 Task: Open Card Content Creation Review in Board Newsletter Design Software to Workspace Corporate Legal Services and add a team member Softage.4@softage.net, a label Orange, a checklist Workplace Wellness, an attachment from your computer, a color Orange and finally, add a card description 'Research and develop new service quality assurance process' and a comment 'This task requires us to be proactive and take initiative, rather than waiting for others to act.'. Add a start date 'Jan 04, 1900' with a due date 'Jan 11, 1900'
Action: Mouse moved to (45, 472)
Screenshot: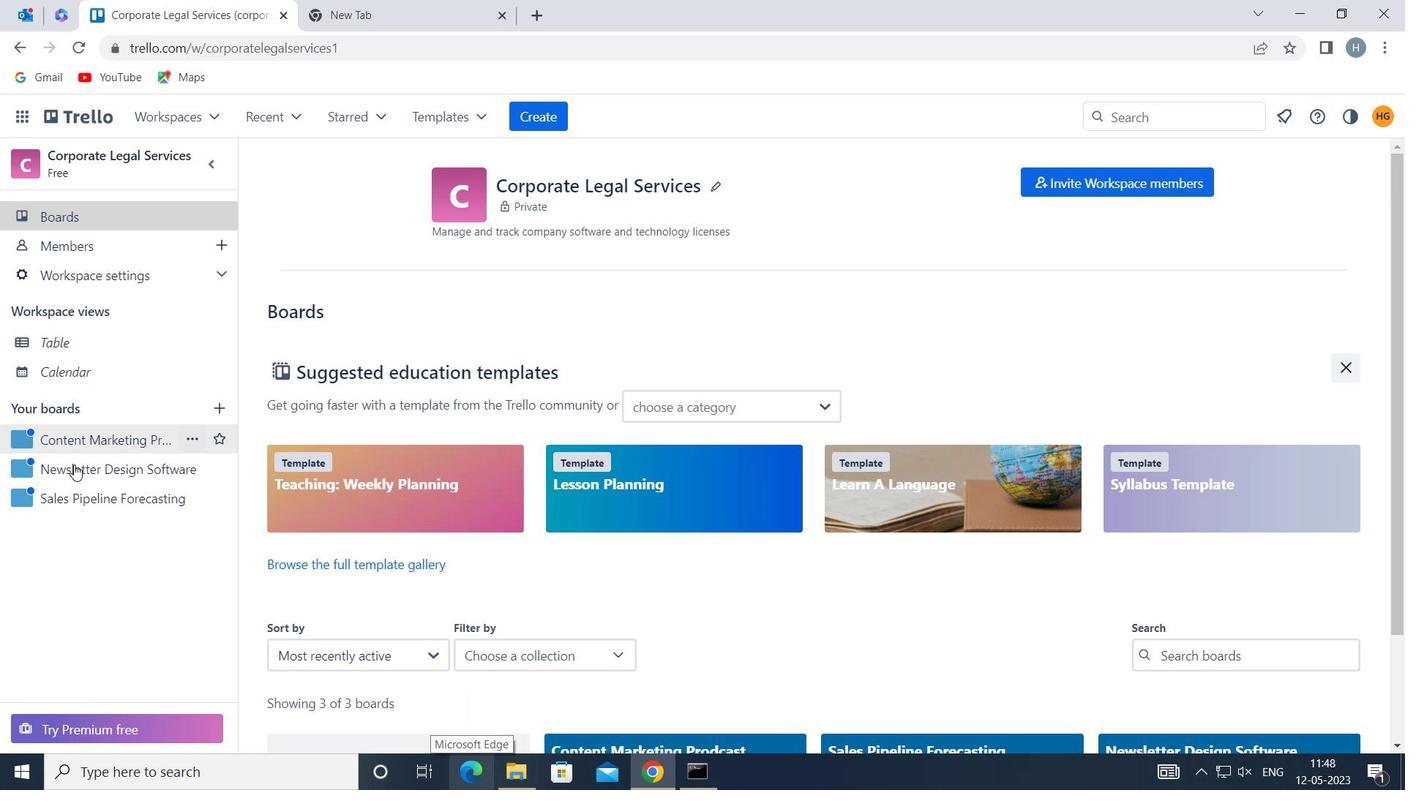 
Action: Mouse pressed left at (45, 472)
Screenshot: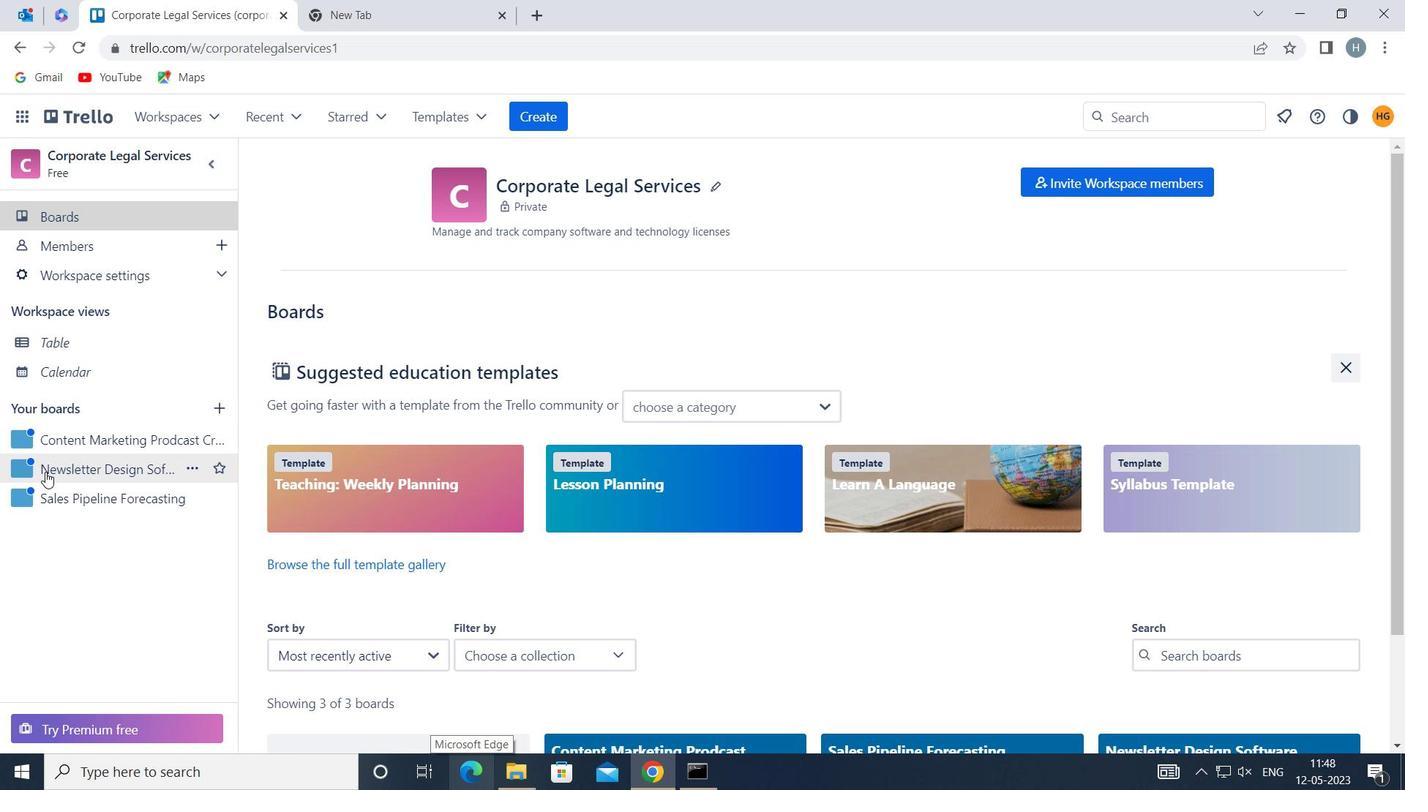 
Action: Mouse moved to (586, 259)
Screenshot: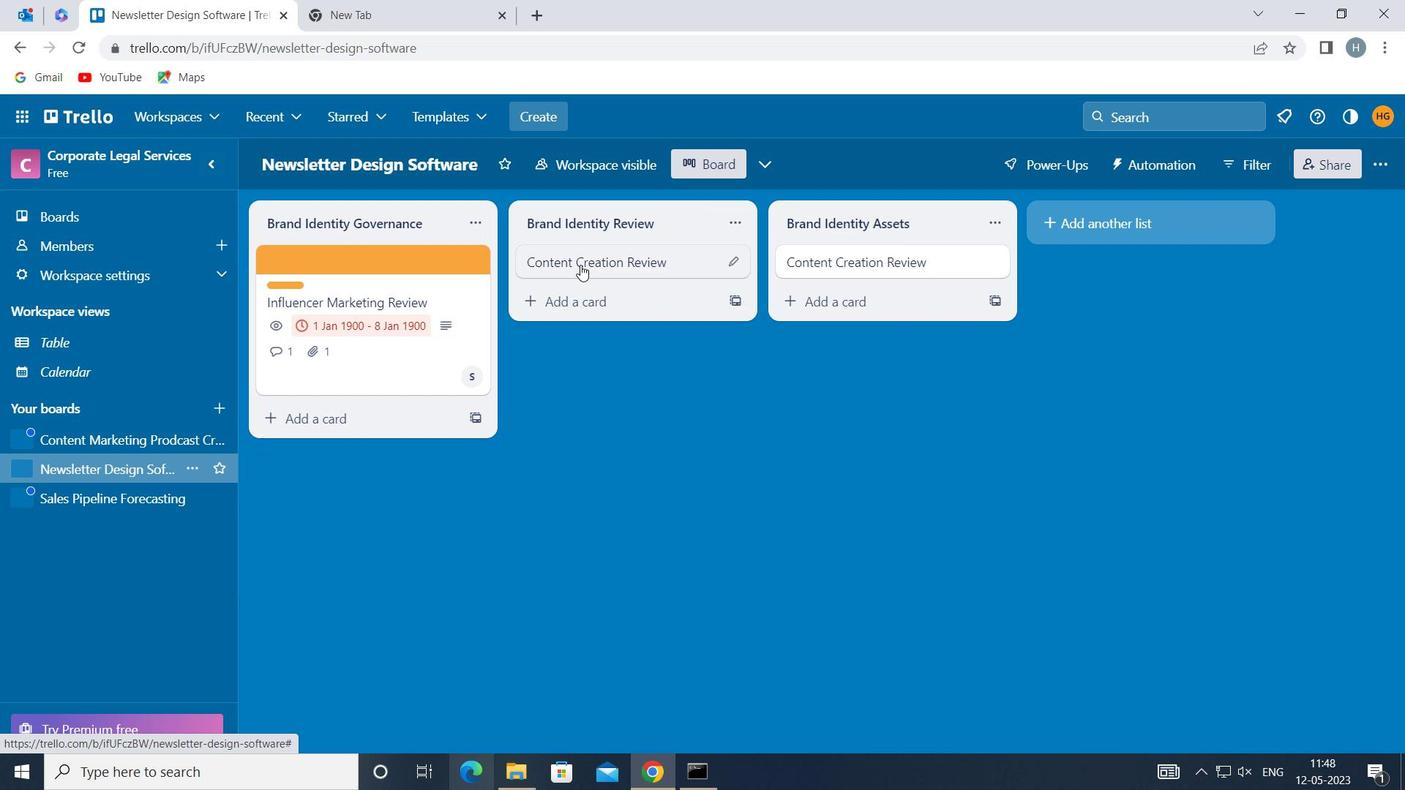 
Action: Mouse pressed left at (586, 259)
Screenshot: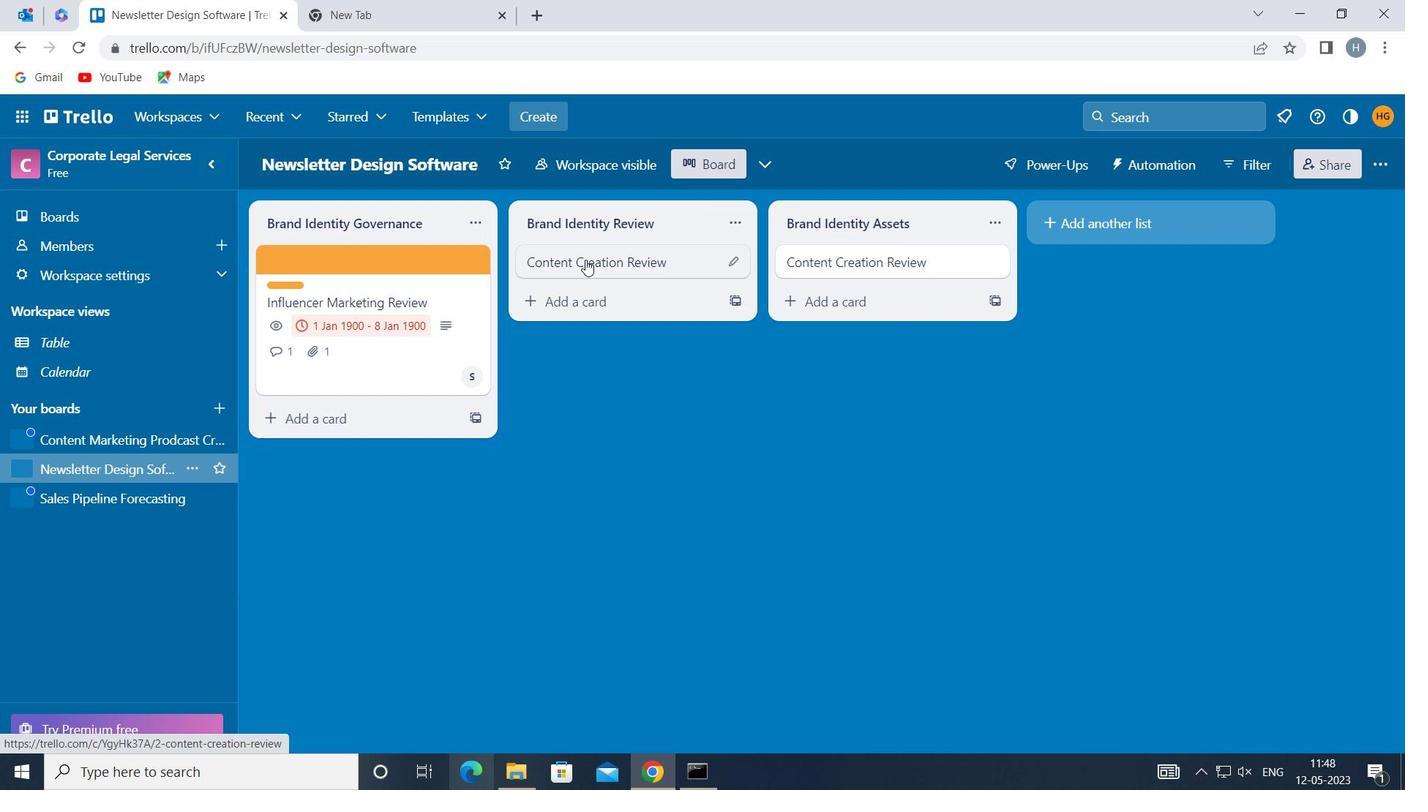 
Action: Mouse moved to (933, 326)
Screenshot: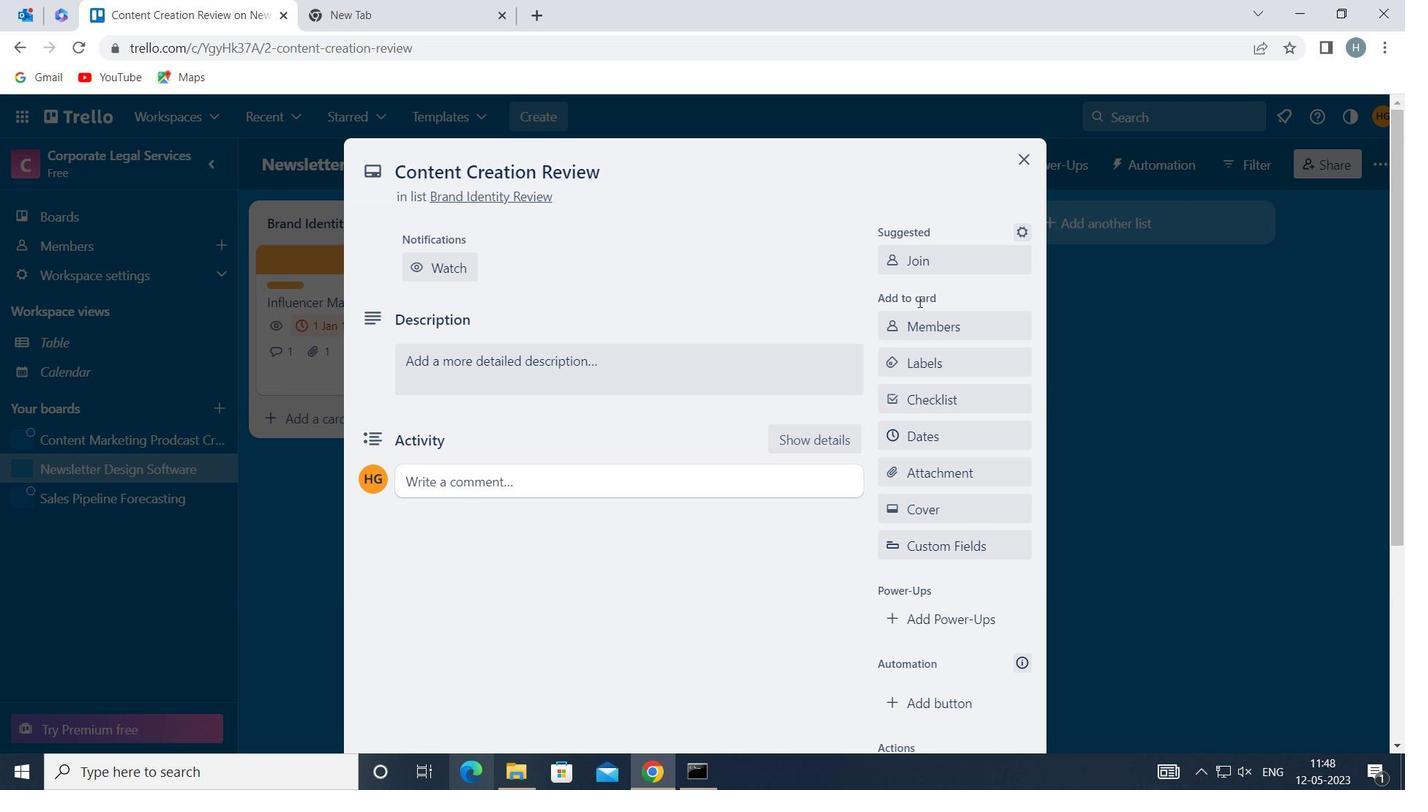 
Action: Mouse pressed left at (933, 326)
Screenshot: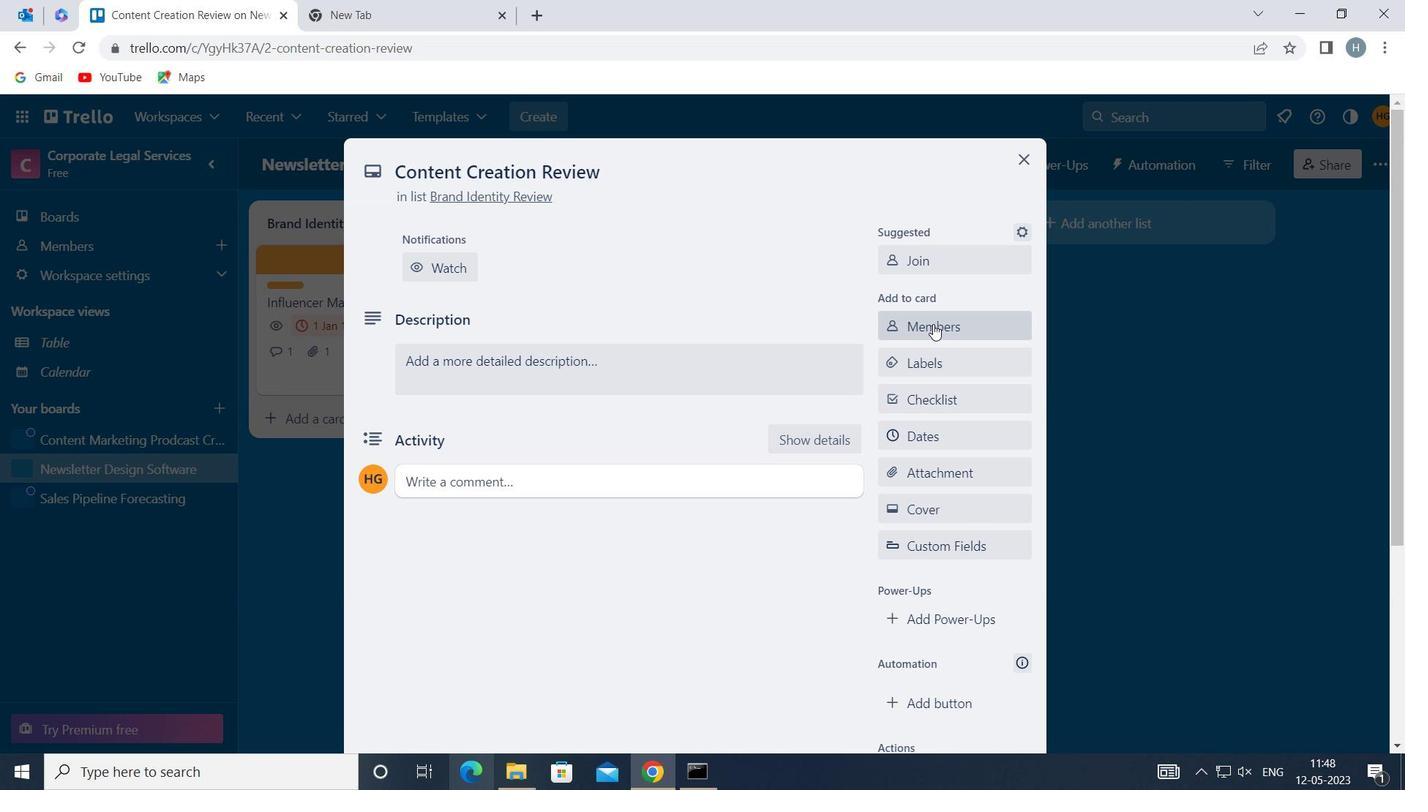 
Action: Key pressed softage
Screenshot: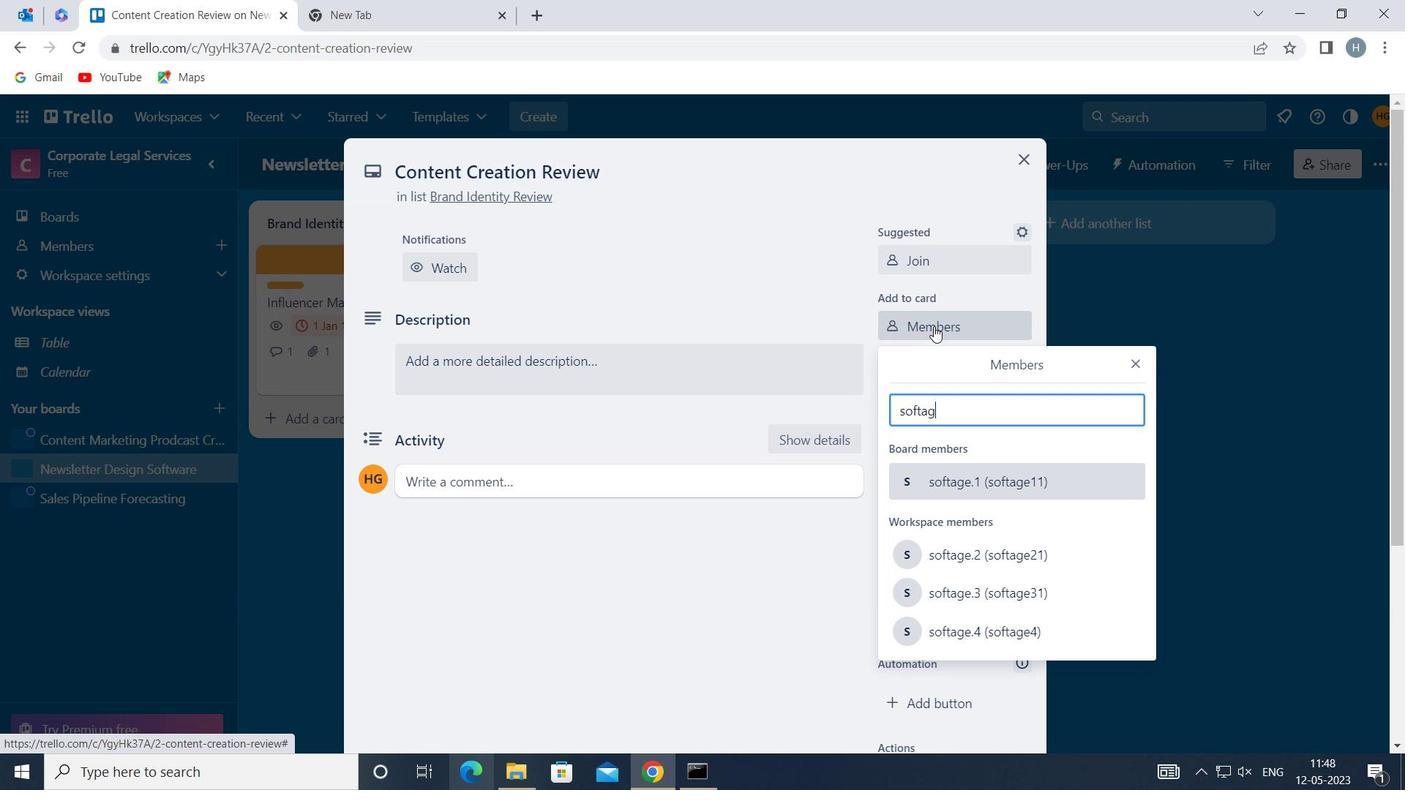 
Action: Mouse moved to (988, 633)
Screenshot: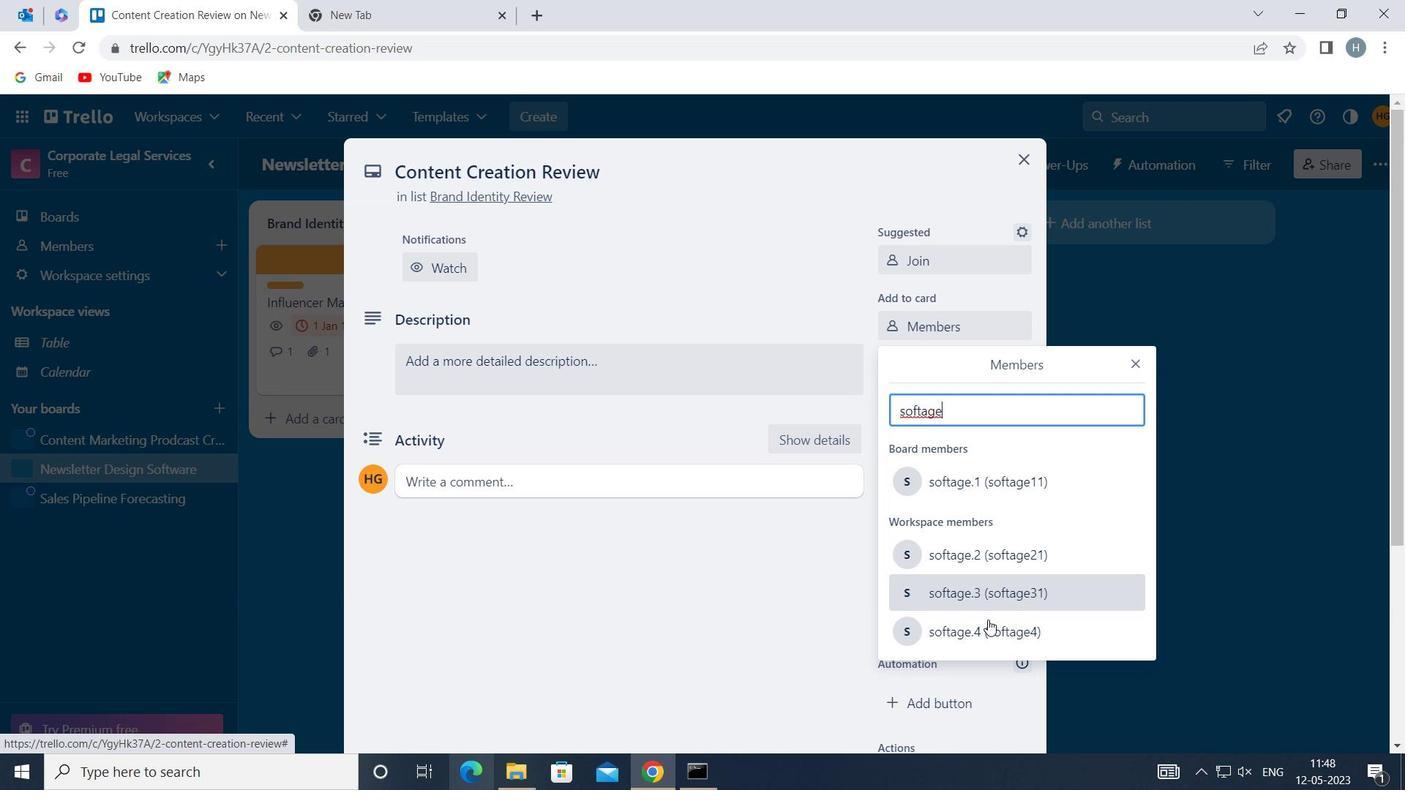 
Action: Mouse pressed left at (988, 633)
Screenshot: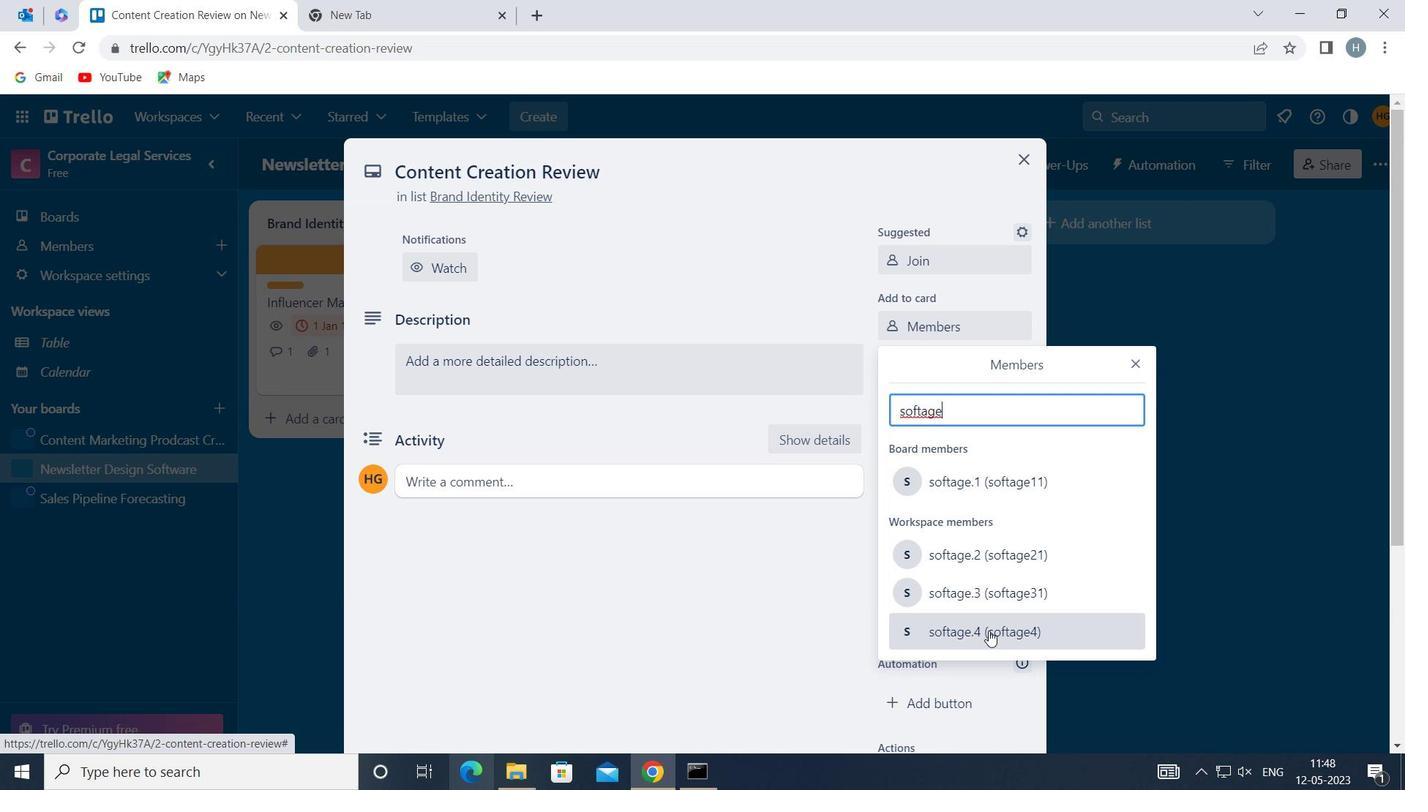 
Action: Mouse moved to (1135, 362)
Screenshot: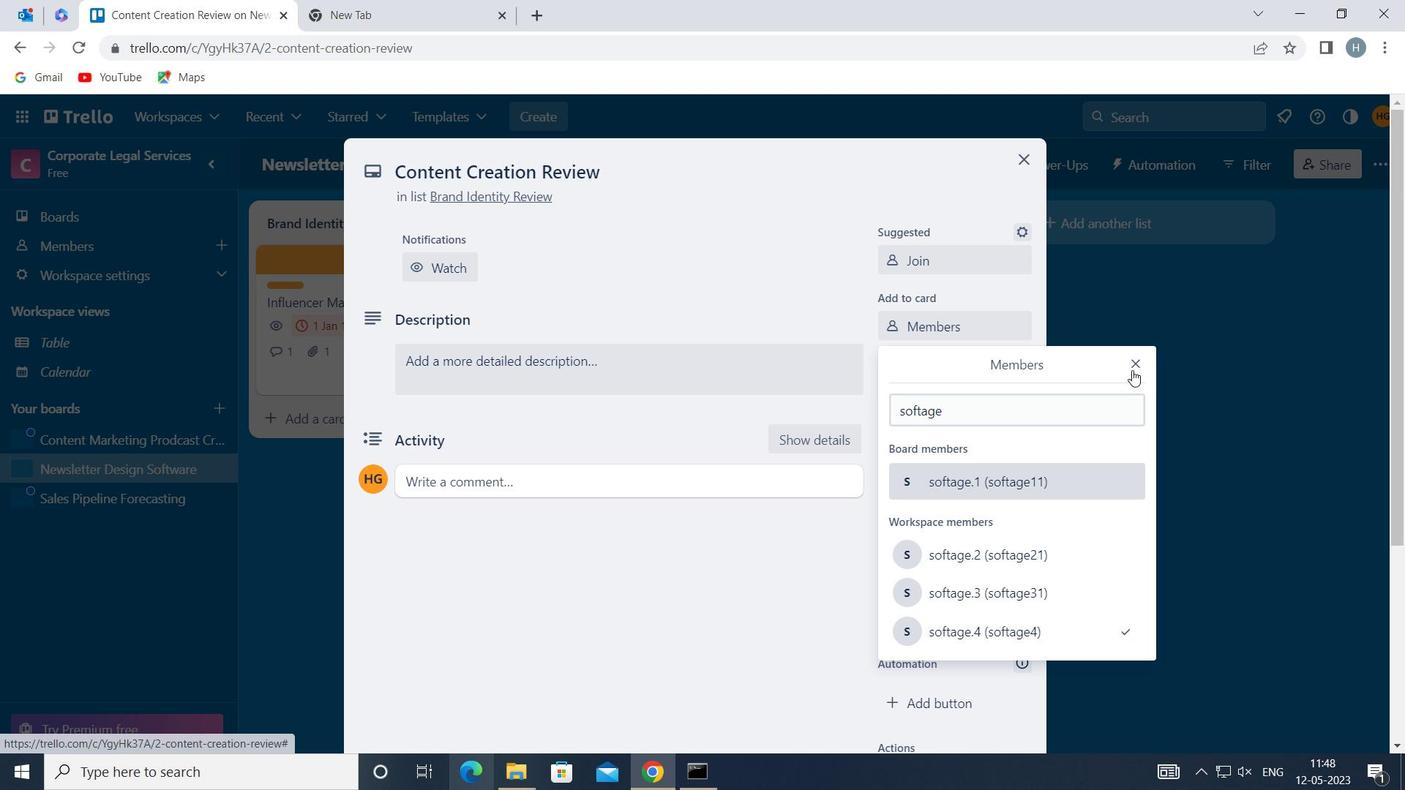 
Action: Mouse pressed left at (1135, 362)
Screenshot: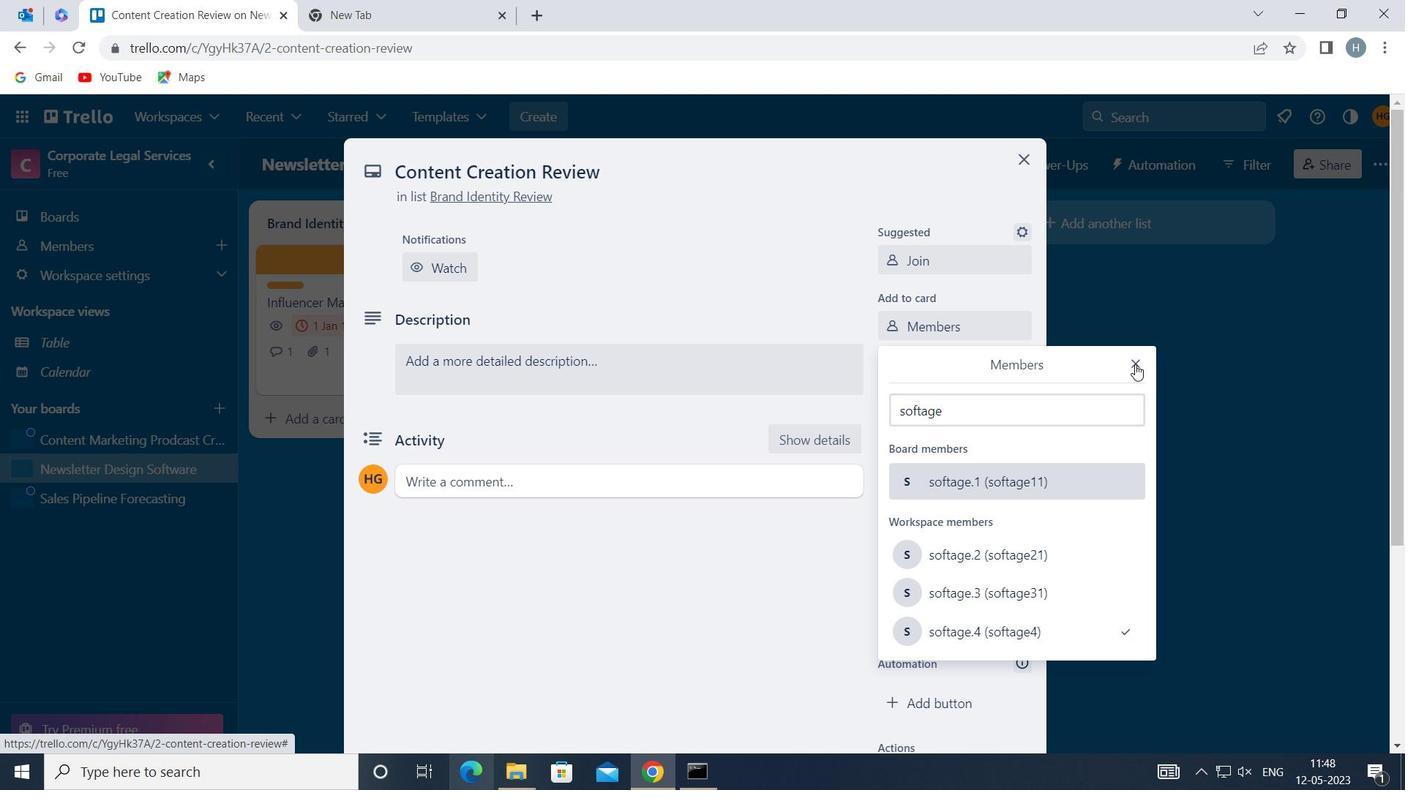 
Action: Mouse moved to (967, 358)
Screenshot: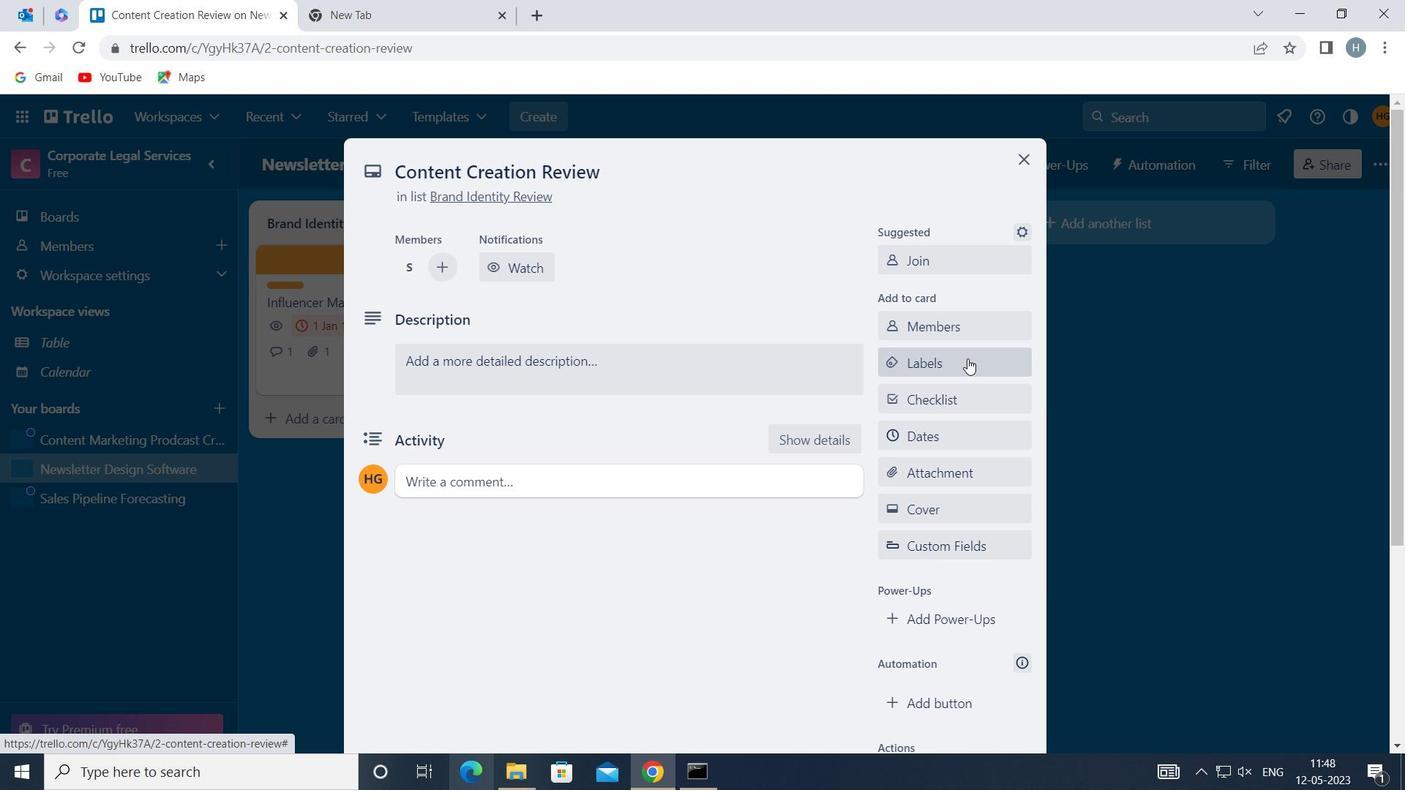 
Action: Mouse pressed left at (967, 358)
Screenshot: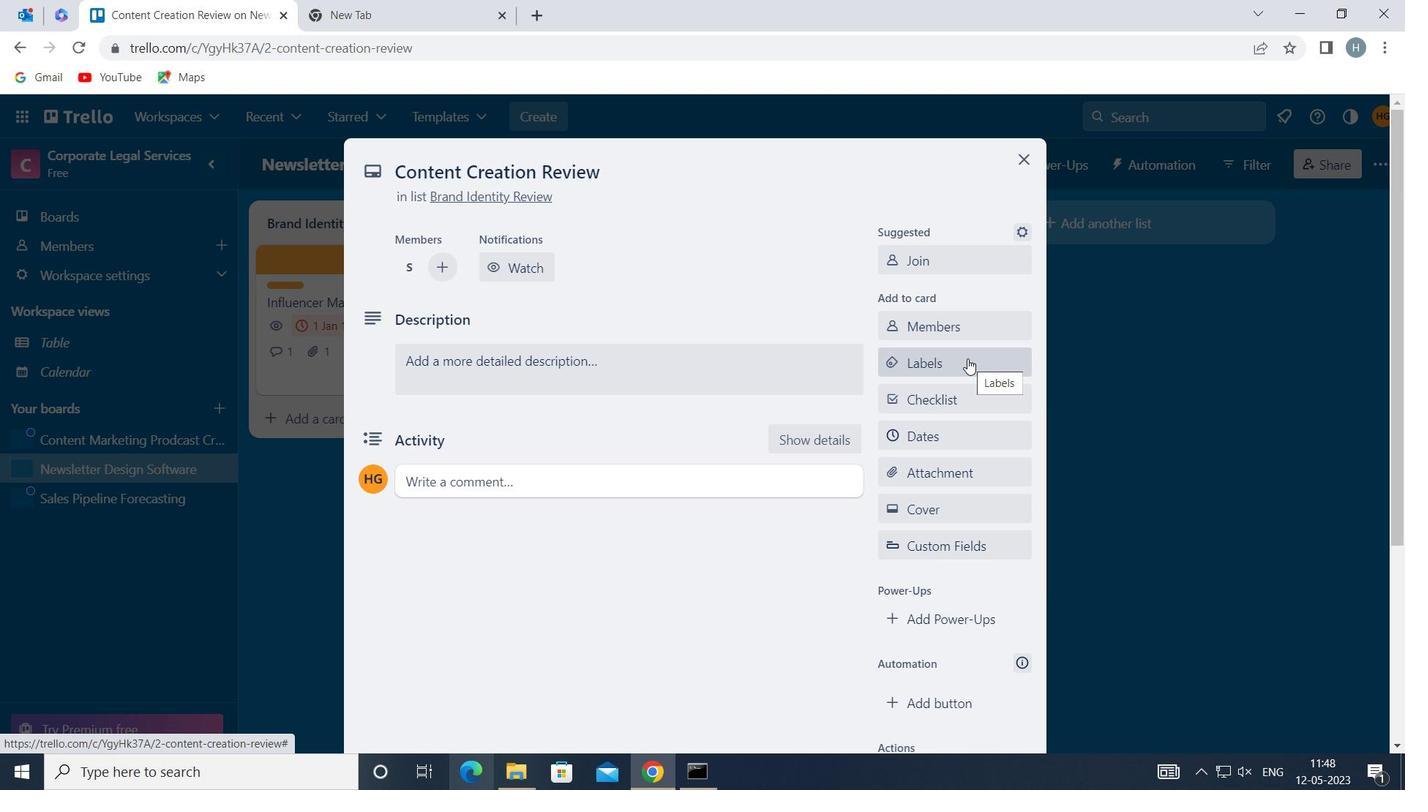 
Action: Mouse moved to (977, 334)
Screenshot: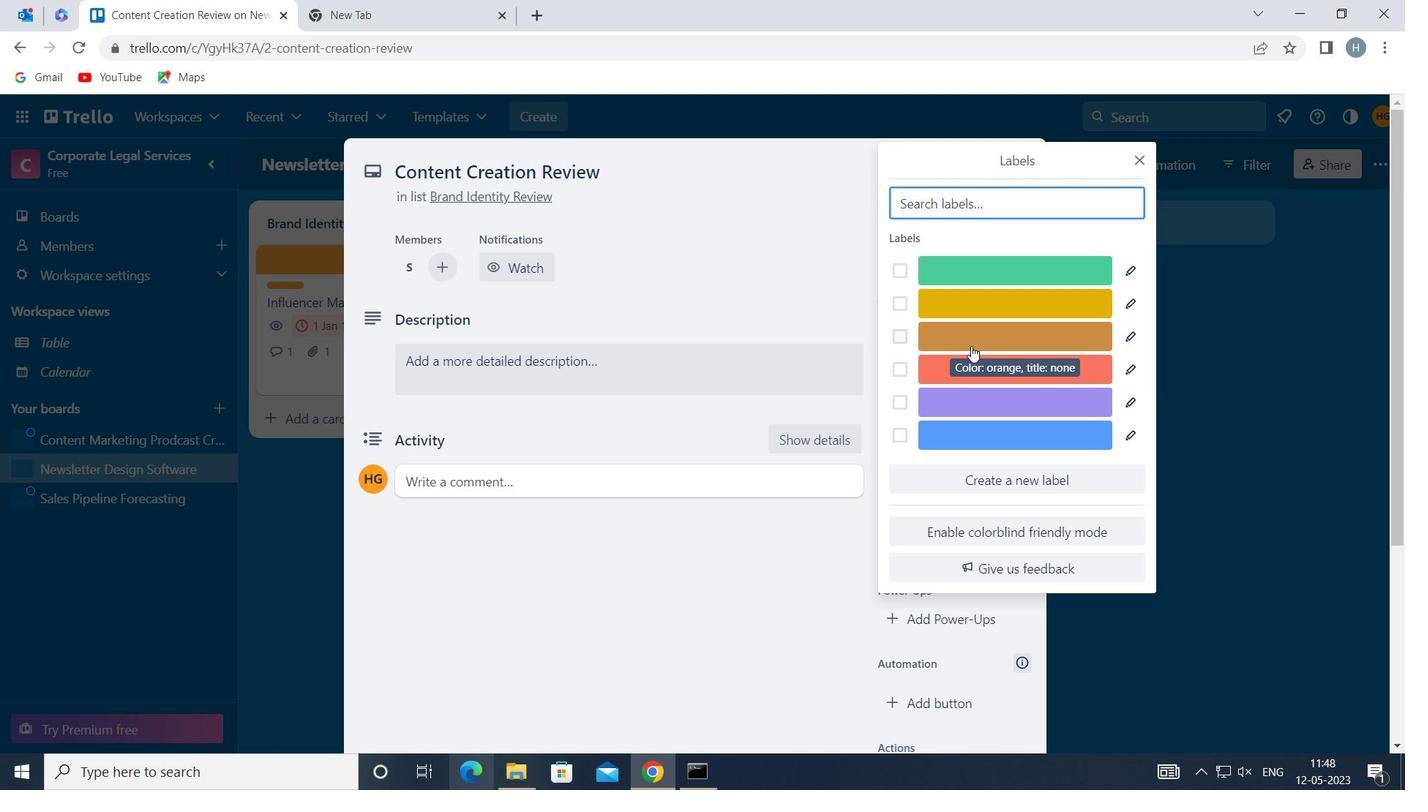 
Action: Mouse pressed left at (977, 334)
Screenshot: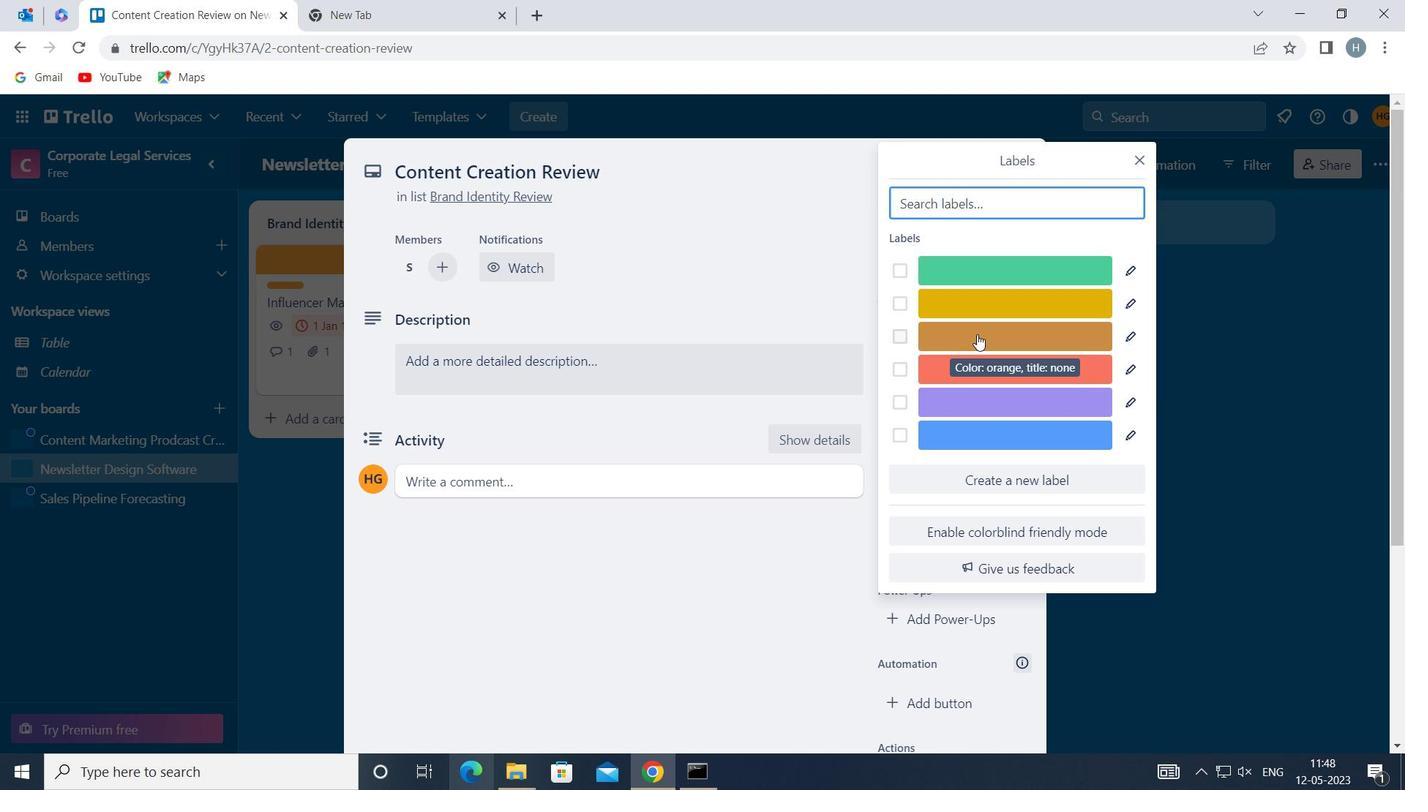 
Action: Mouse moved to (1138, 157)
Screenshot: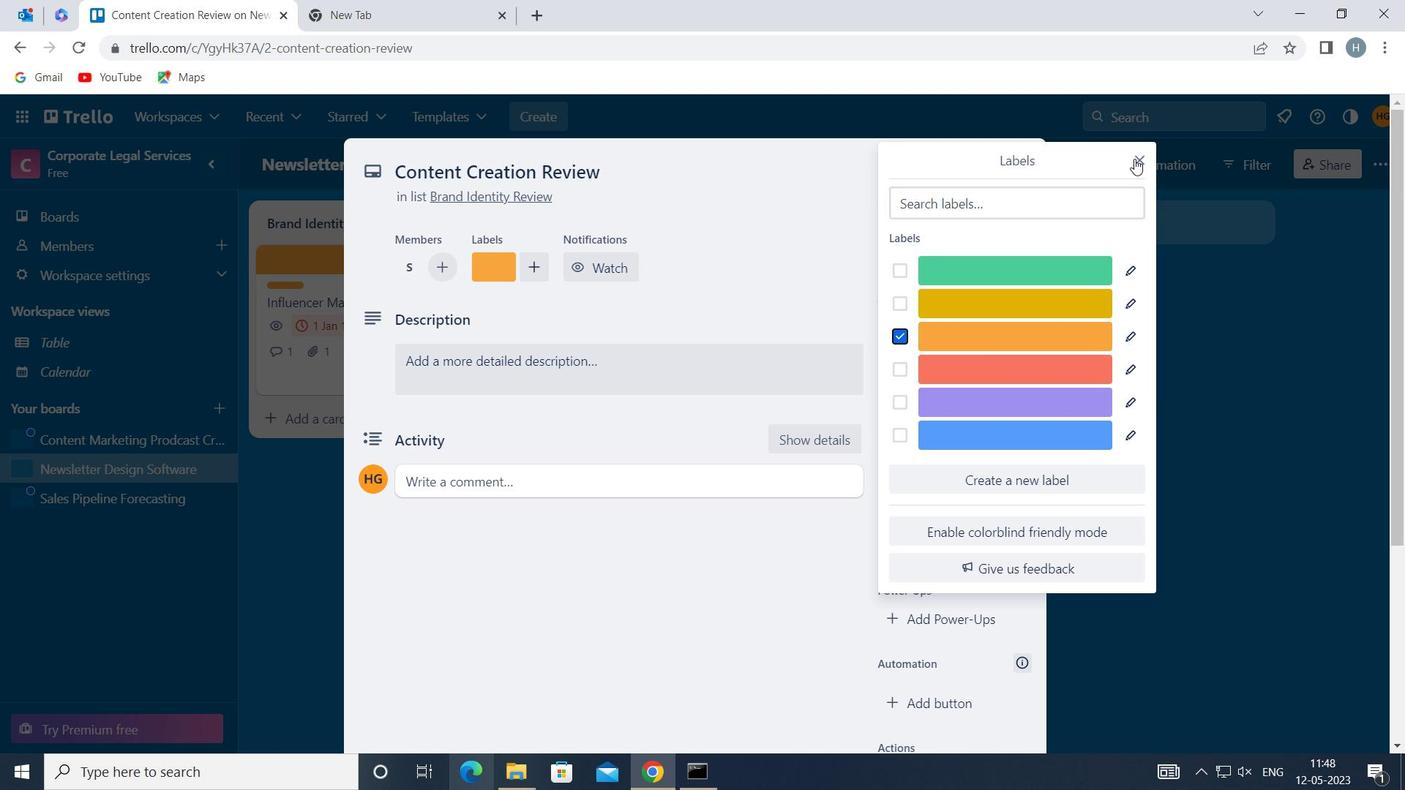 
Action: Mouse pressed left at (1138, 157)
Screenshot: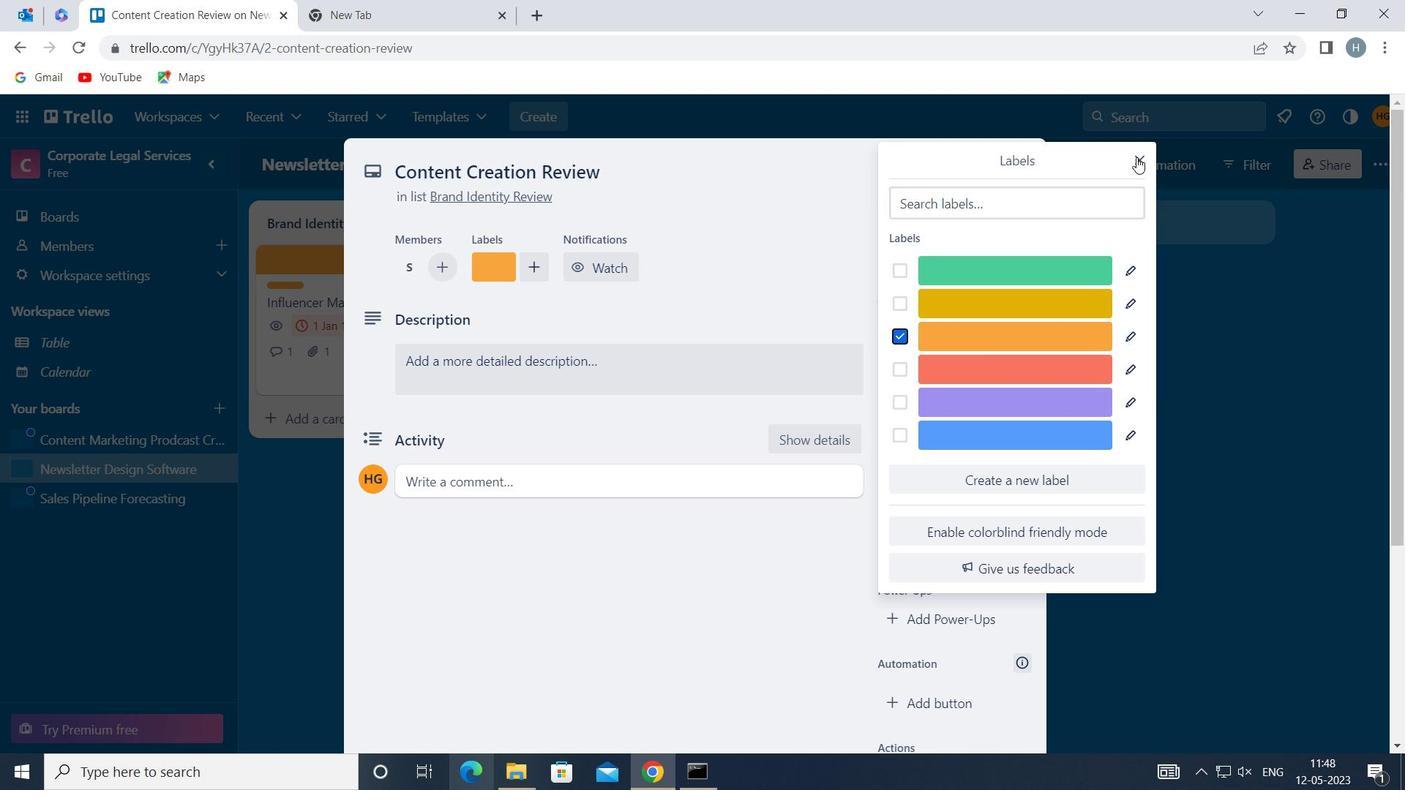 
Action: Mouse moved to (945, 392)
Screenshot: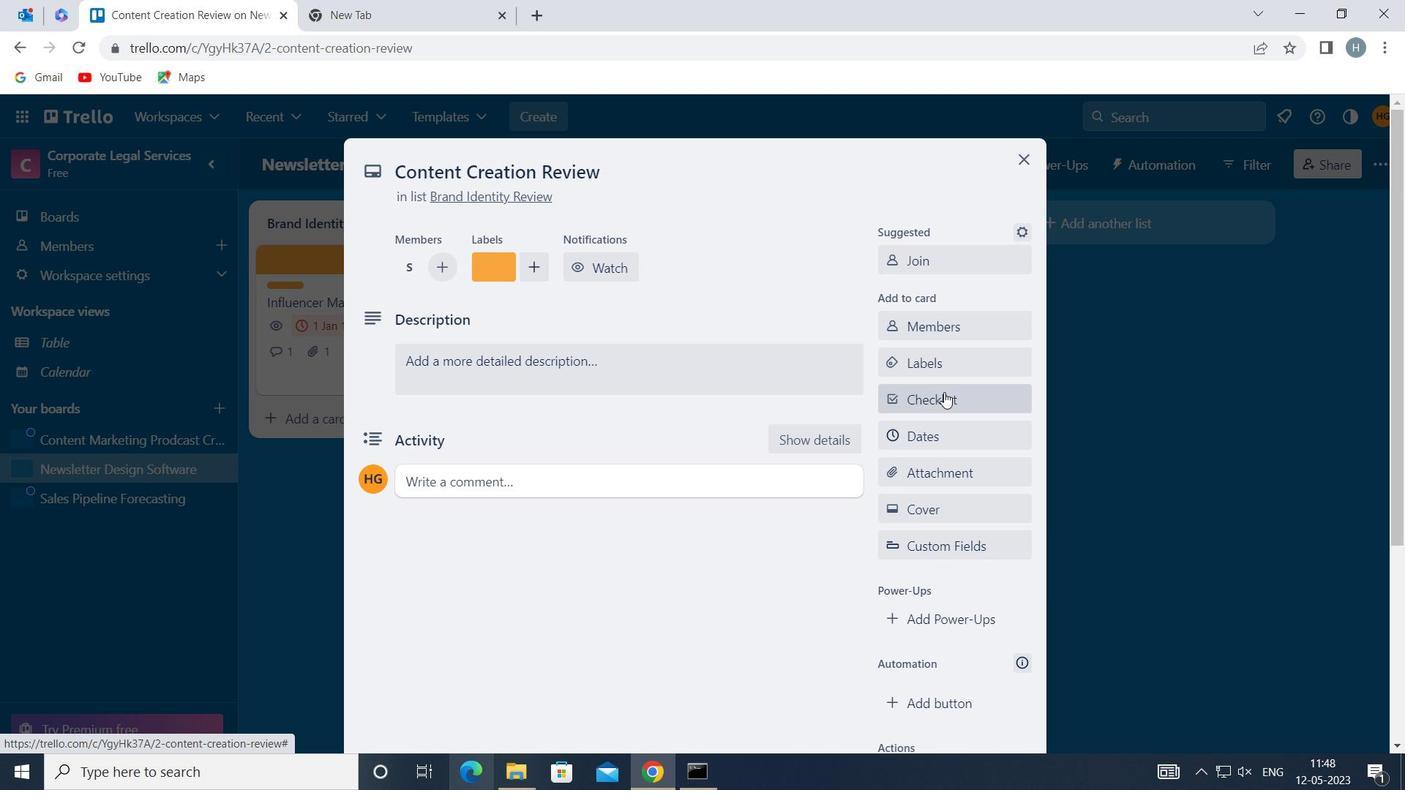 
Action: Mouse pressed left at (945, 392)
Screenshot: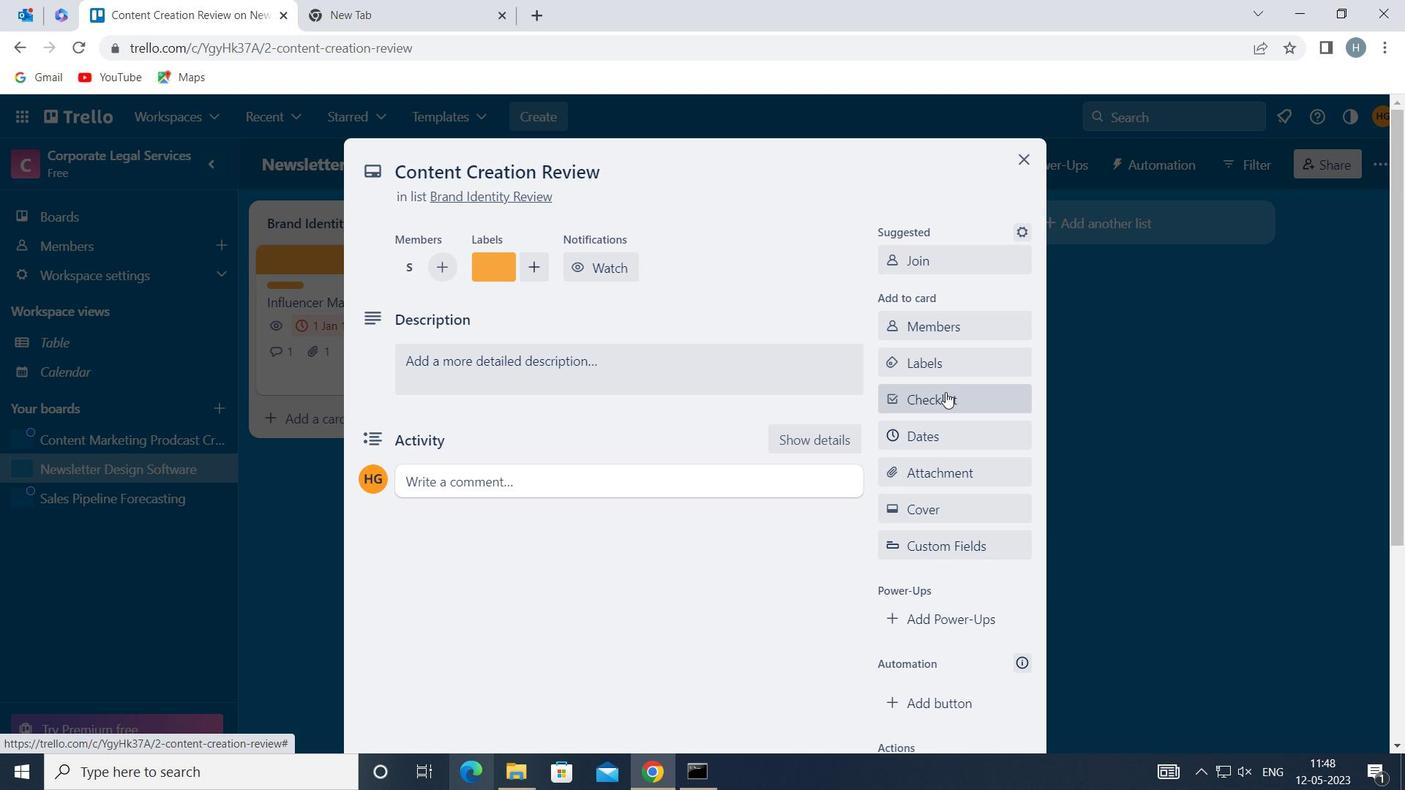 
Action: Mouse moved to (947, 392)
Screenshot: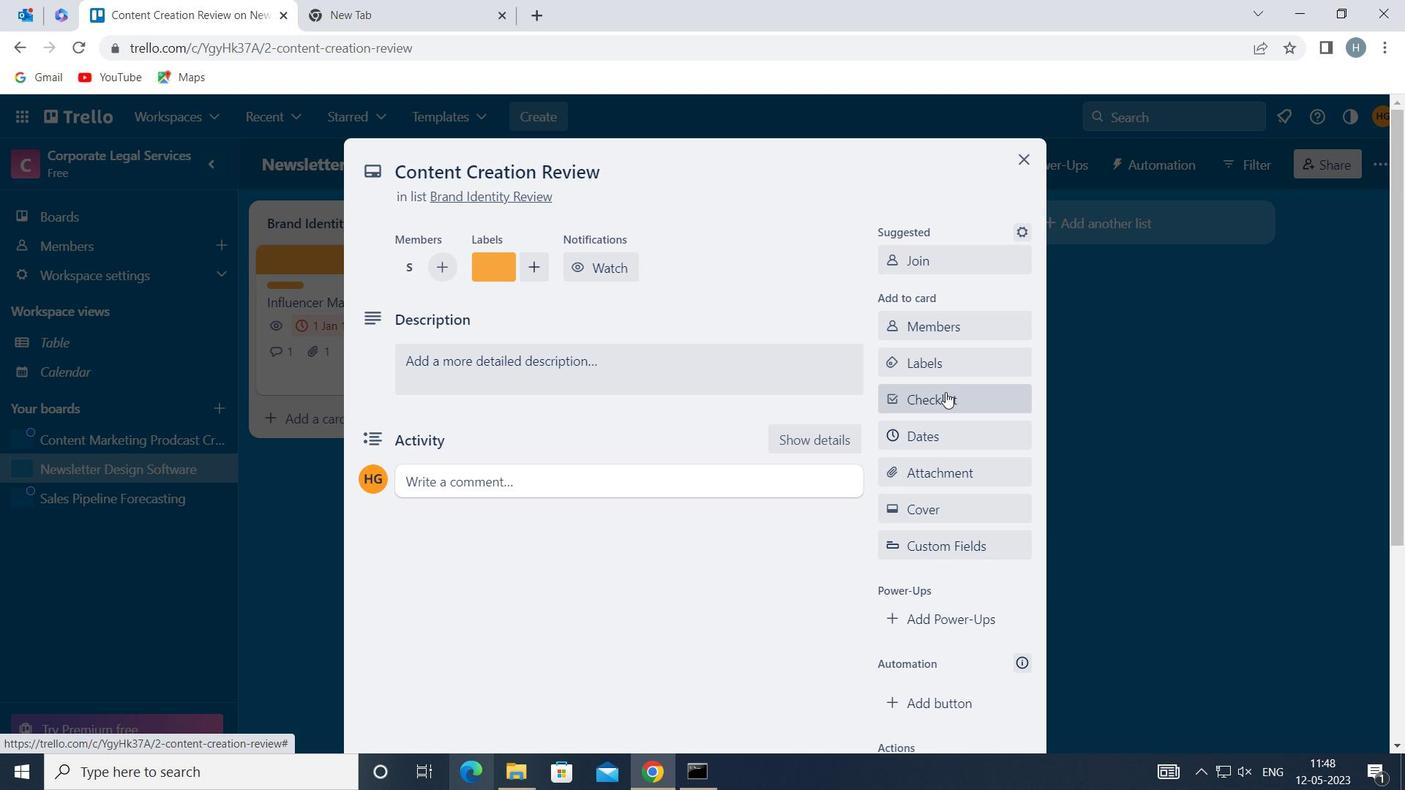 
Action: Key pressed <Key.shift>WORKPLACE<Key.space><Key.shift>WELLNESS
Screenshot: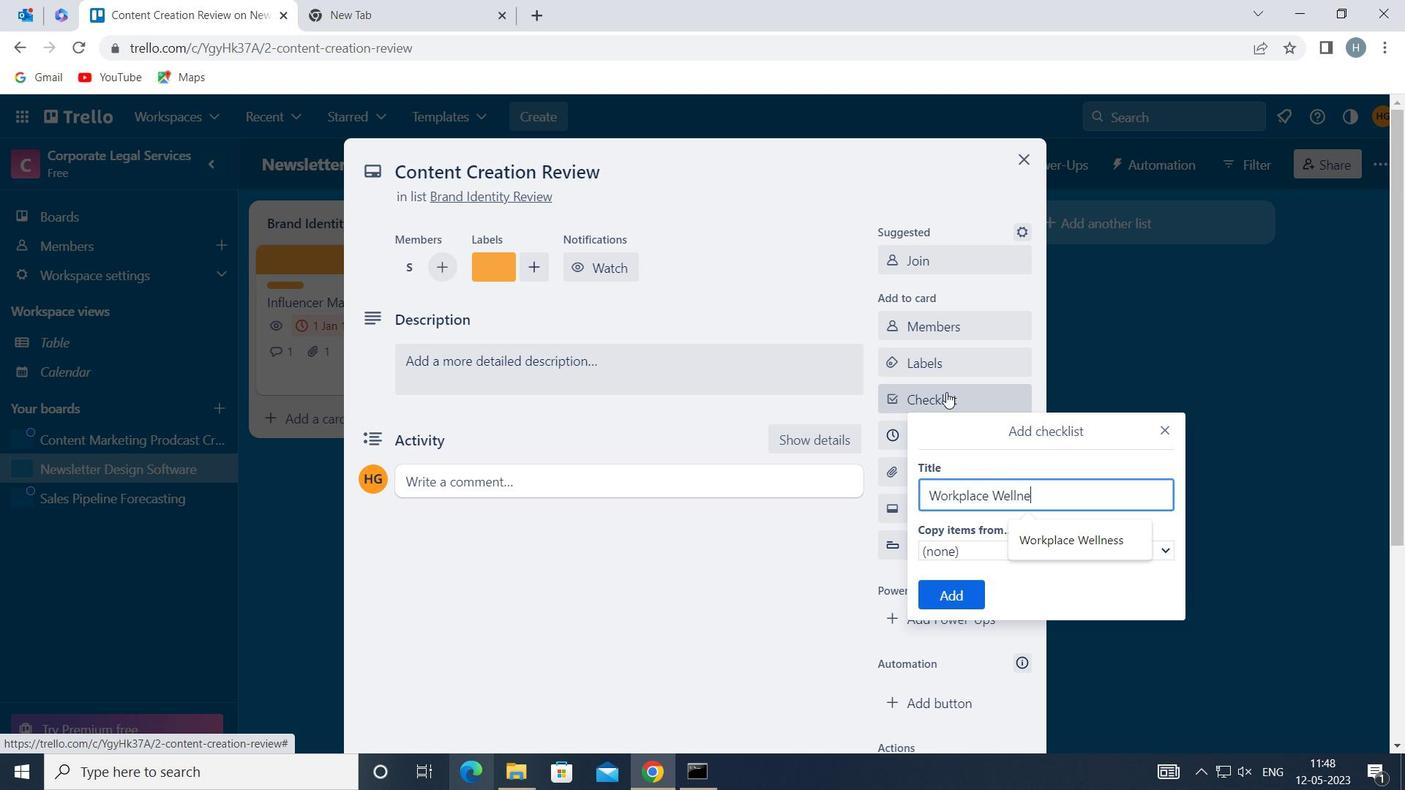
Action: Mouse moved to (952, 589)
Screenshot: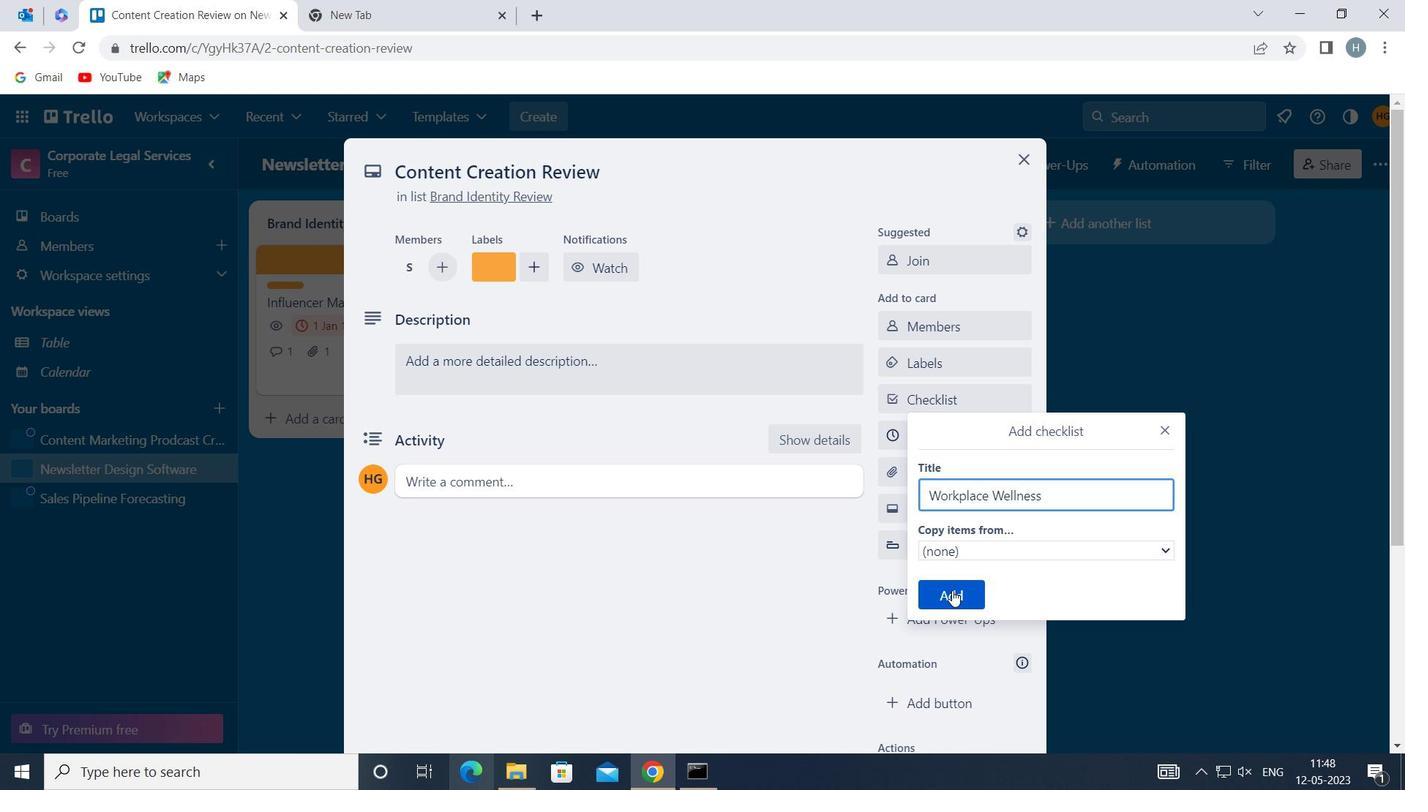 
Action: Mouse pressed left at (952, 589)
Screenshot: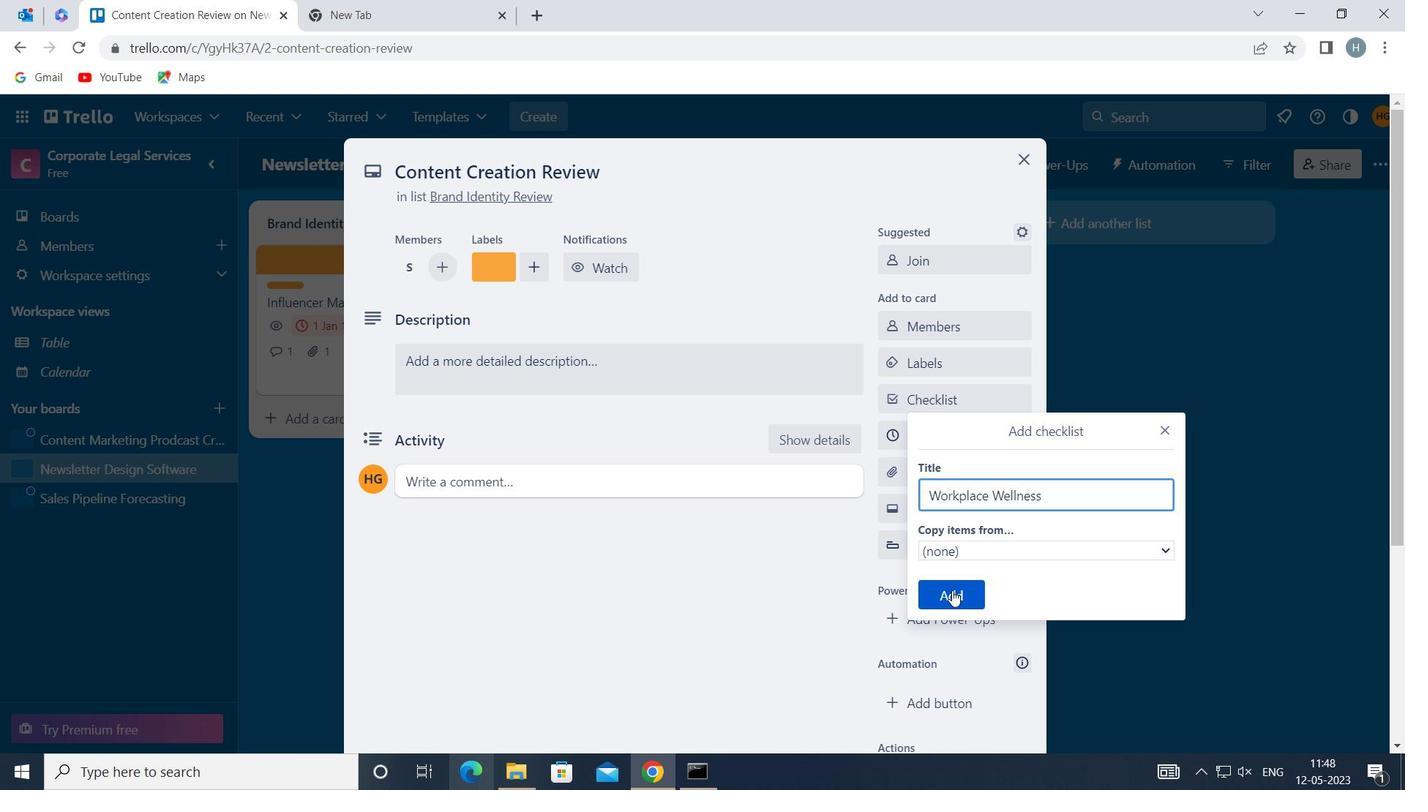 
Action: Mouse moved to (964, 477)
Screenshot: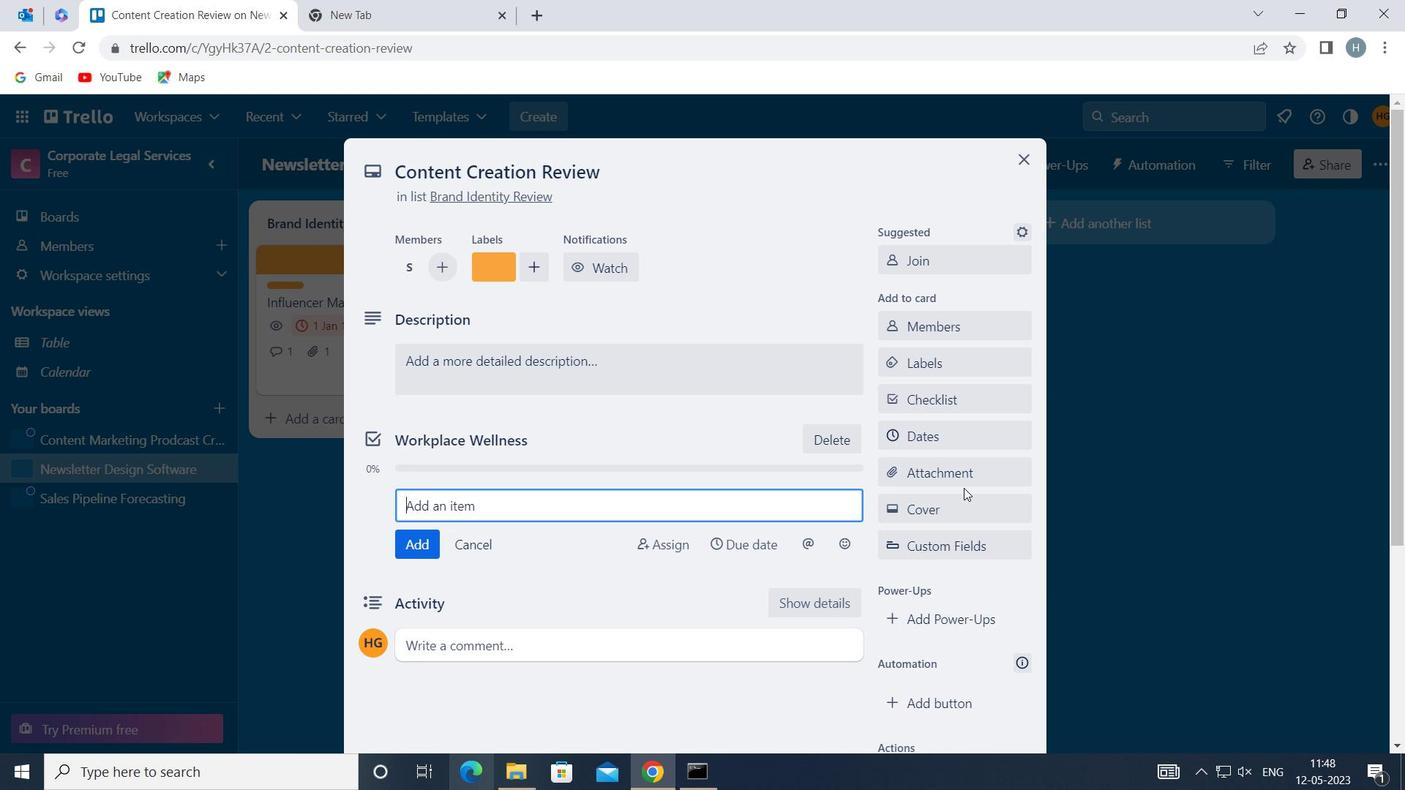 
Action: Mouse pressed left at (964, 477)
Screenshot: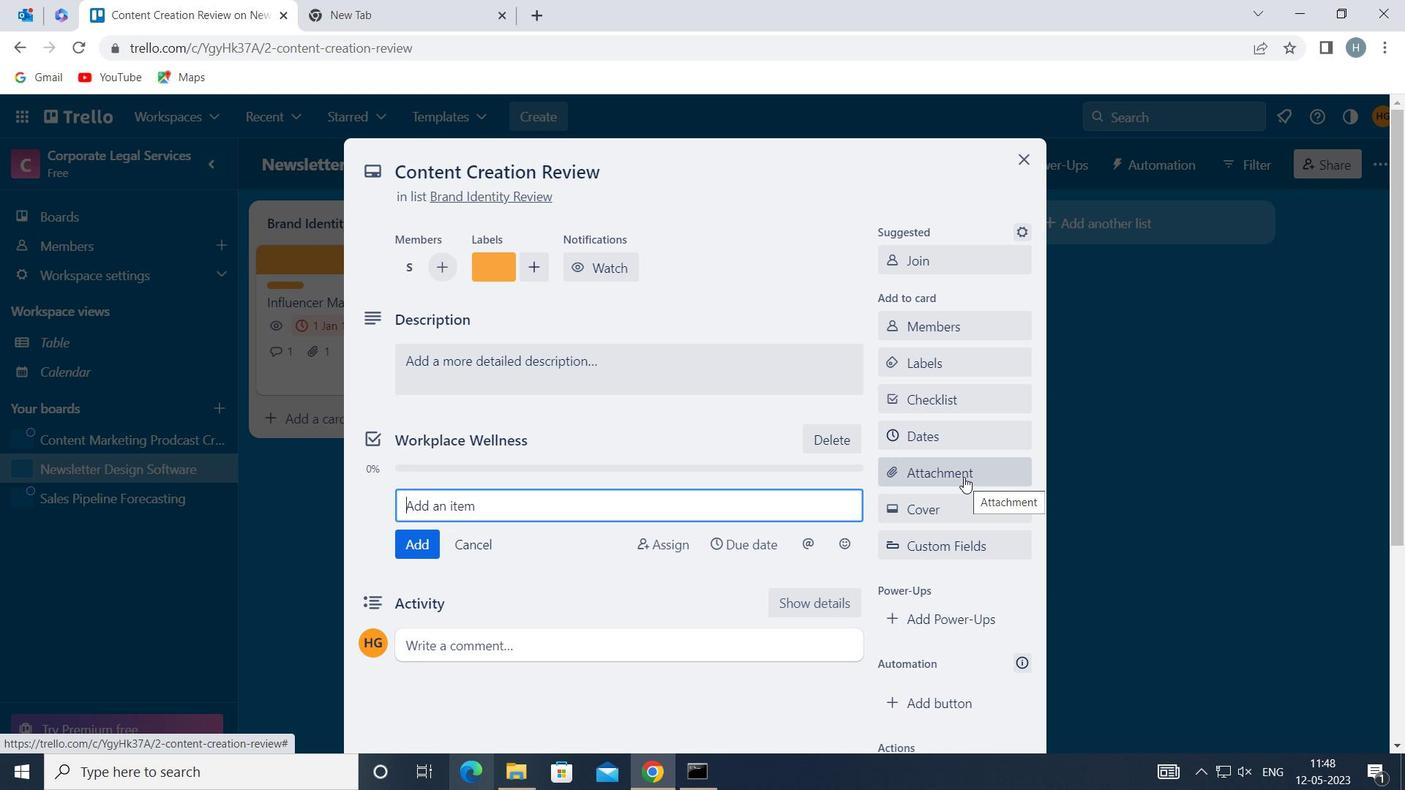 
Action: Mouse moved to (991, 193)
Screenshot: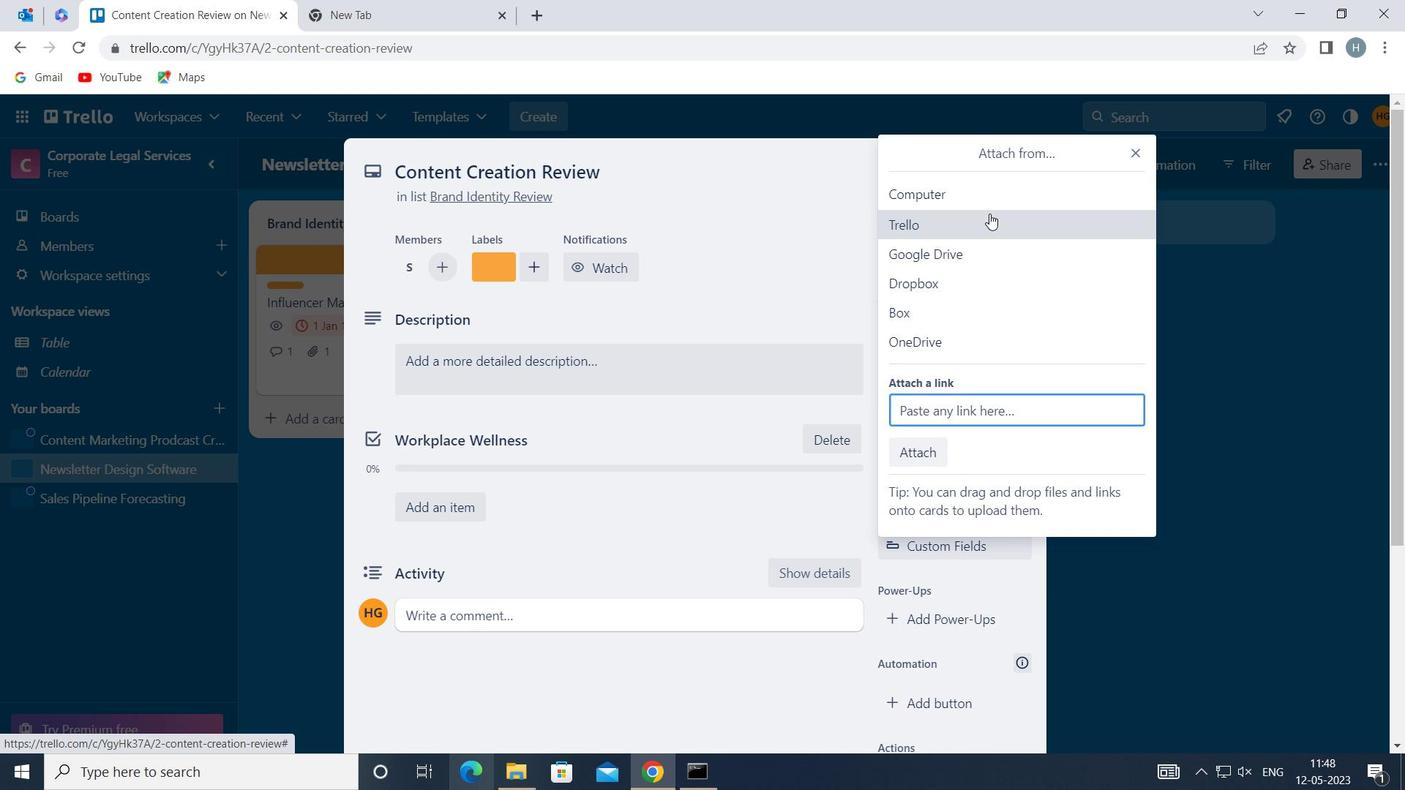 
Action: Mouse pressed left at (991, 193)
Screenshot: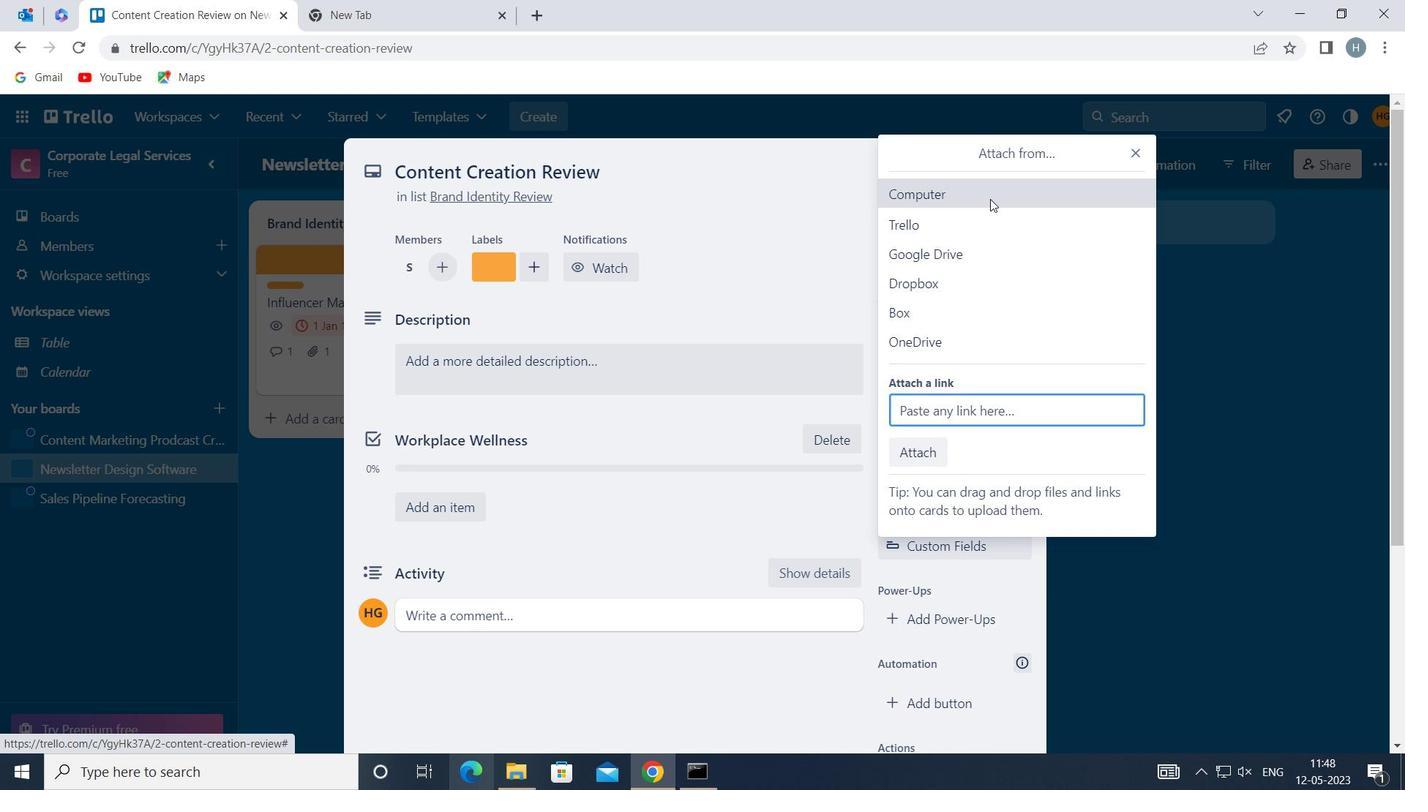 
Action: Mouse moved to (576, 146)
Screenshot: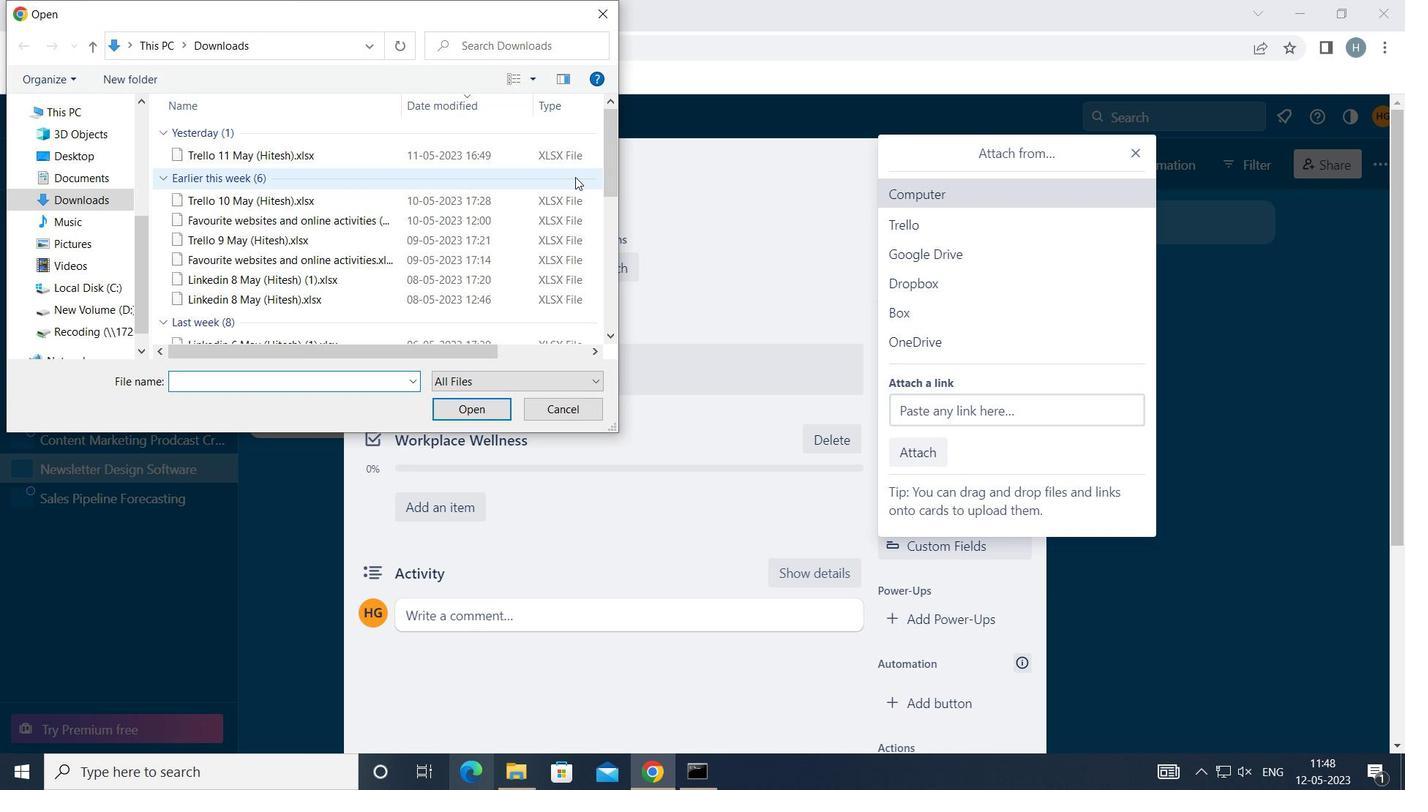 
Action: Mouse pressed left at (576, 146)
Screenshot: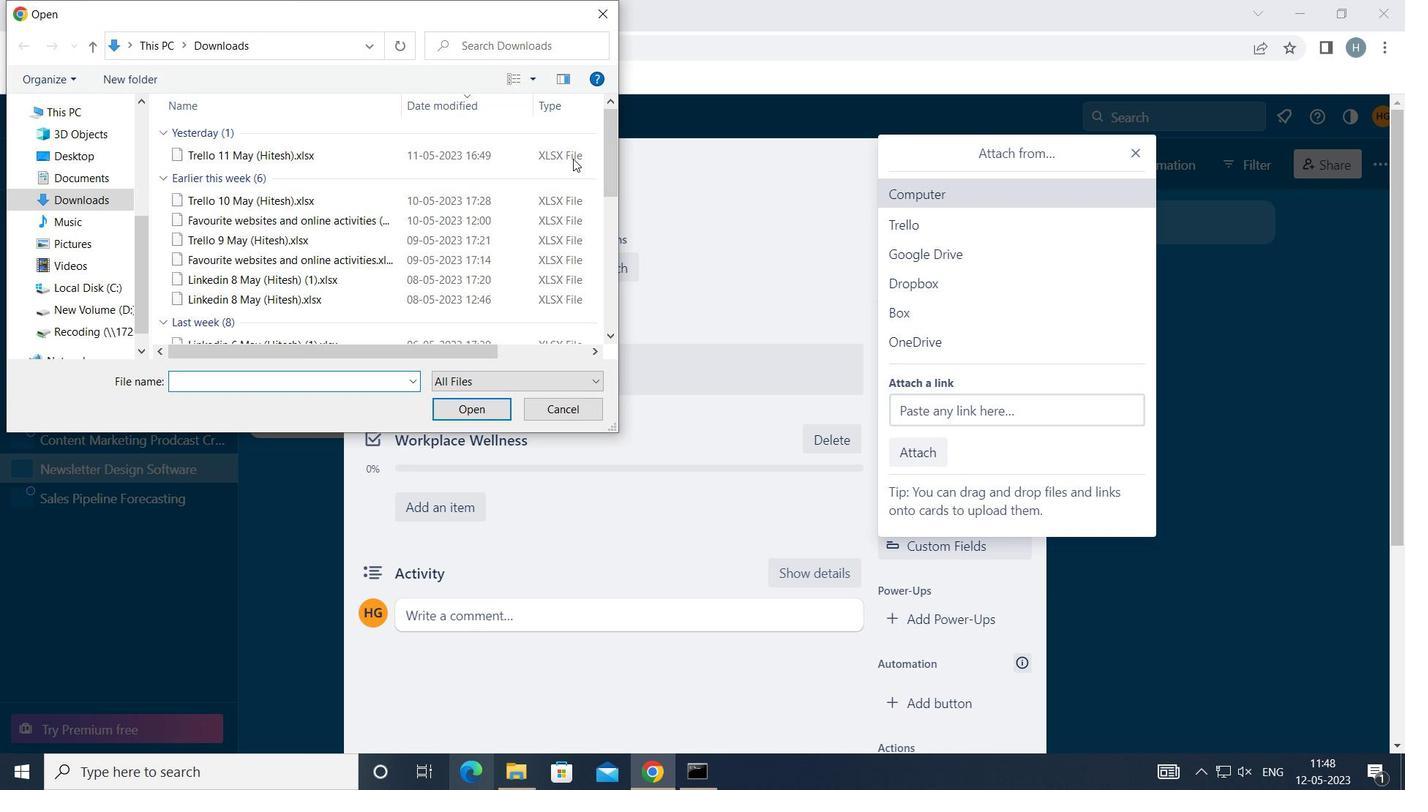 
Action: Mouse moved to (490, 404)
Screenshot: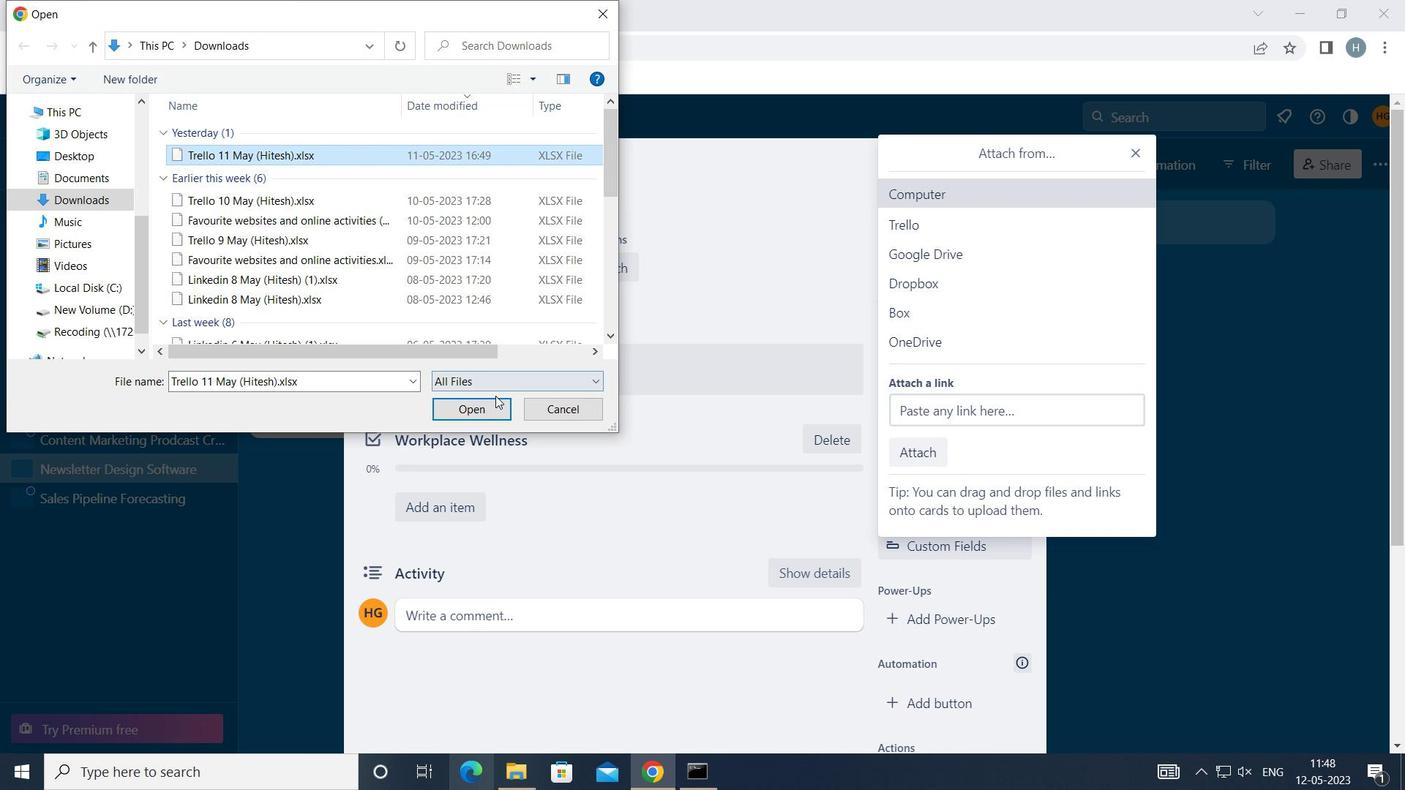 
Action: Mouse pressed left at (490, 404)
Screenshot: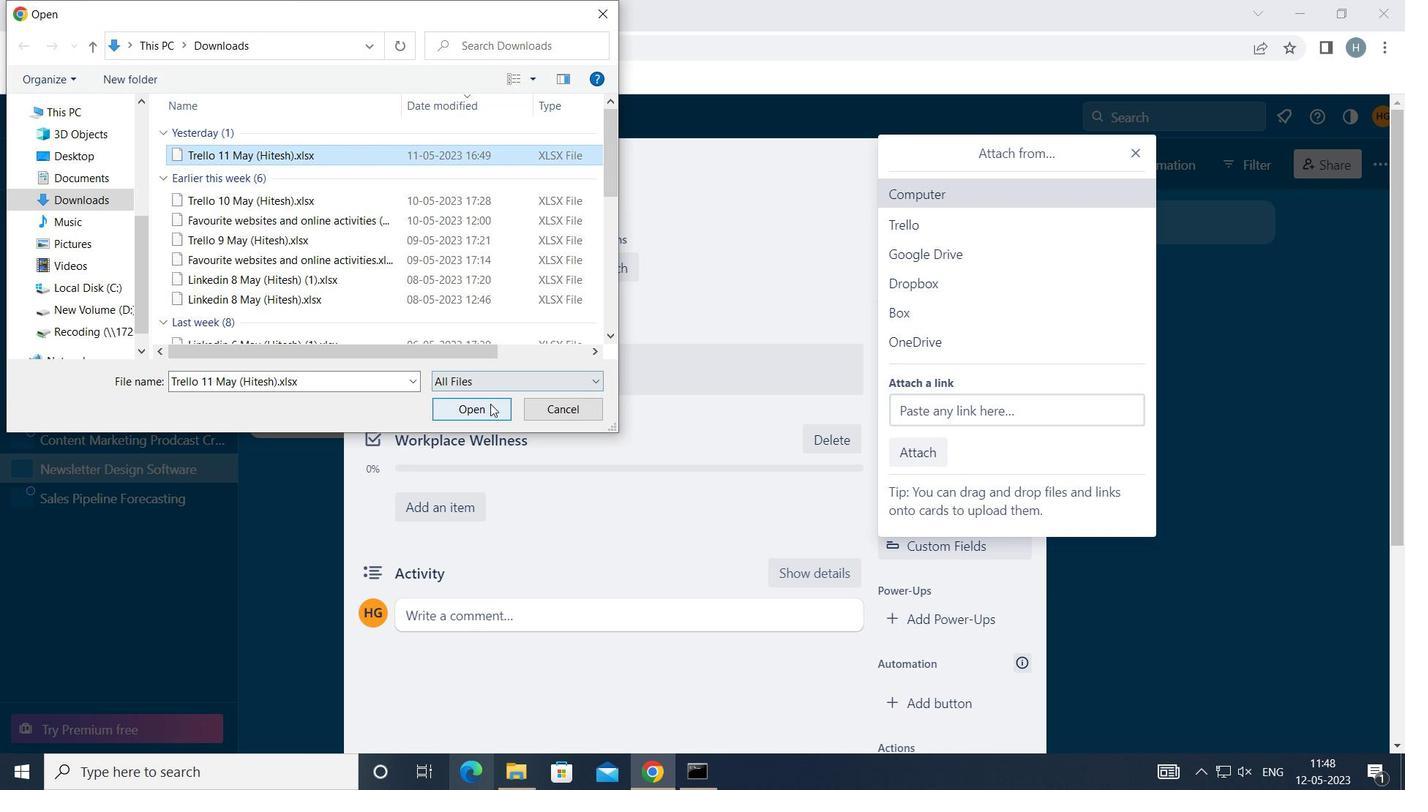
Action: Mouse moved to (963, 504)
Screenshot: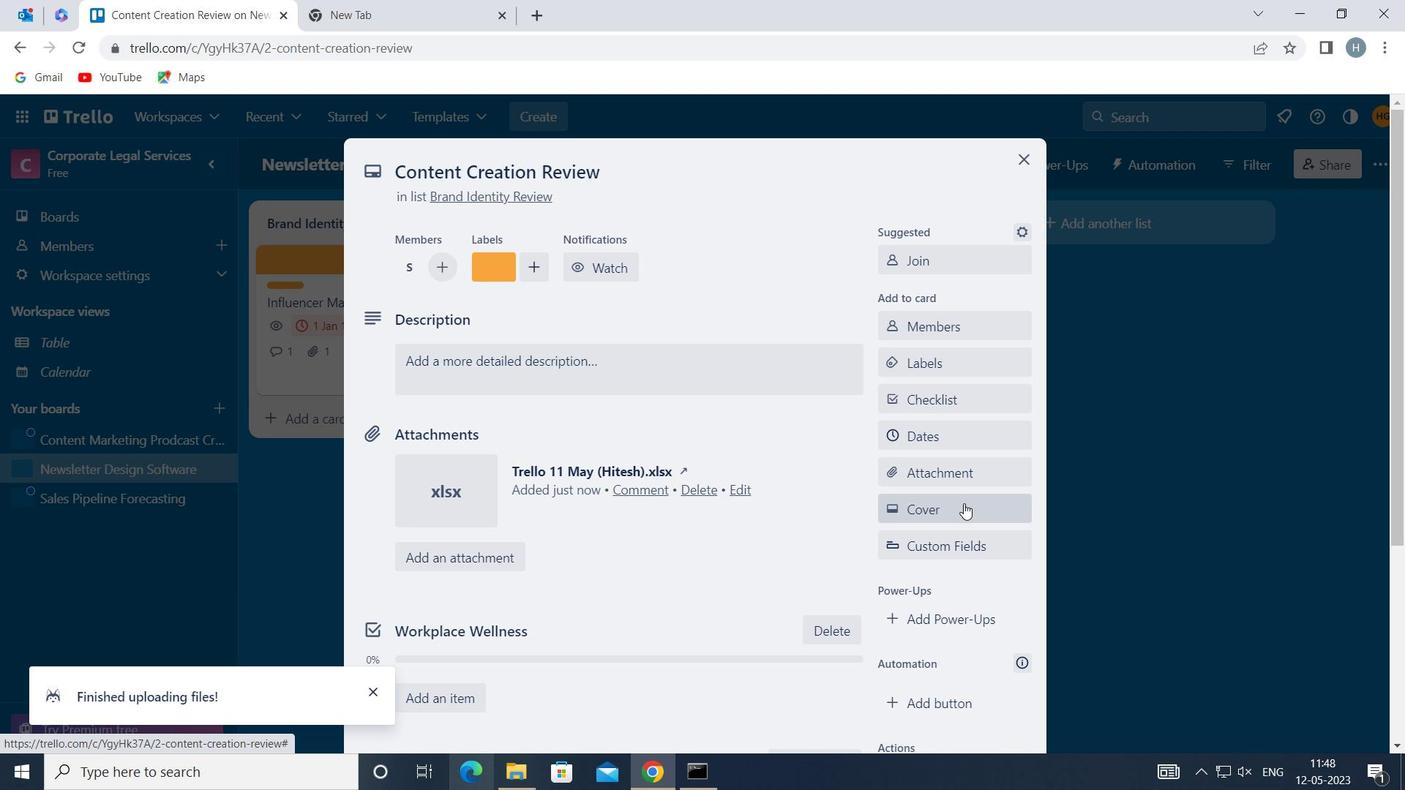 
Action: Mouse pressed left at (963, 504)
Screenshot: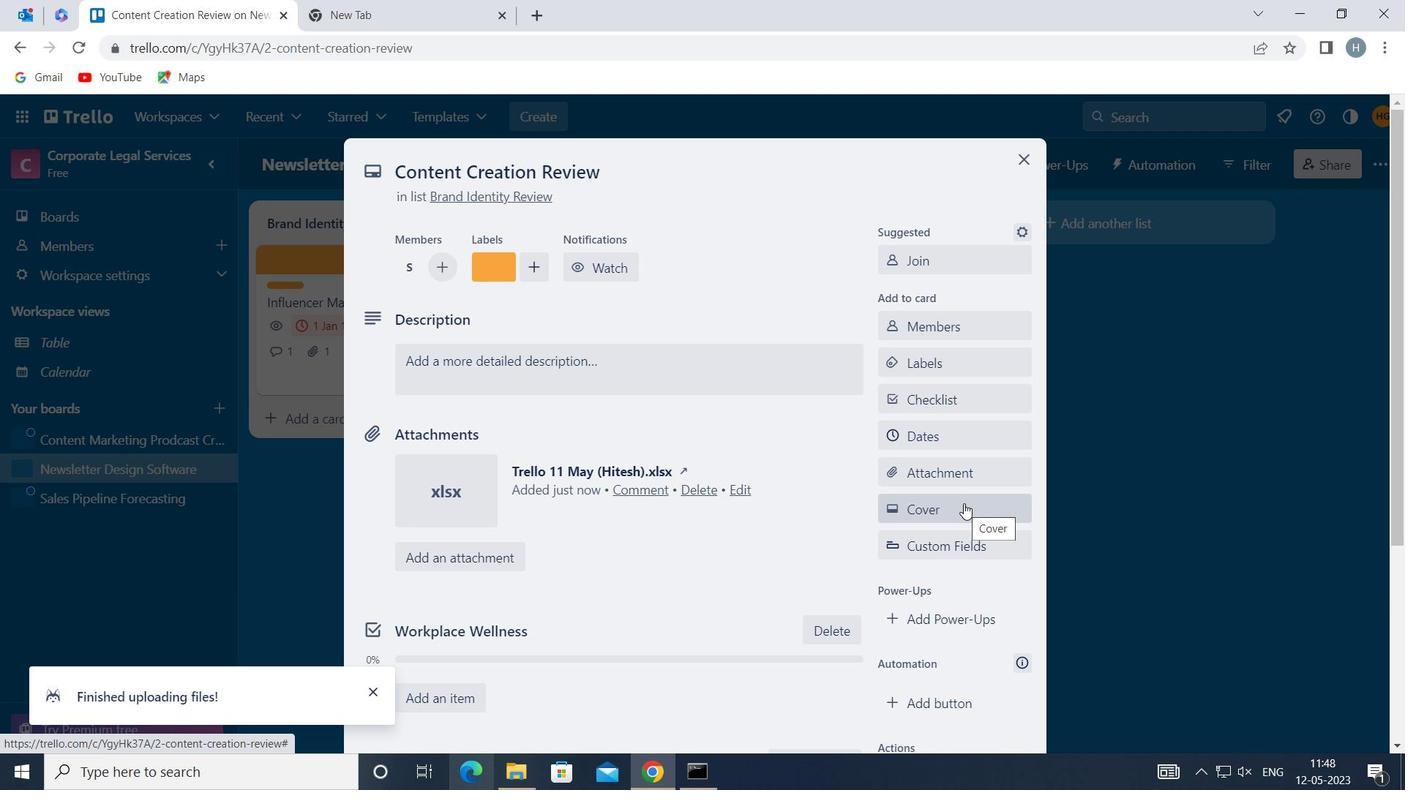 
Action: Mouse moved to (1015, 390)
Screenshot: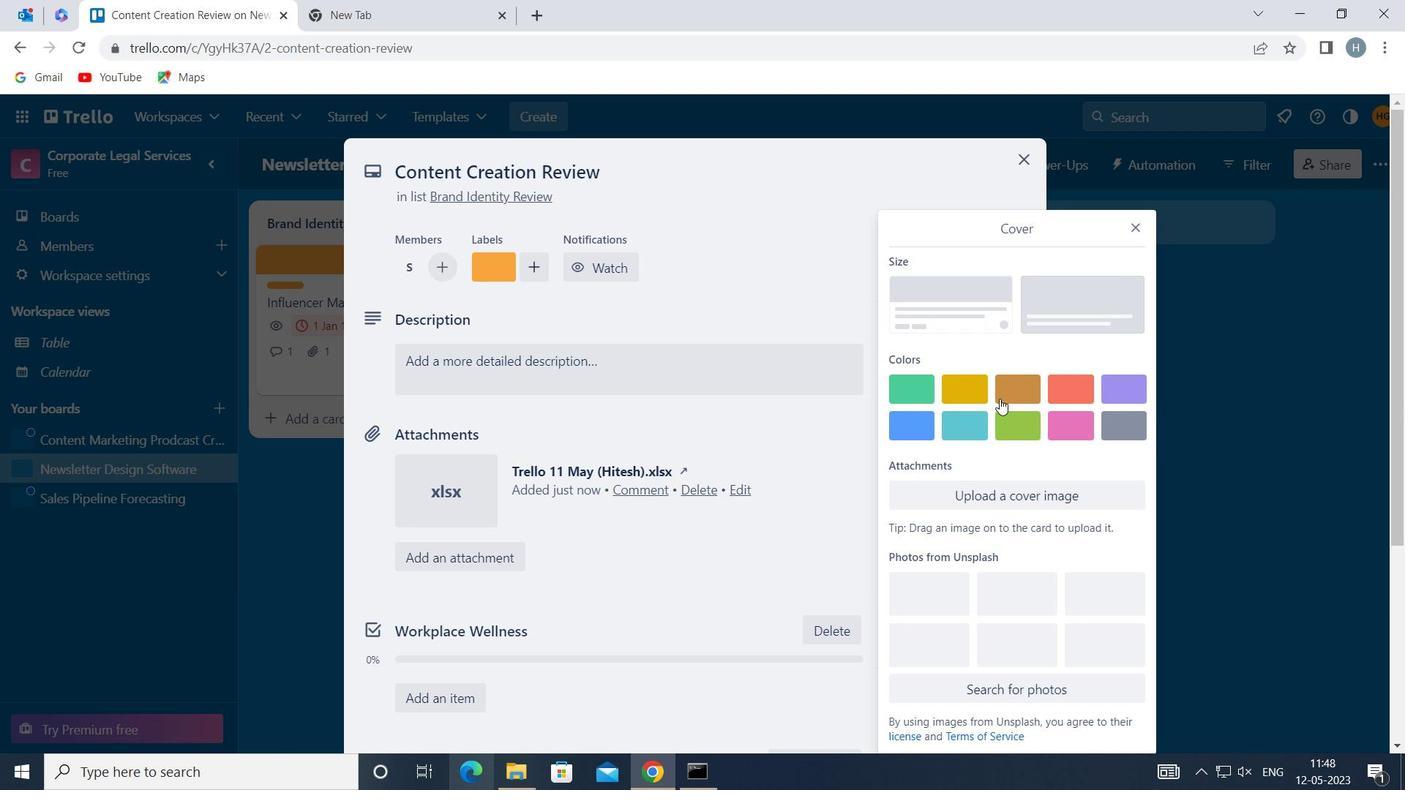 
Action: Mouse pressed left at (1015, 390)
Screenshot: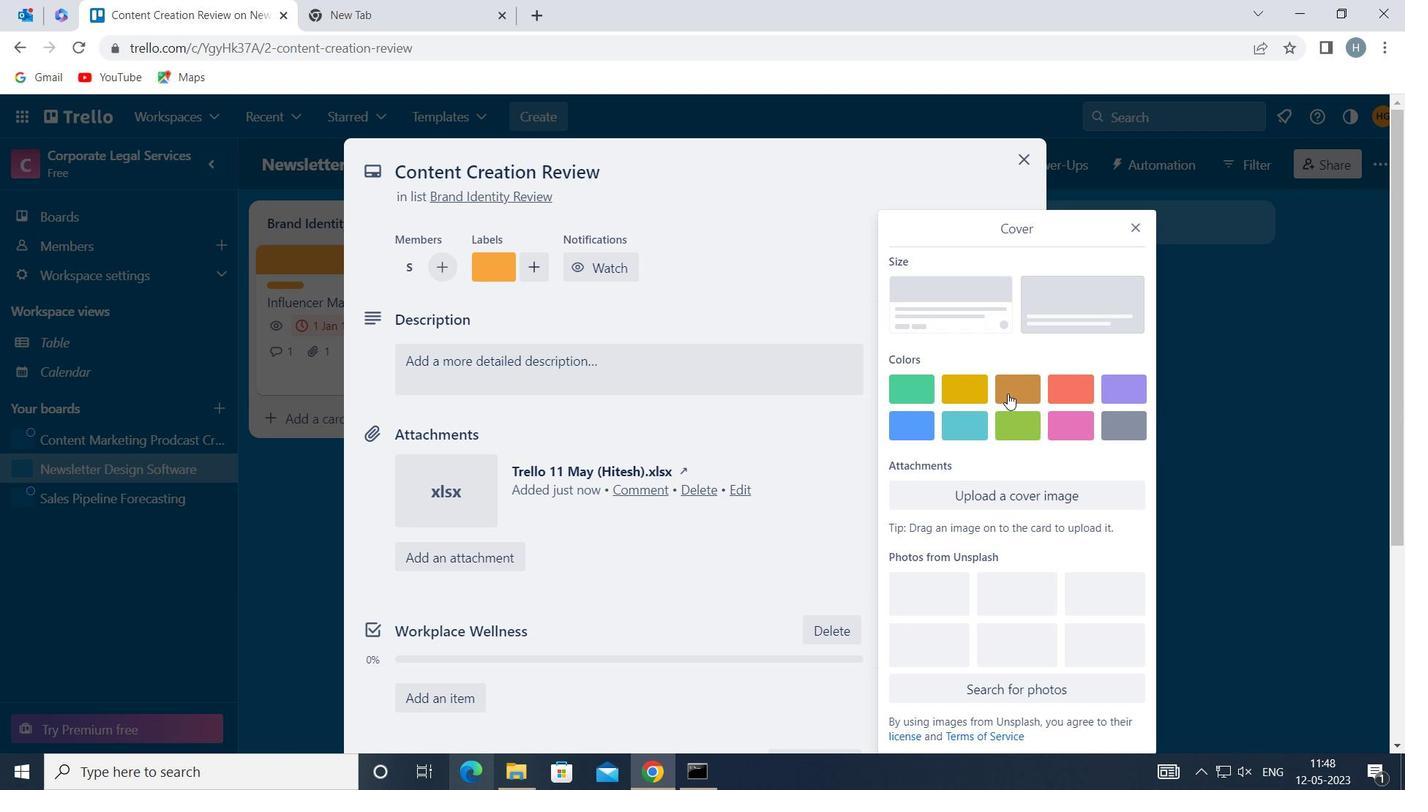 
Action: Mouse moved to (1136, 192)
Screenshot: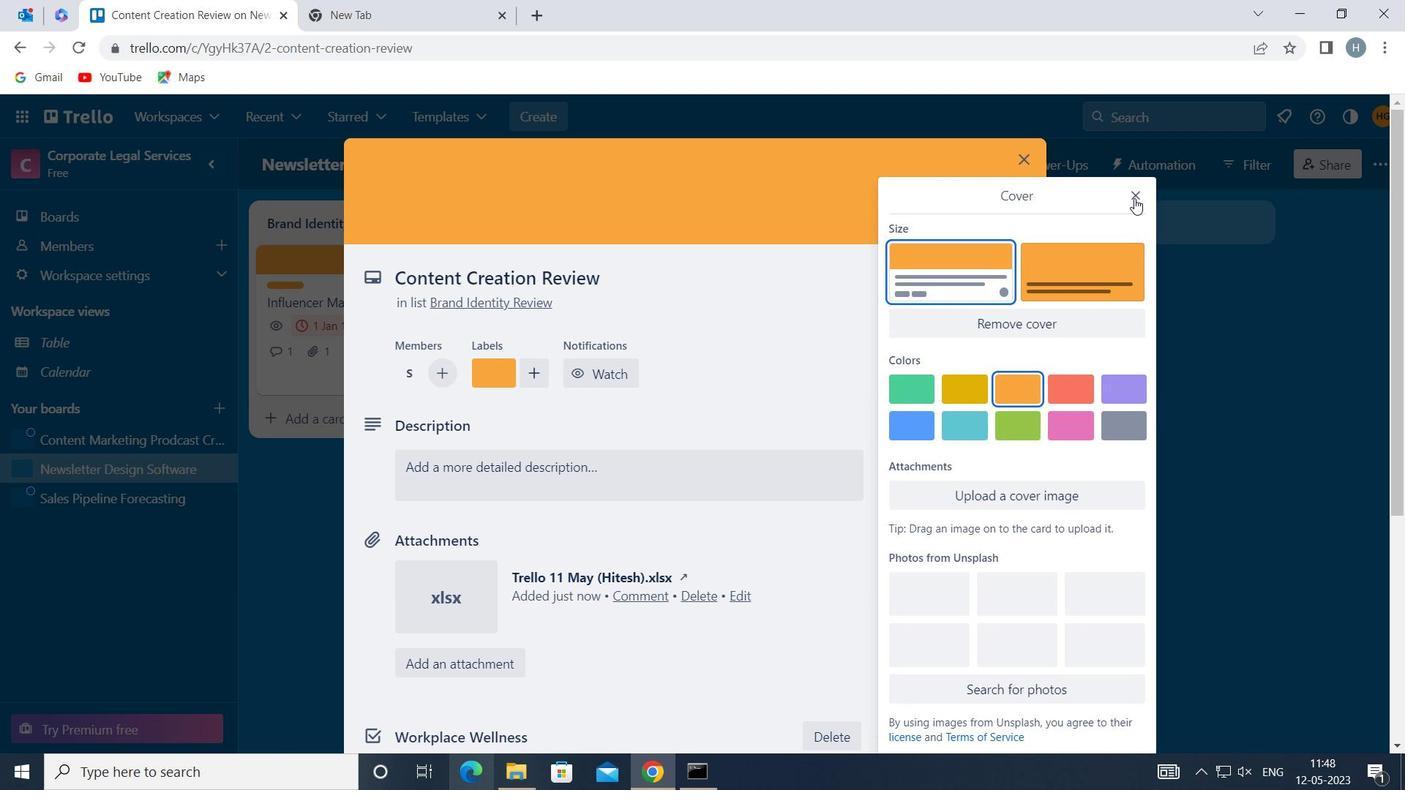 
Action: Mouse pressed left at (1136, 192)
Screenshot: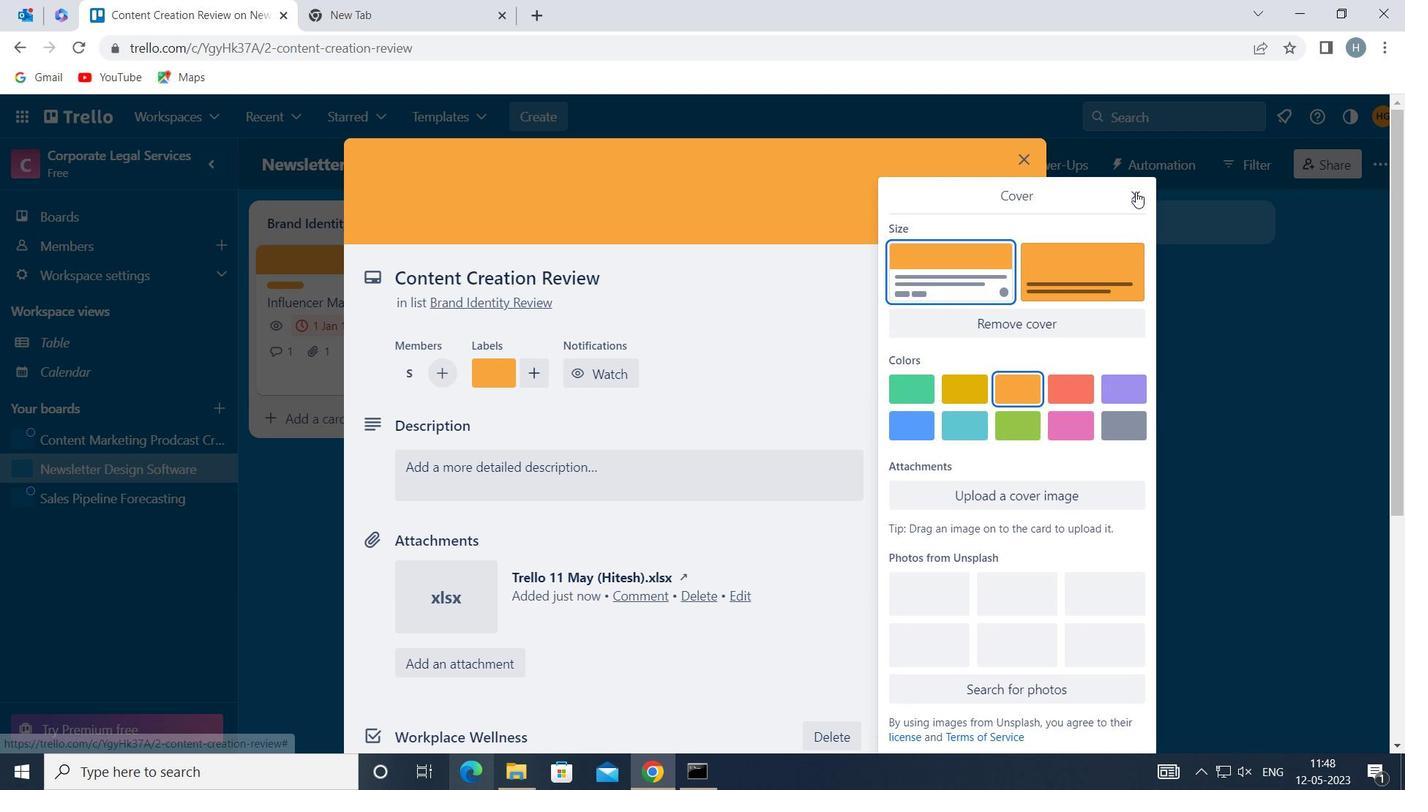 
Action: Mouse moved to (652, 462)
Screenshot: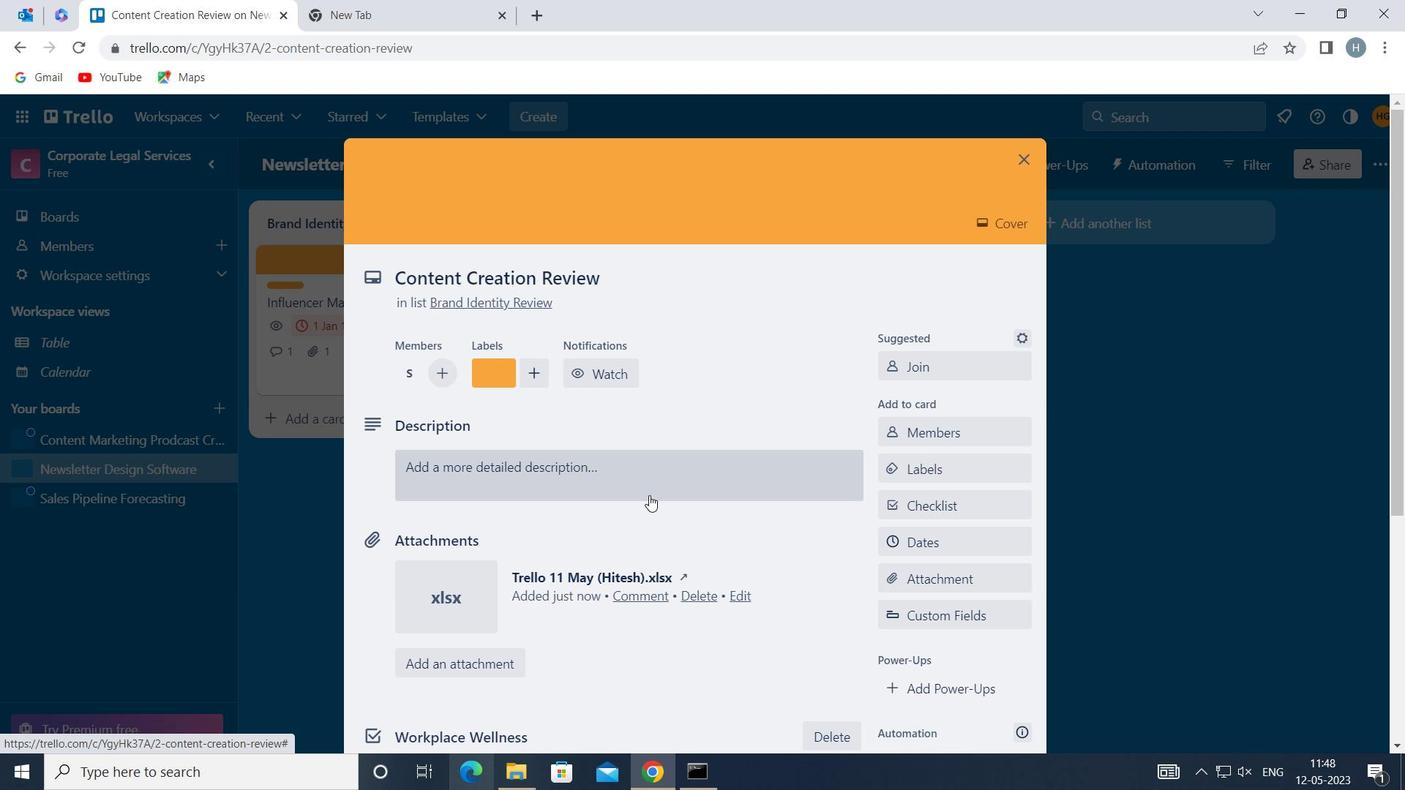 
Action: Mouse pressed left at (652, 462)
Screenshot: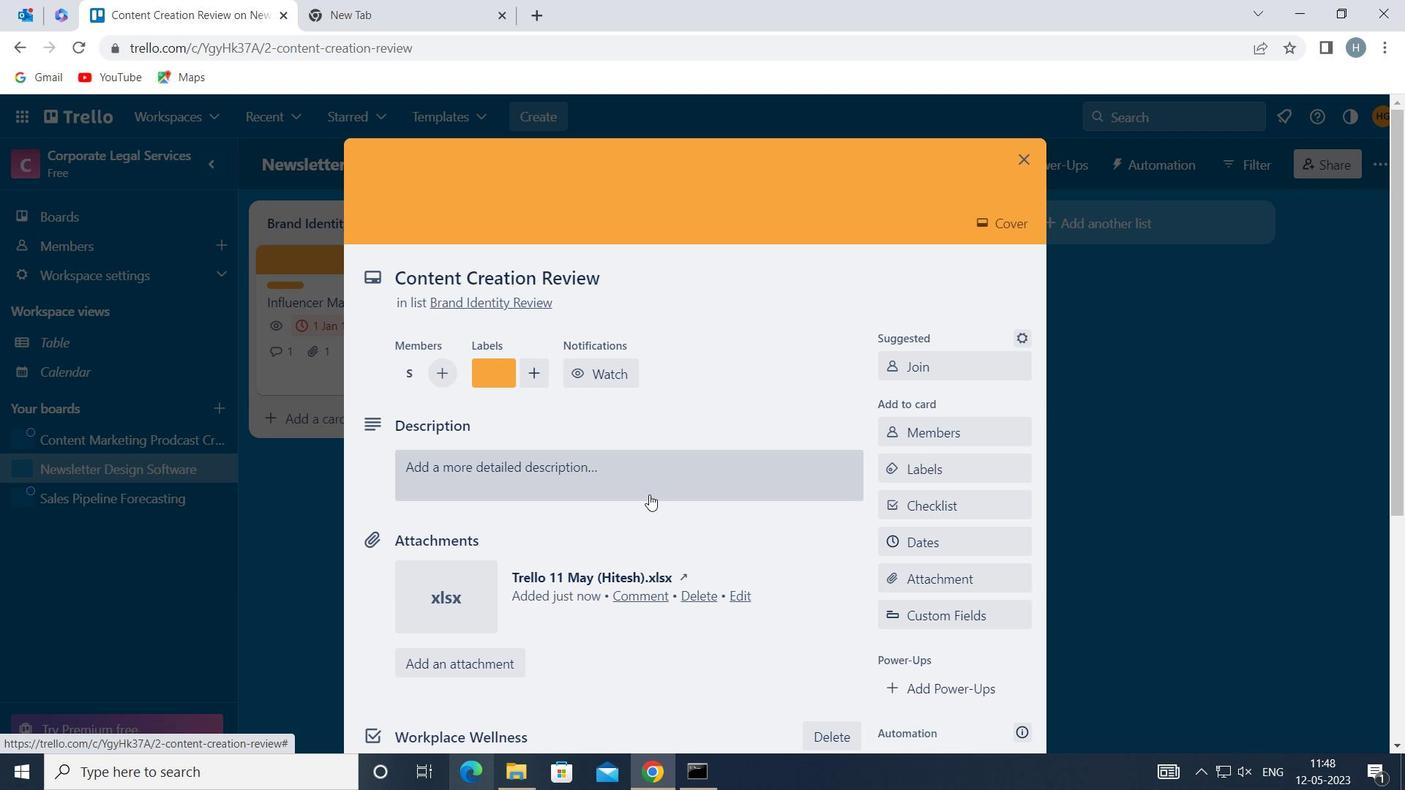 
Action: Mouse moved to (615, 522)
Screenshot: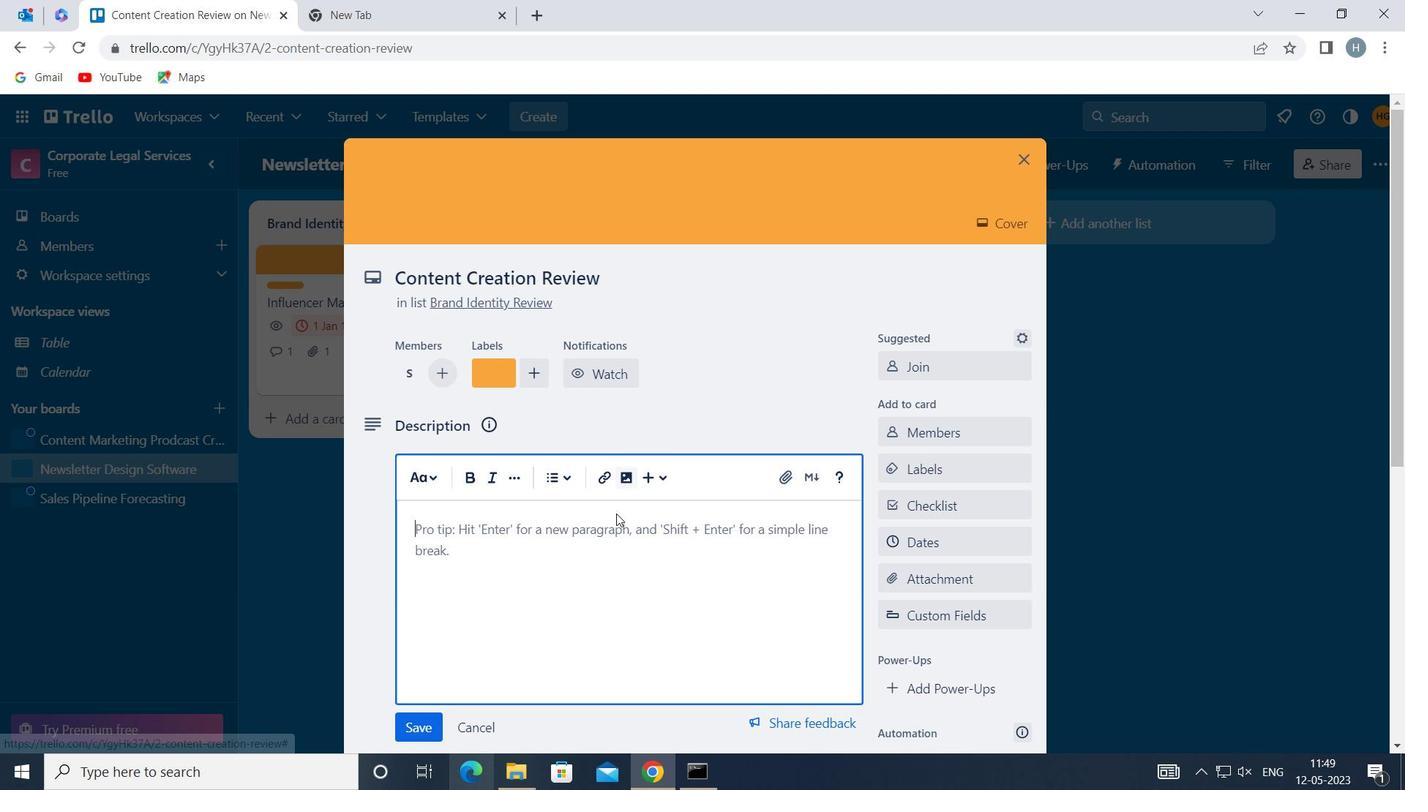 
Action: Mouse pressed left at (615, 522)
Screenshot: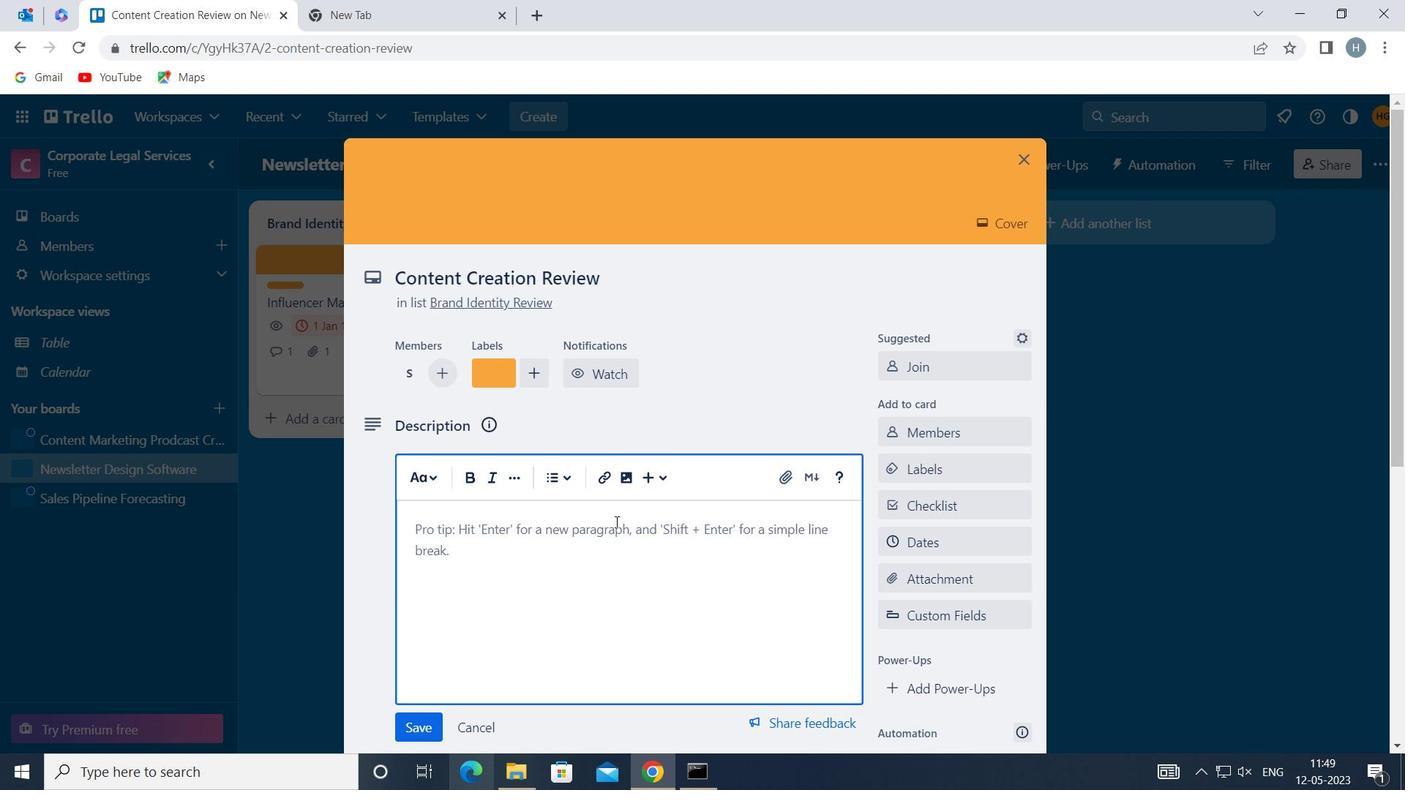 
Action: Key pressed <Key.shift>RESEARCH<Key.space>AND<Key.space>DEVELOP<Key.space>NEW<Key.space>SERVICE<Key.space>QUALITY<Key.space>ASSURANCE<Key.space>PROCESS
Screenshot: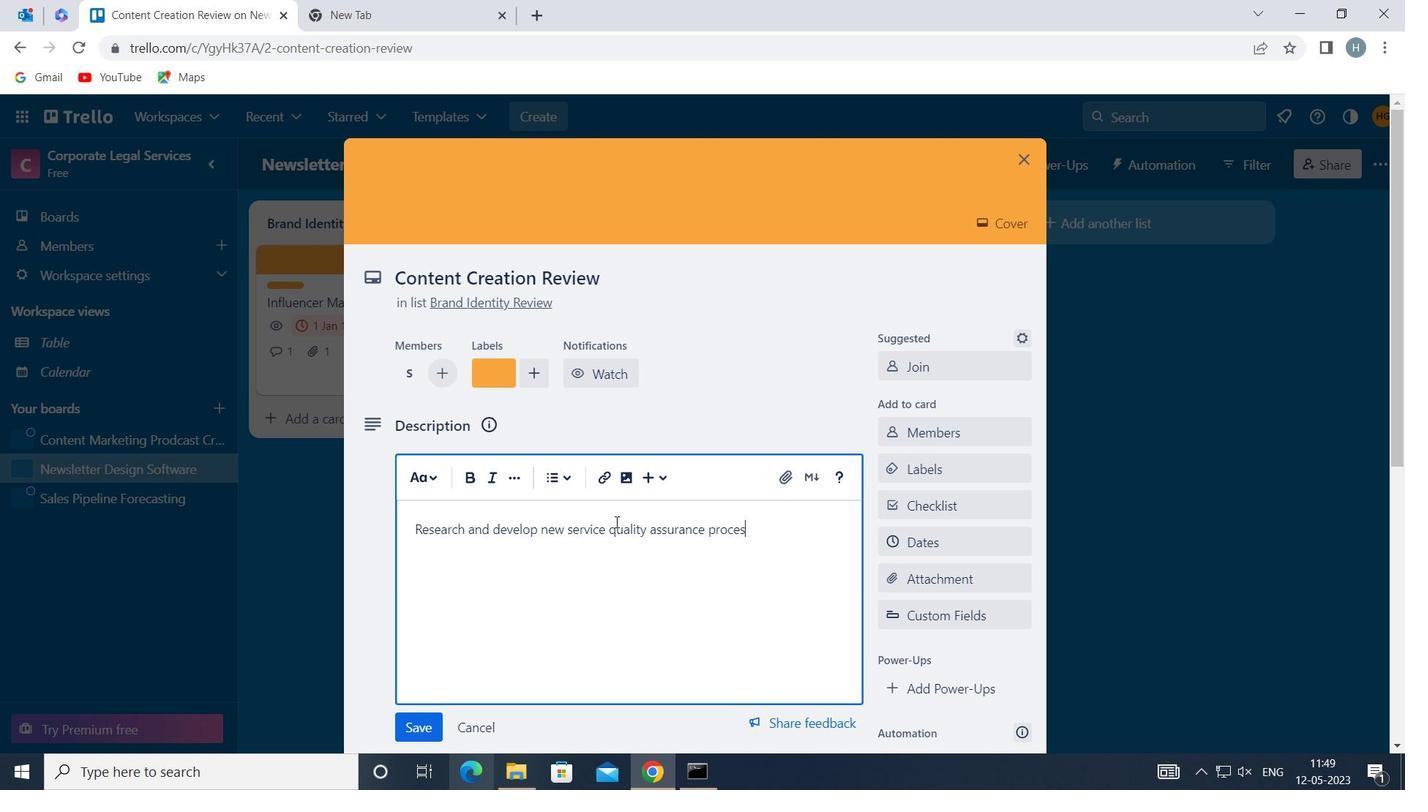 
Action: Mouse moved to (410, 723)
Screenshot: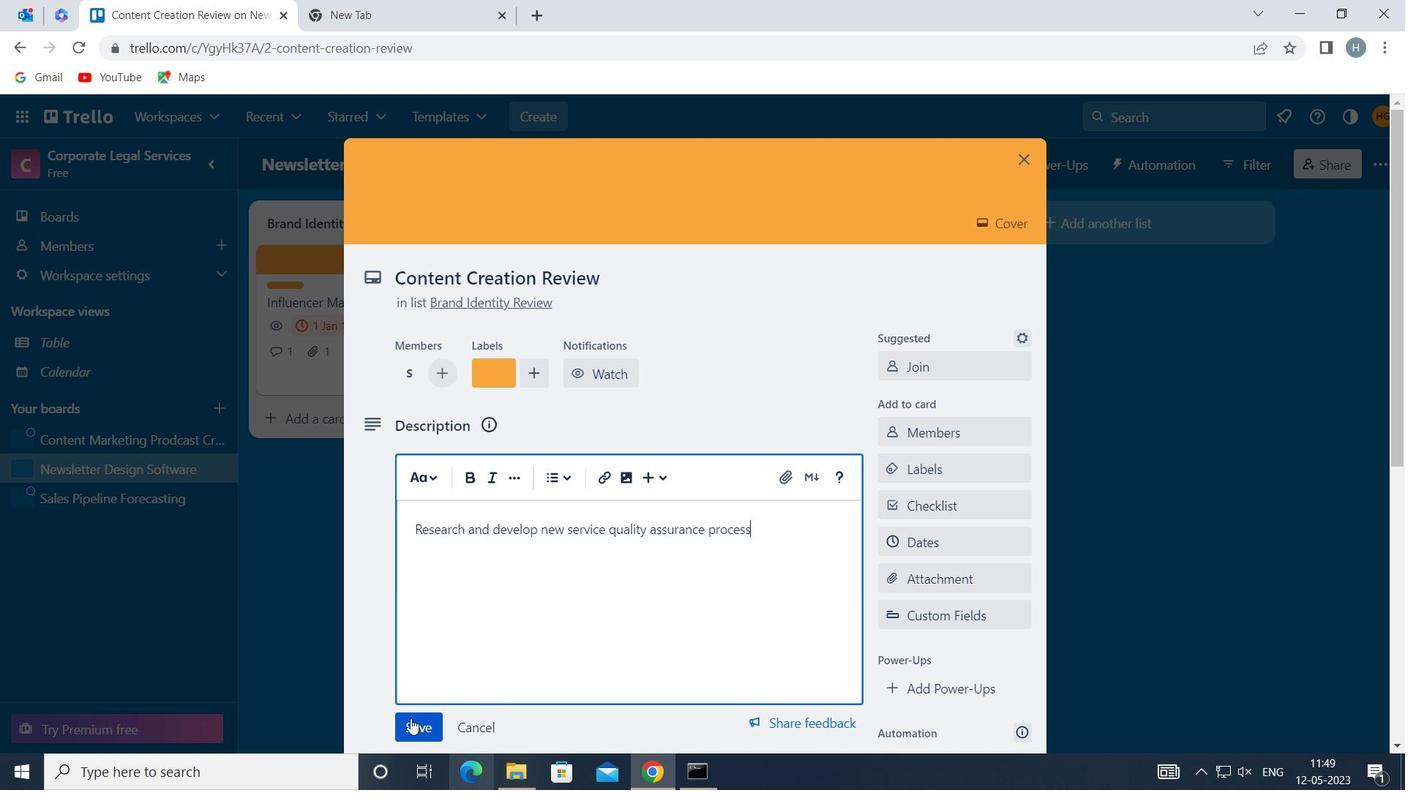 
Action: Mouse pressed left at (410, 723)
Screenshot: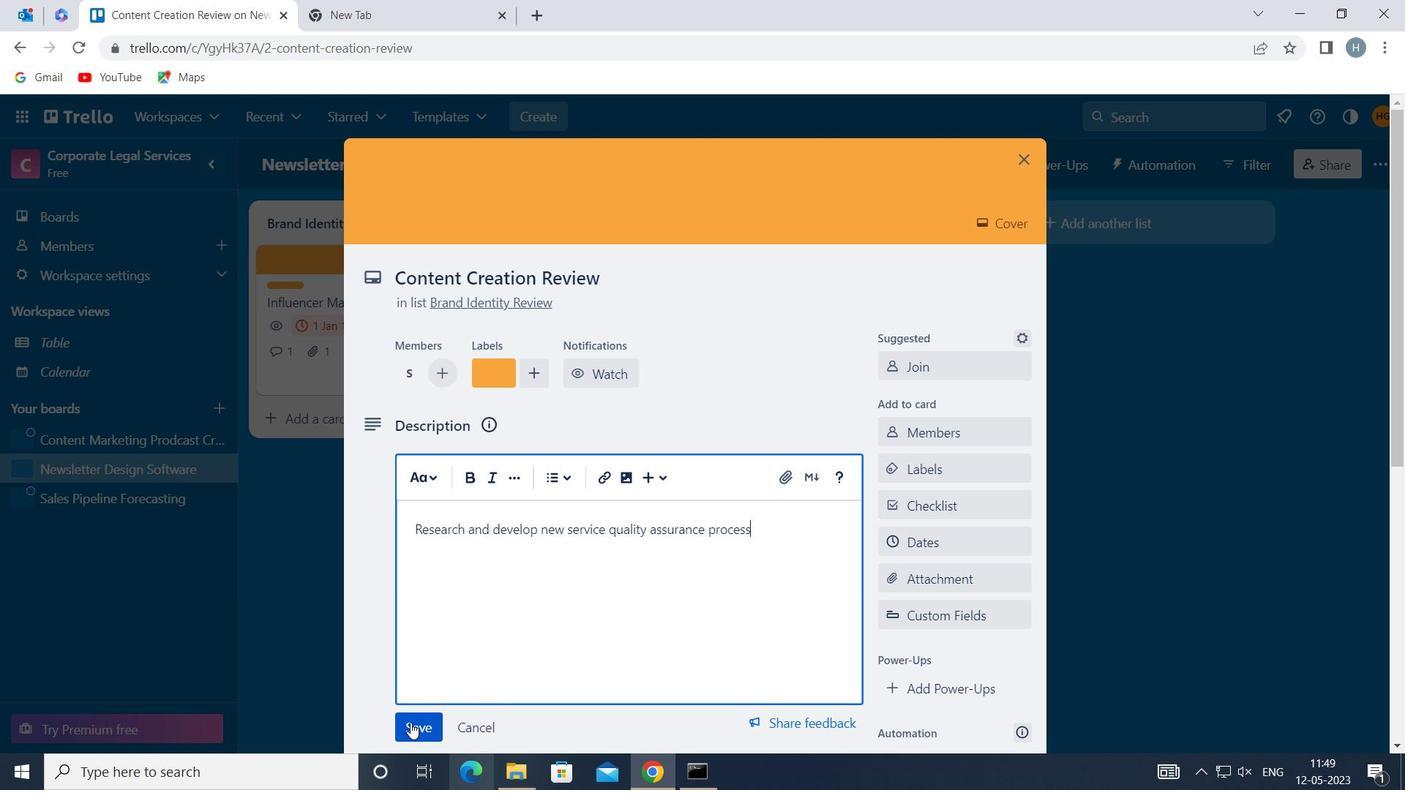
Action: Mouse moved to (532, 504)
Screenshot: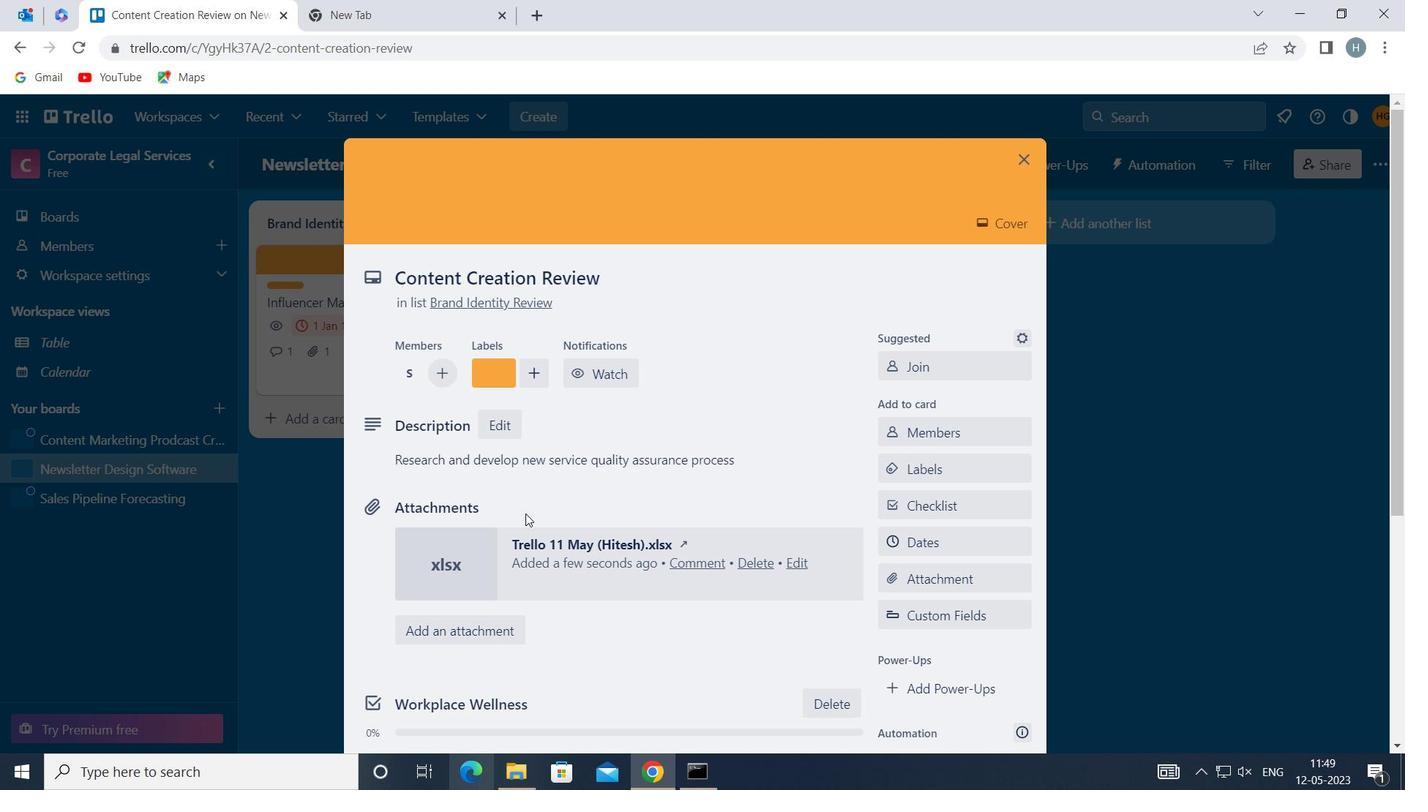
Action: Mouse scrolled (532, 503) with delta (0, 0)
Screenshot: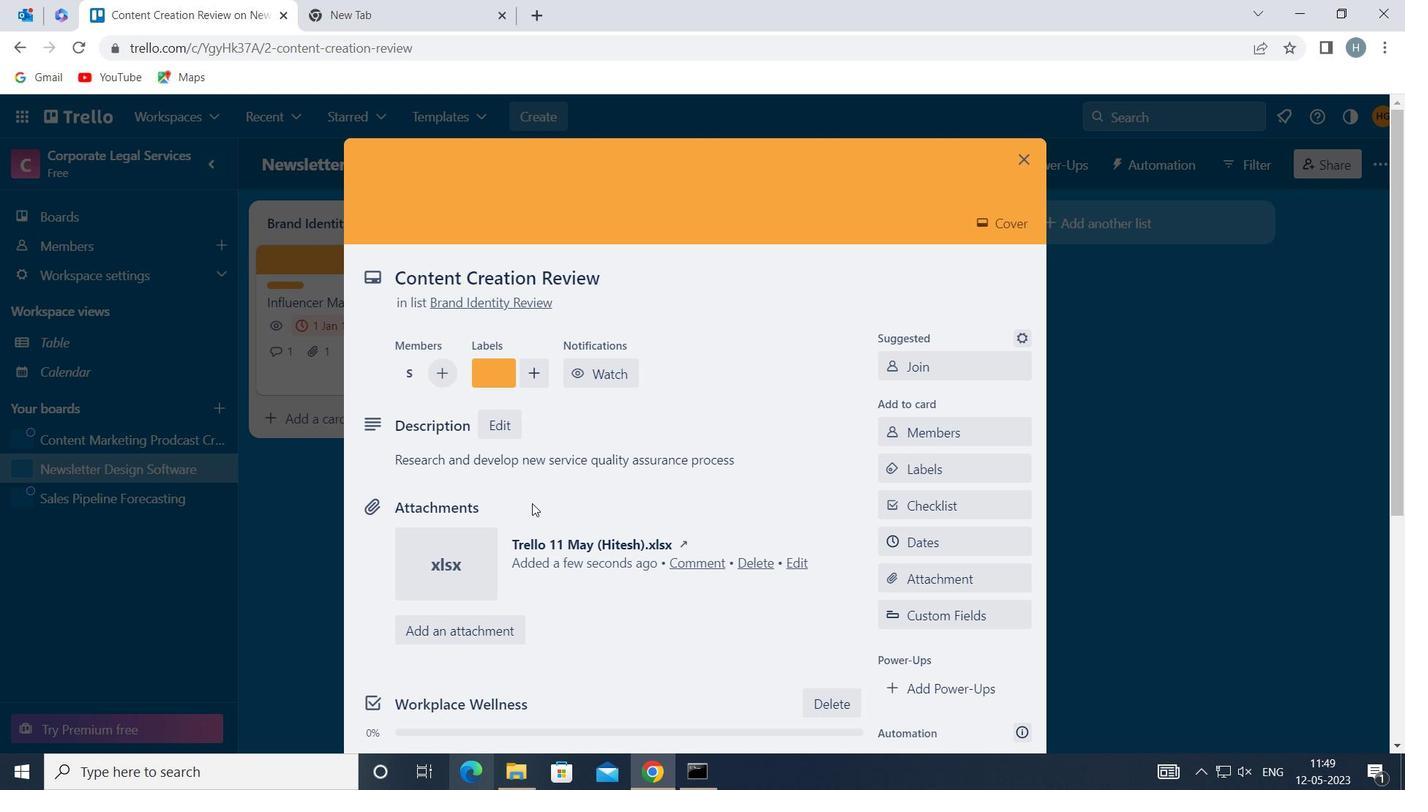 
Action: Mouse scrolled (532, 503) with delta (0, 0)
Screenshot: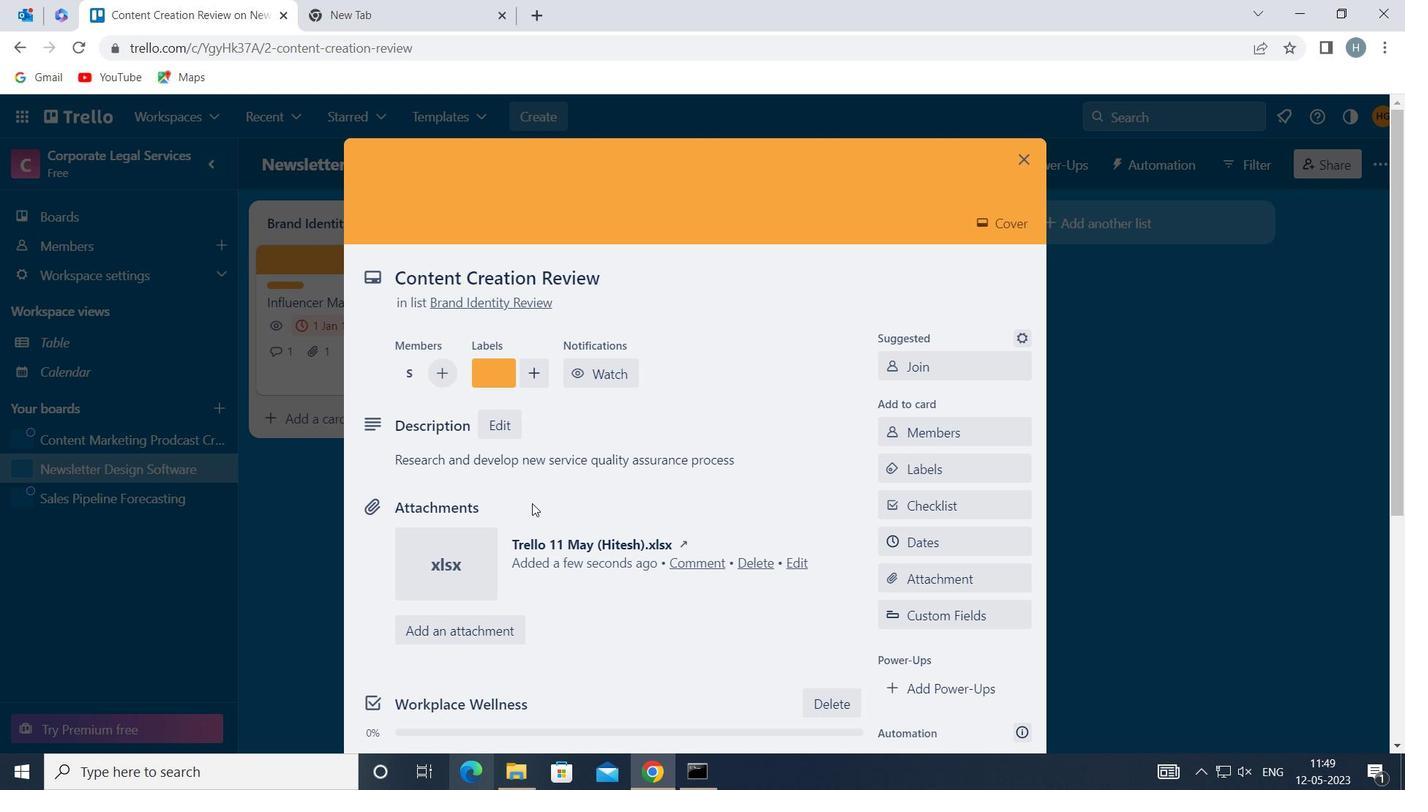 
Action: Mouse scrolled (532, 503) with delta (0, 0)
Screenshot: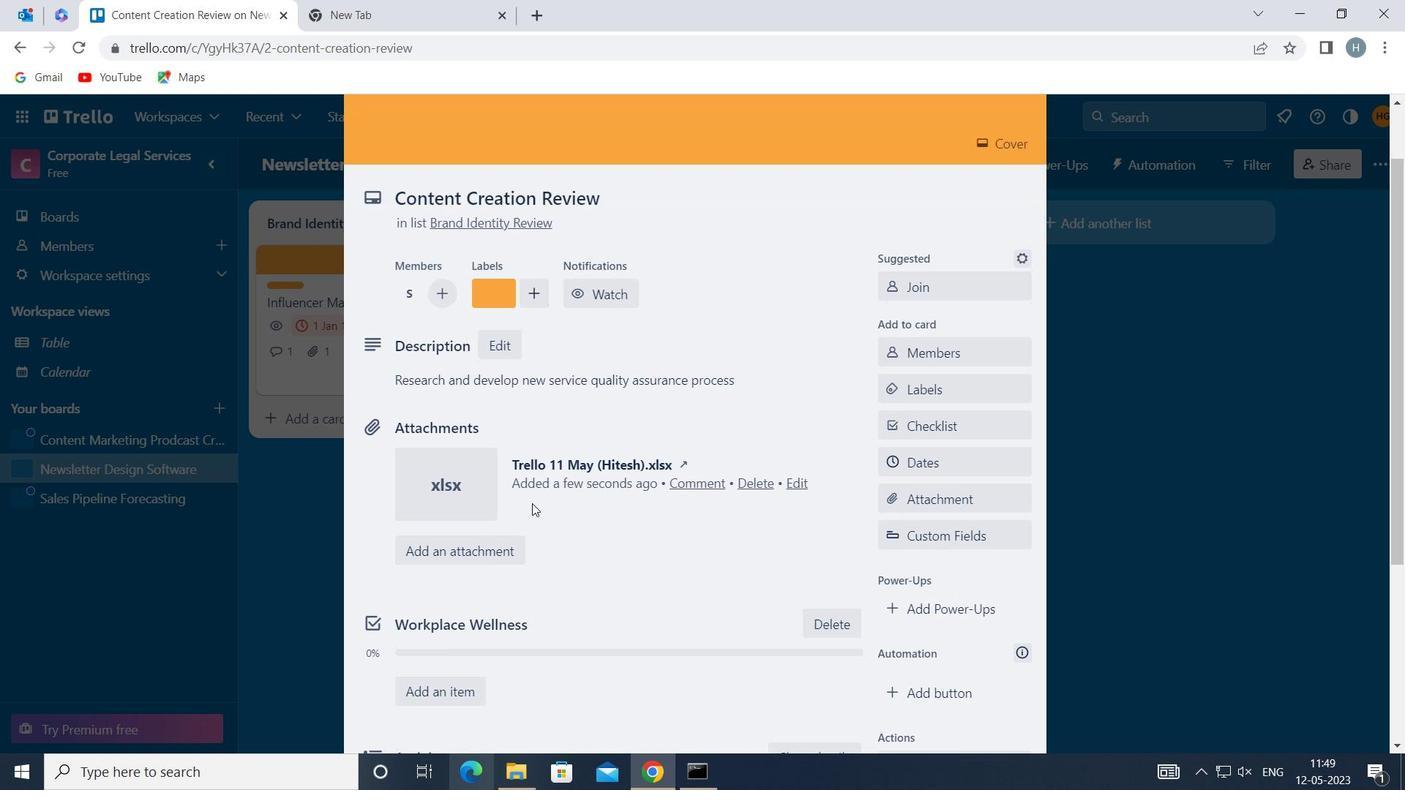 
Action: Mouse scrolled (532, 503) with delta (0, 0)
Screenshot: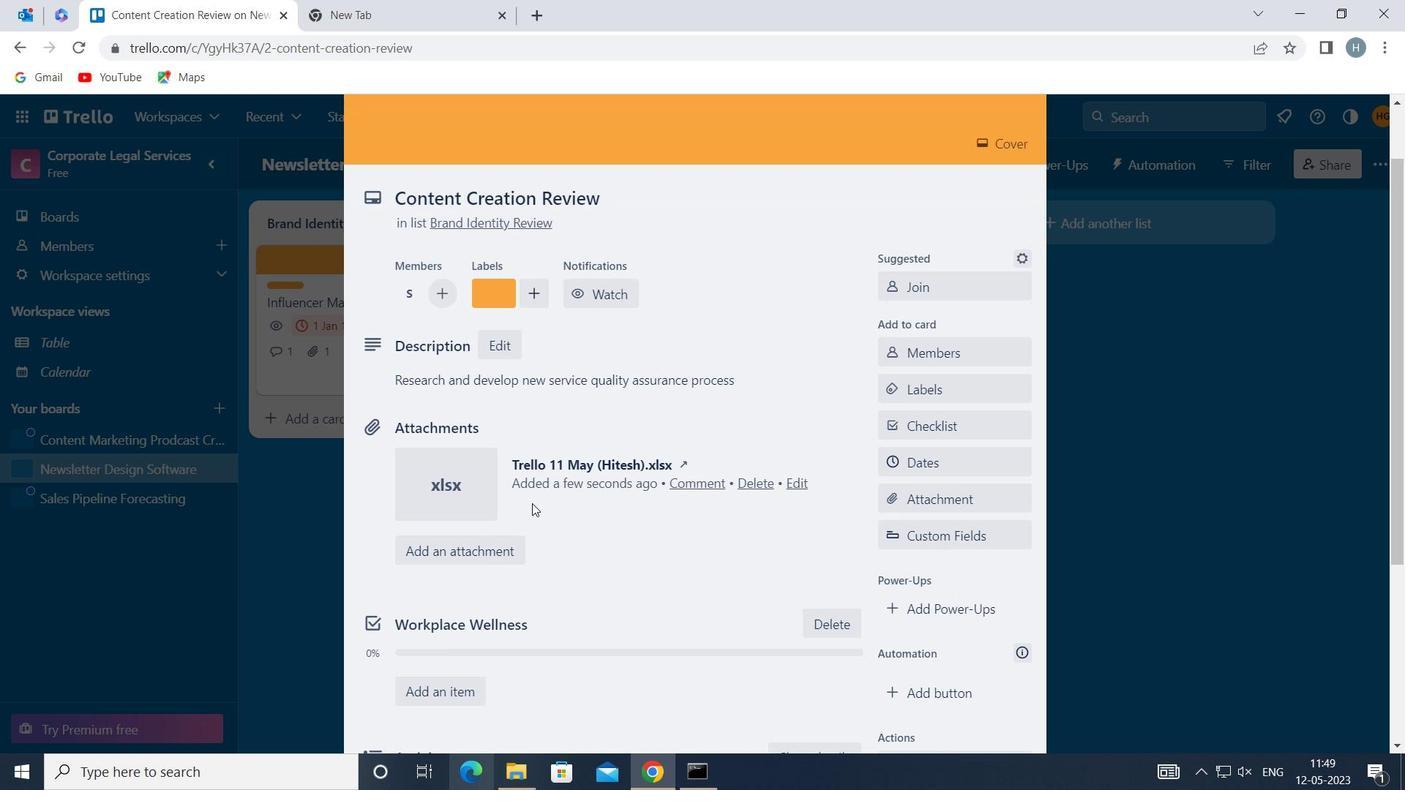 
Action: Mouse scrolled (532, 503) with delta (0, 0)
Screenshot: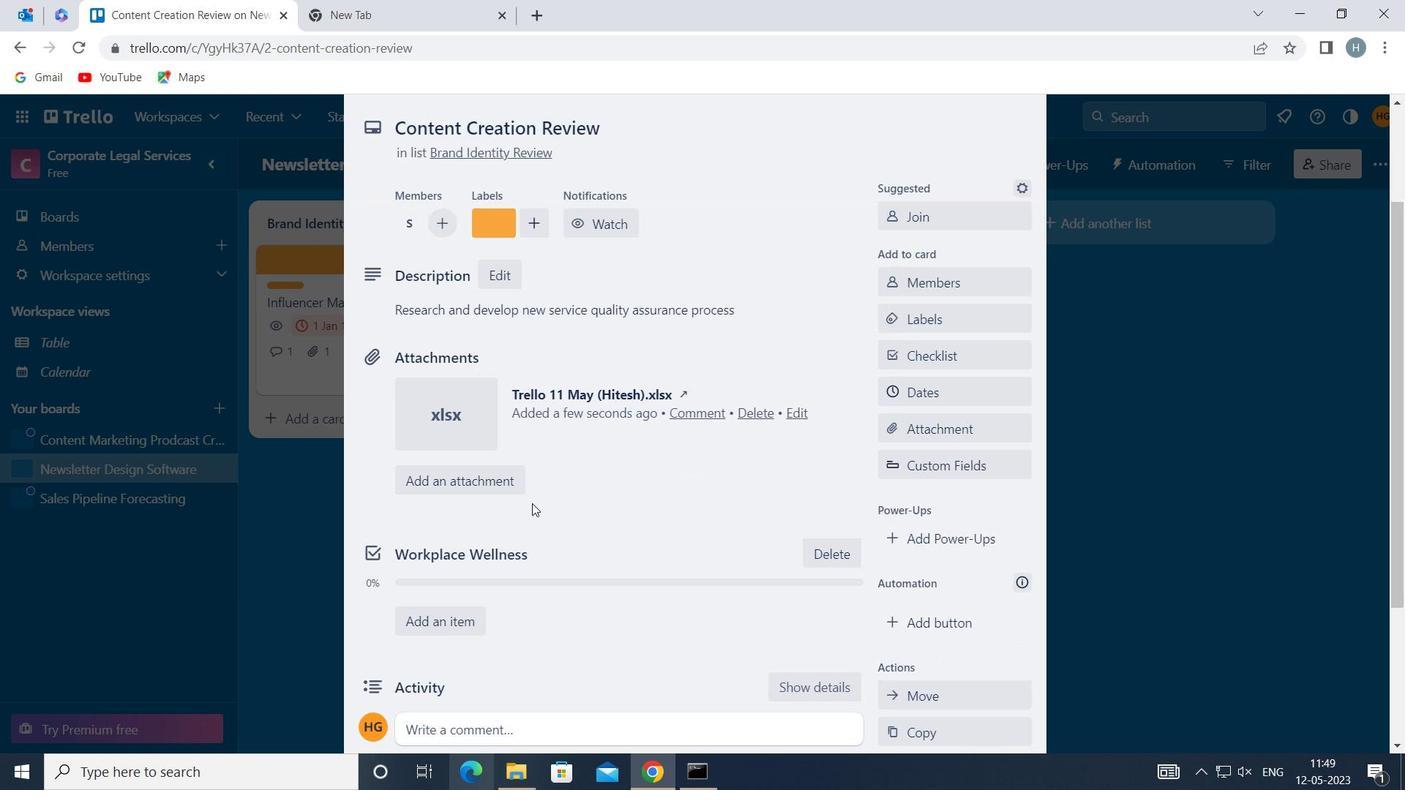 
Action: Mouse moved to (546, 519)
Screenshot: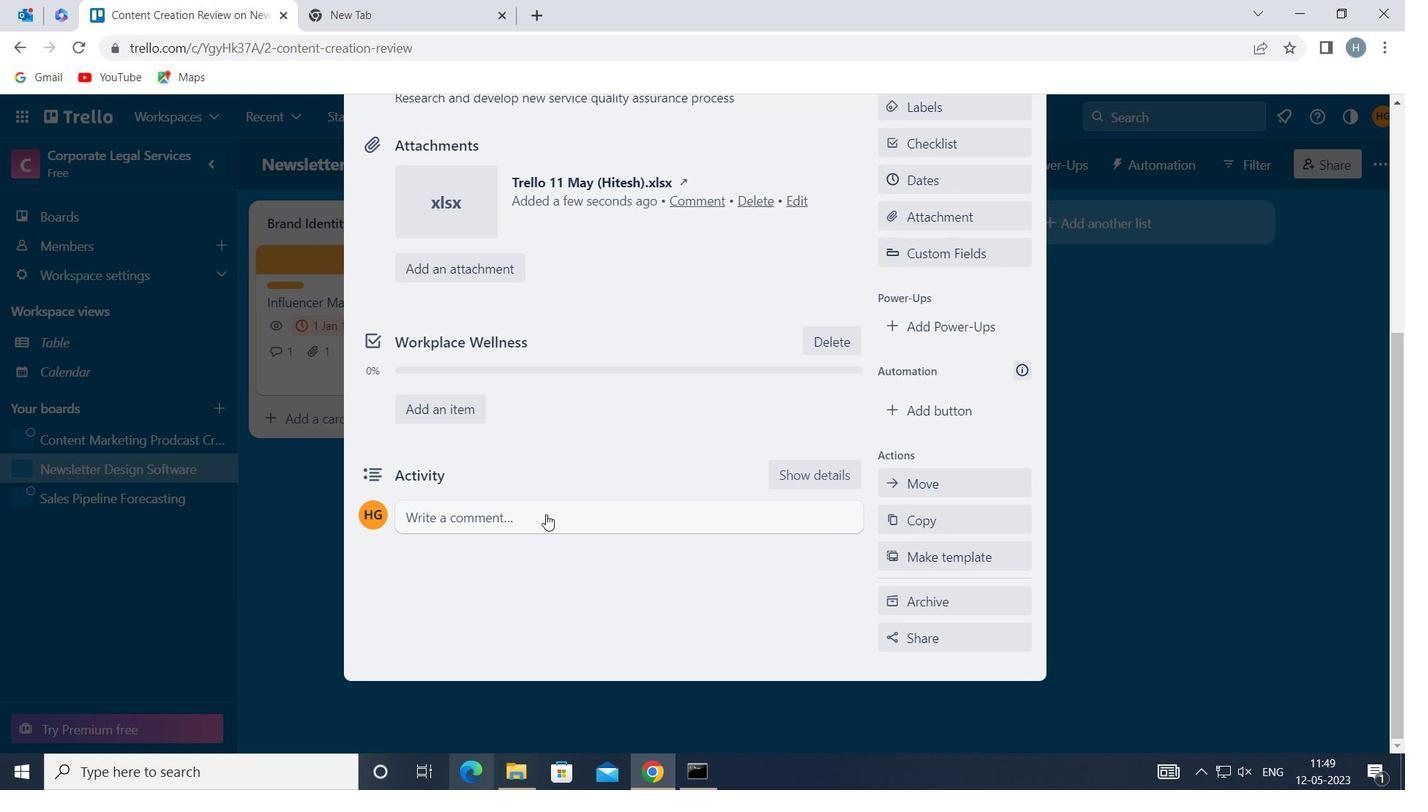 
Action: Mouse pressed left at (546, 519)
Screenshot: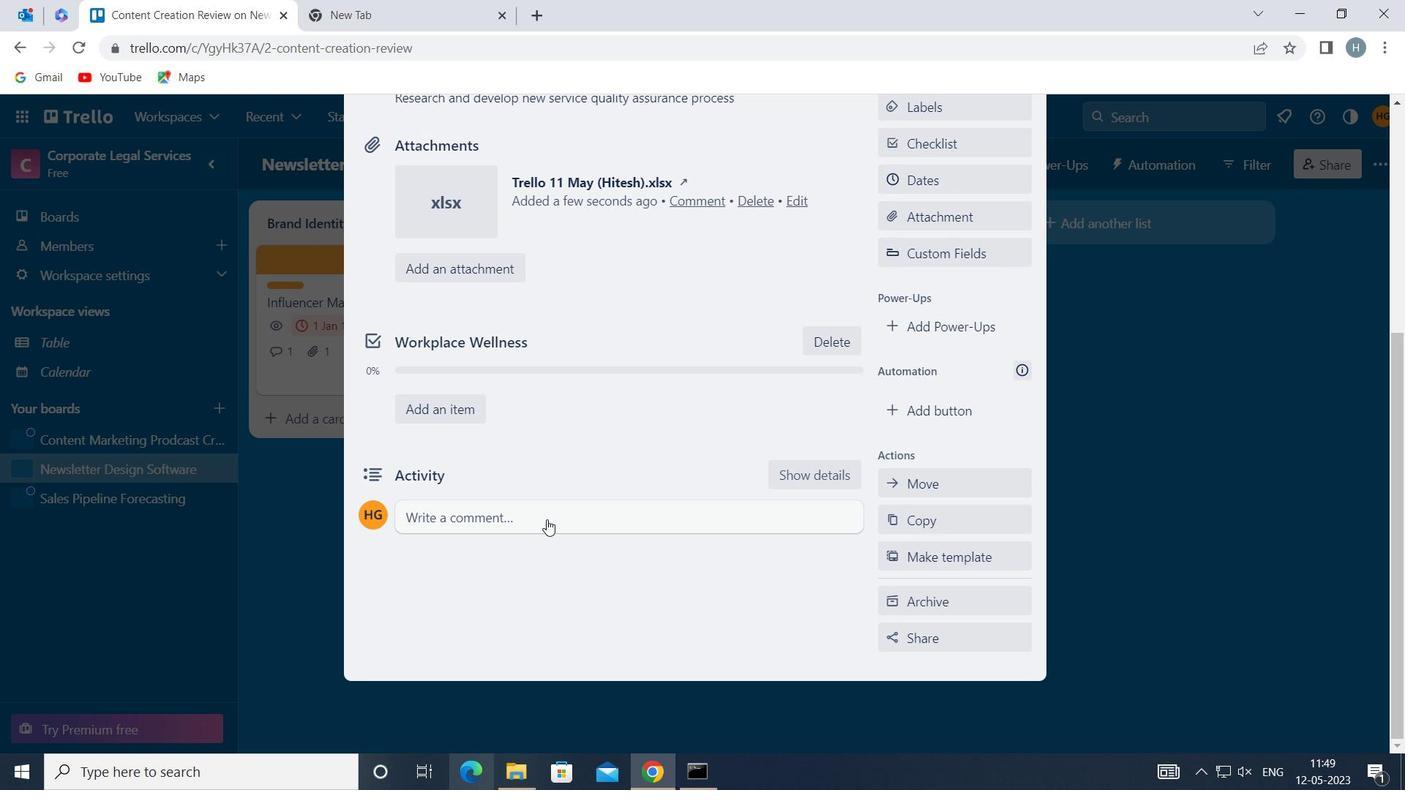 
Action: Mouse moved to (513, 578)
Screenshot: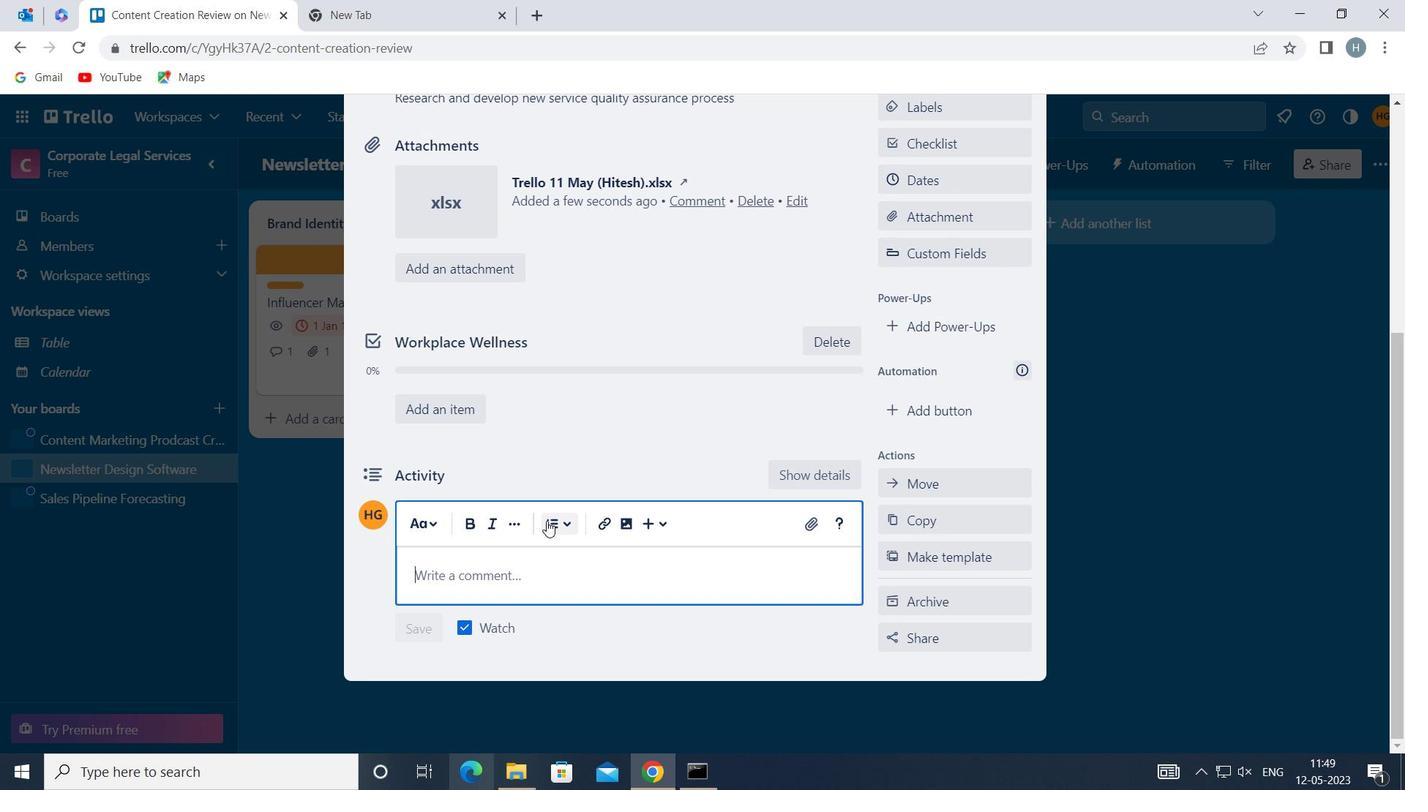 
Action: Mouse pressed left at (513, 578)
Screenshot: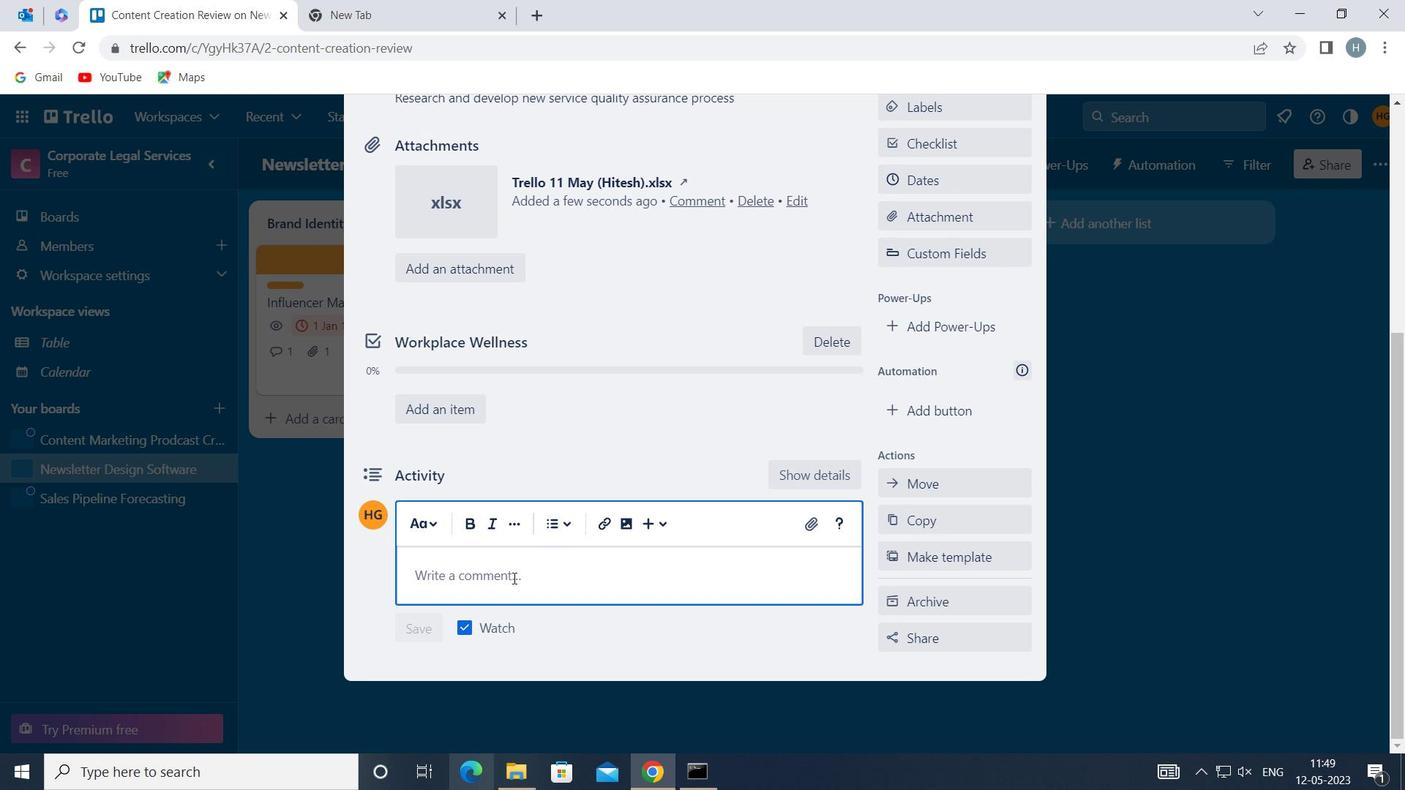 
Action: Key pressed <Key.shift>THIS<Key.space>TASK<Key.space>REQUIRES<Key.space>US<Key.space>TO<Key.space>BE<Key.space>PROACTIVE<Key.space>AND<Key.space>TAKE<Key.space>INITIATIVE,<Key.space>RATHER<Key.space>THAN<Key.space>WAITING<Key.space>FOR<Key.space>OTHERS<Key.space>TO<Key.space>GET<Key.backspace><Key.backspace><Key.backspace>ACT
Screenshot: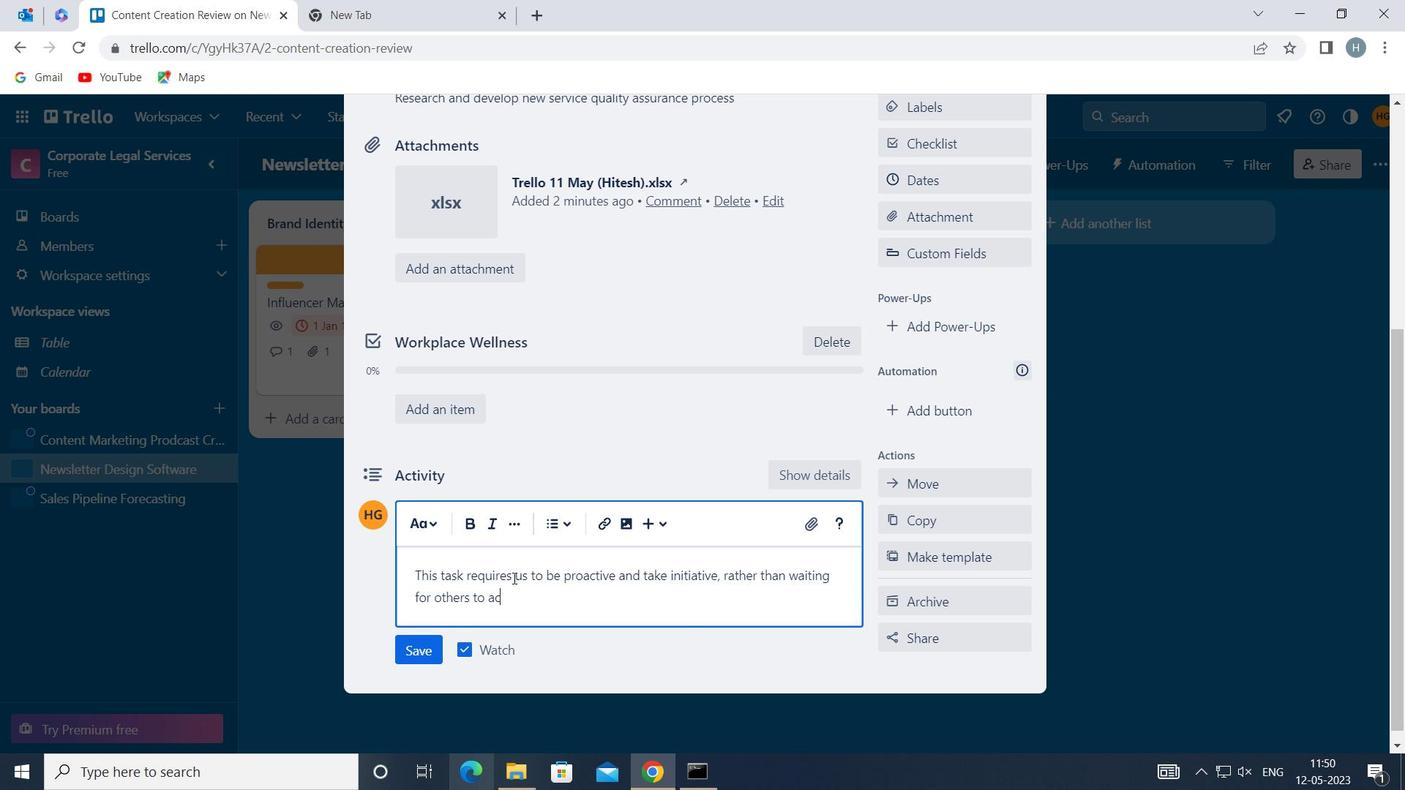 
Action: Mouse moved to (423, 650)
Screenshot: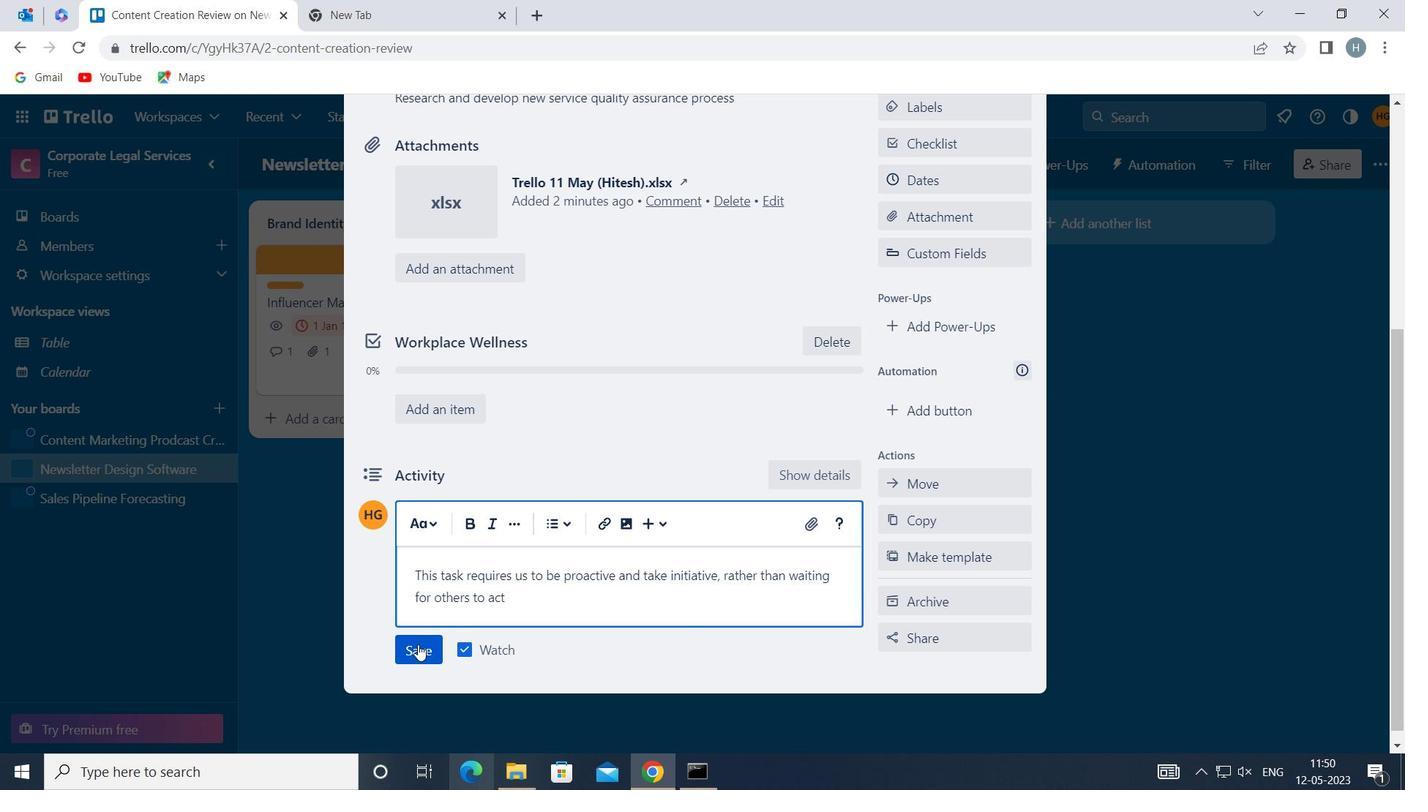 
Action: Mouse pressed left at (423, 650)
Screenshot: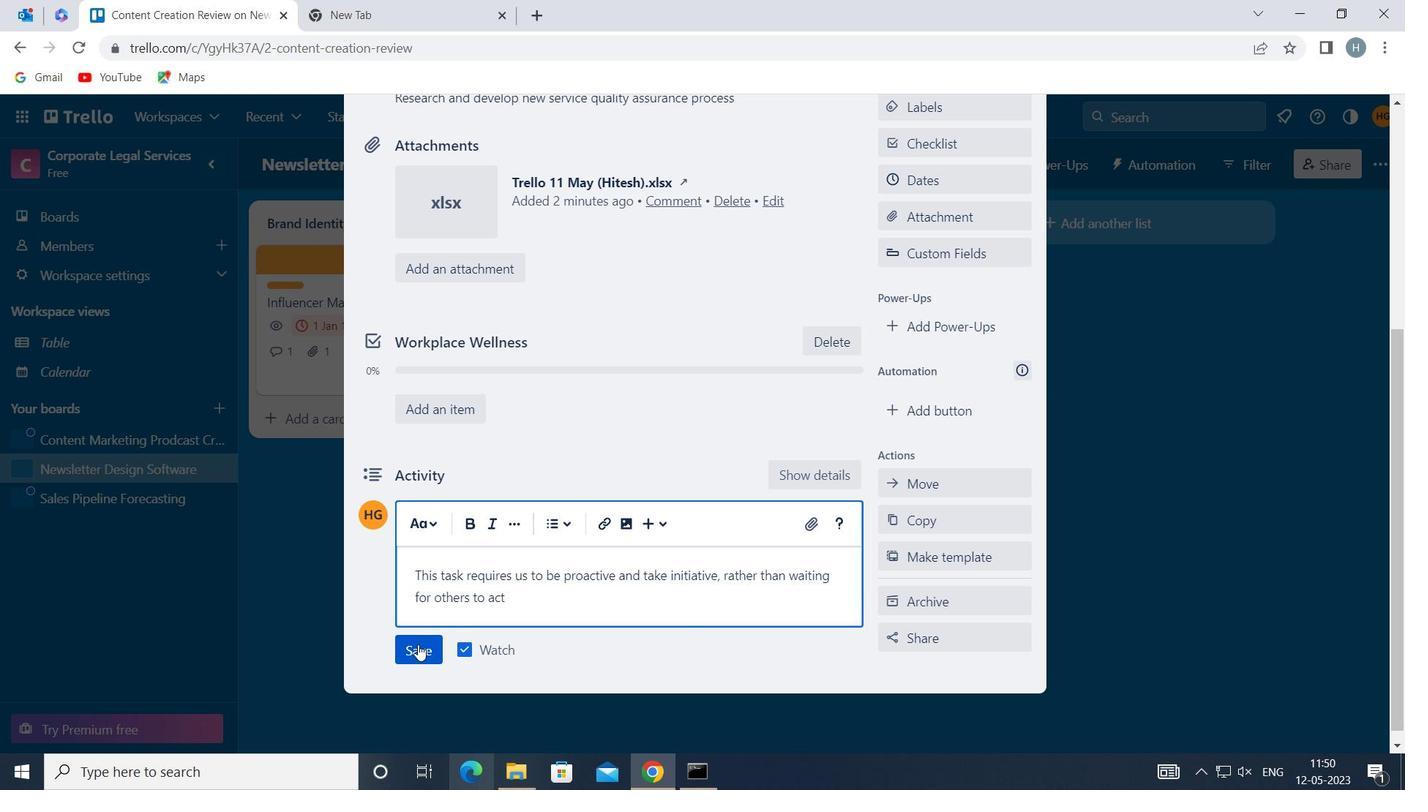 
Action: Mouse moved to (979, 179)
Screenshot: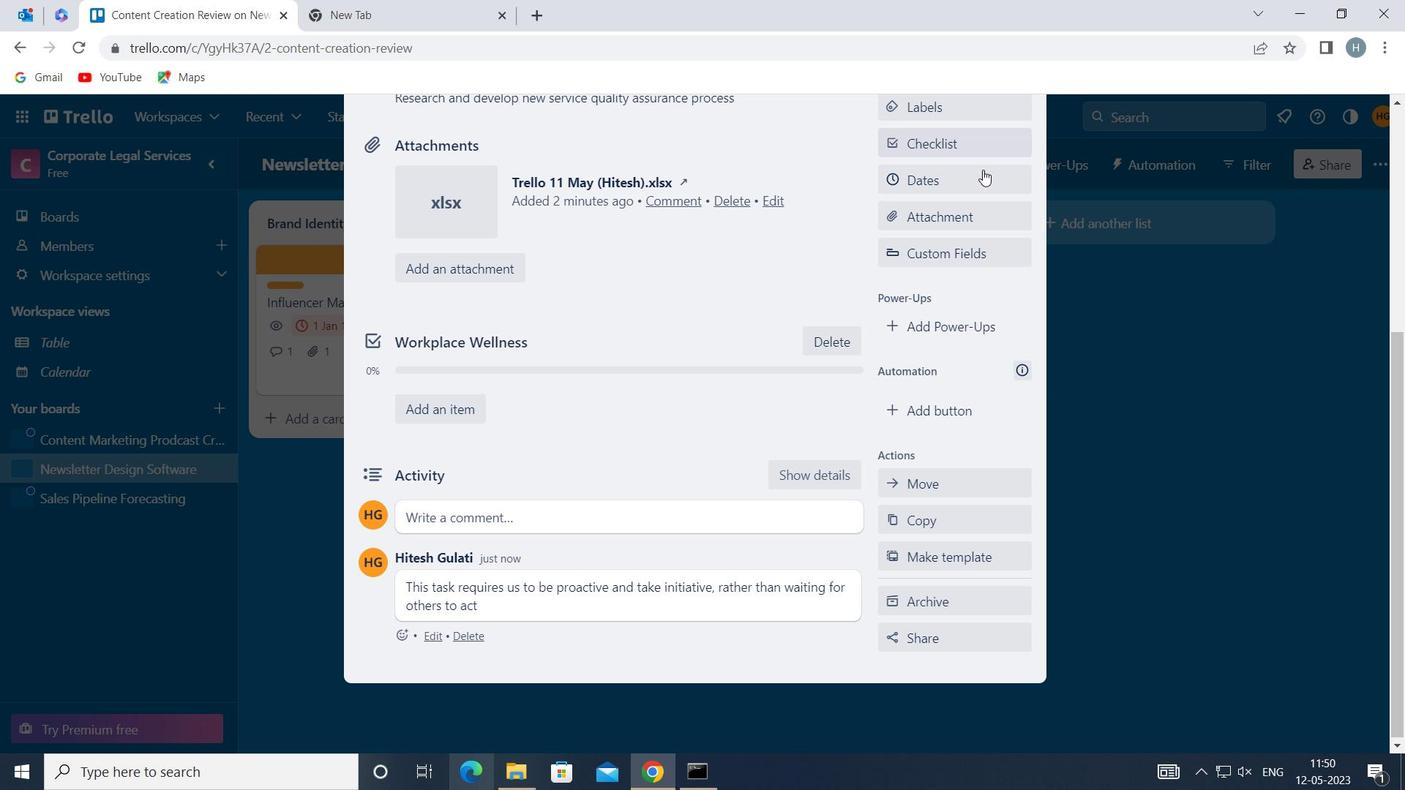 
Action: Mouse pressed left at (979, 179)
Screenshot: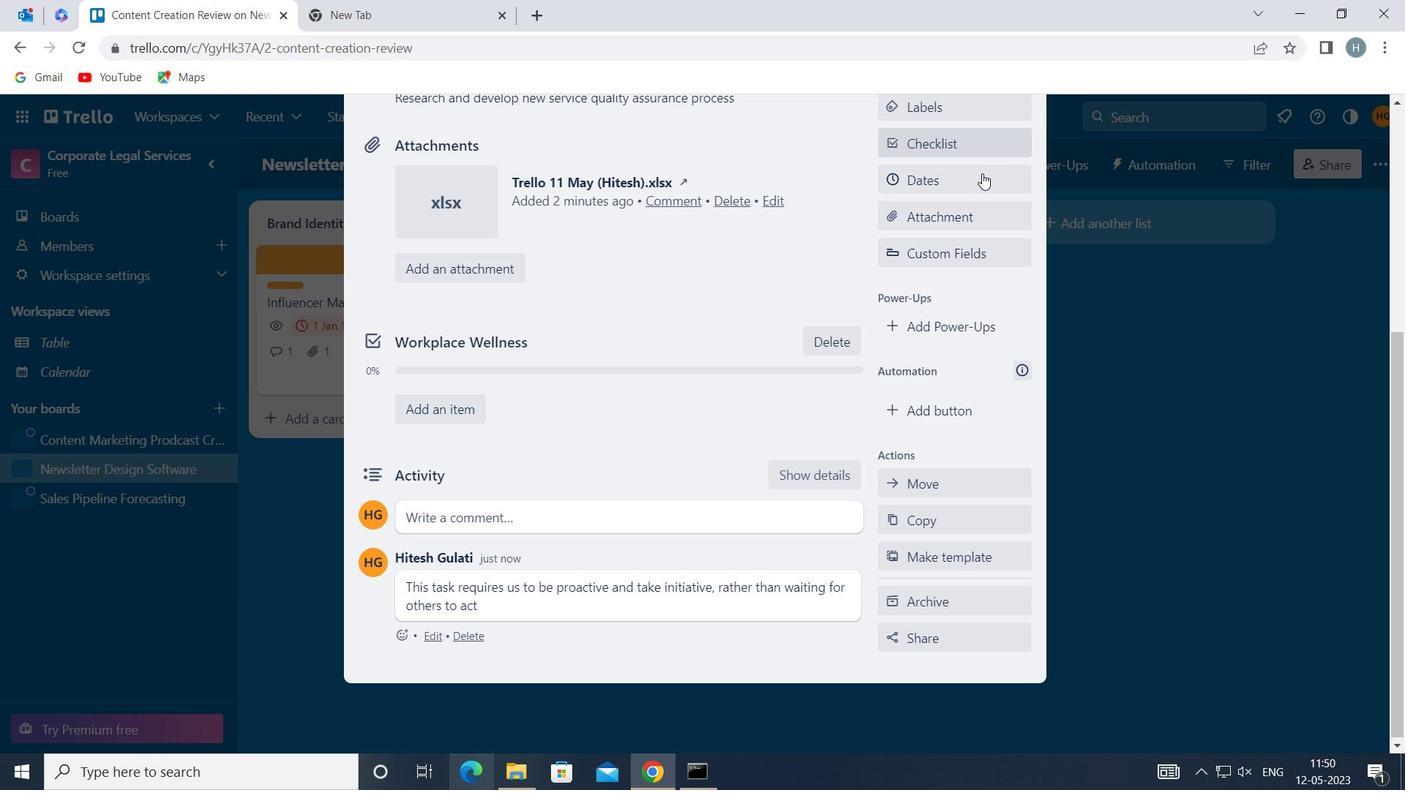 
Action: Mouse moved to (901, 491)
Screenshot: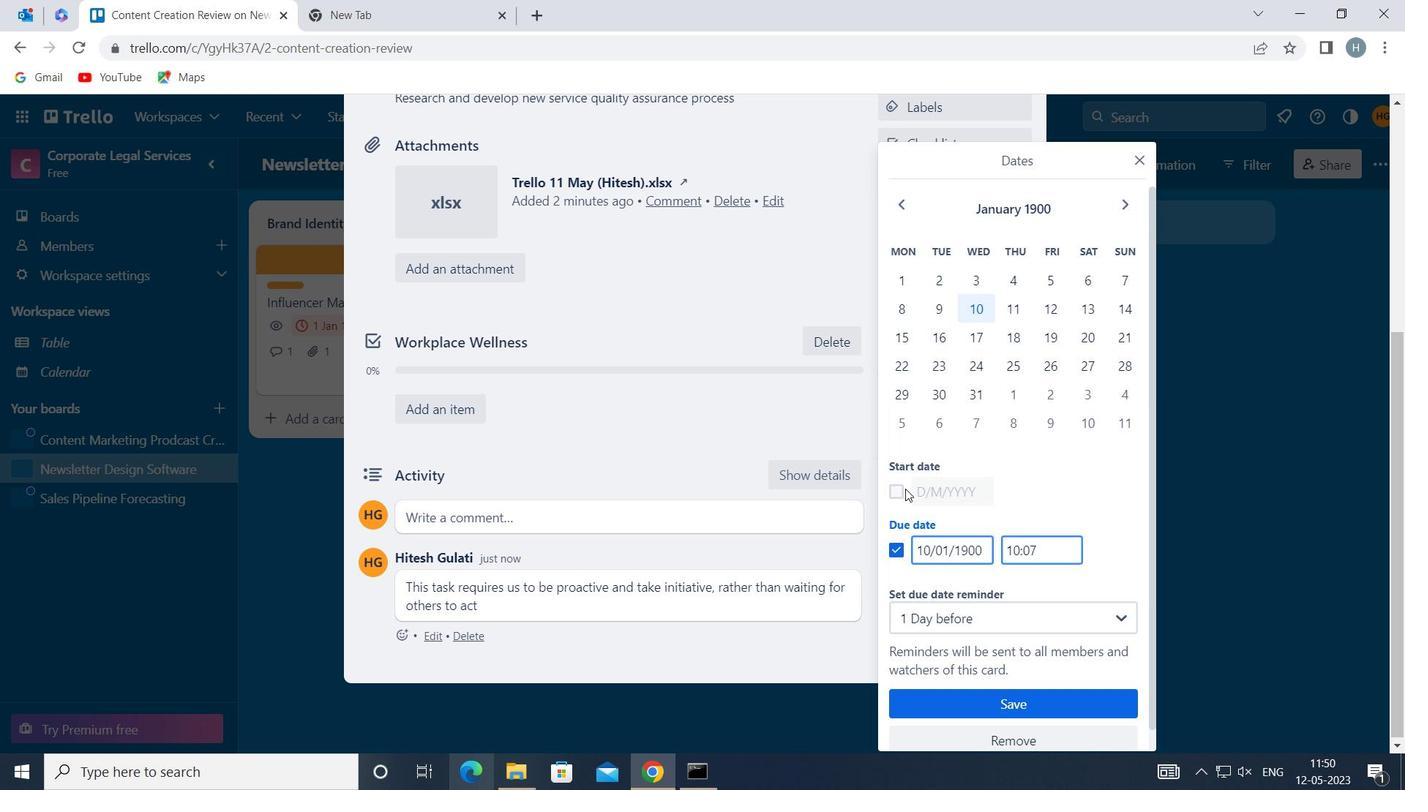 
Action: Mouse pressed left at (901, 491)
Screenshot: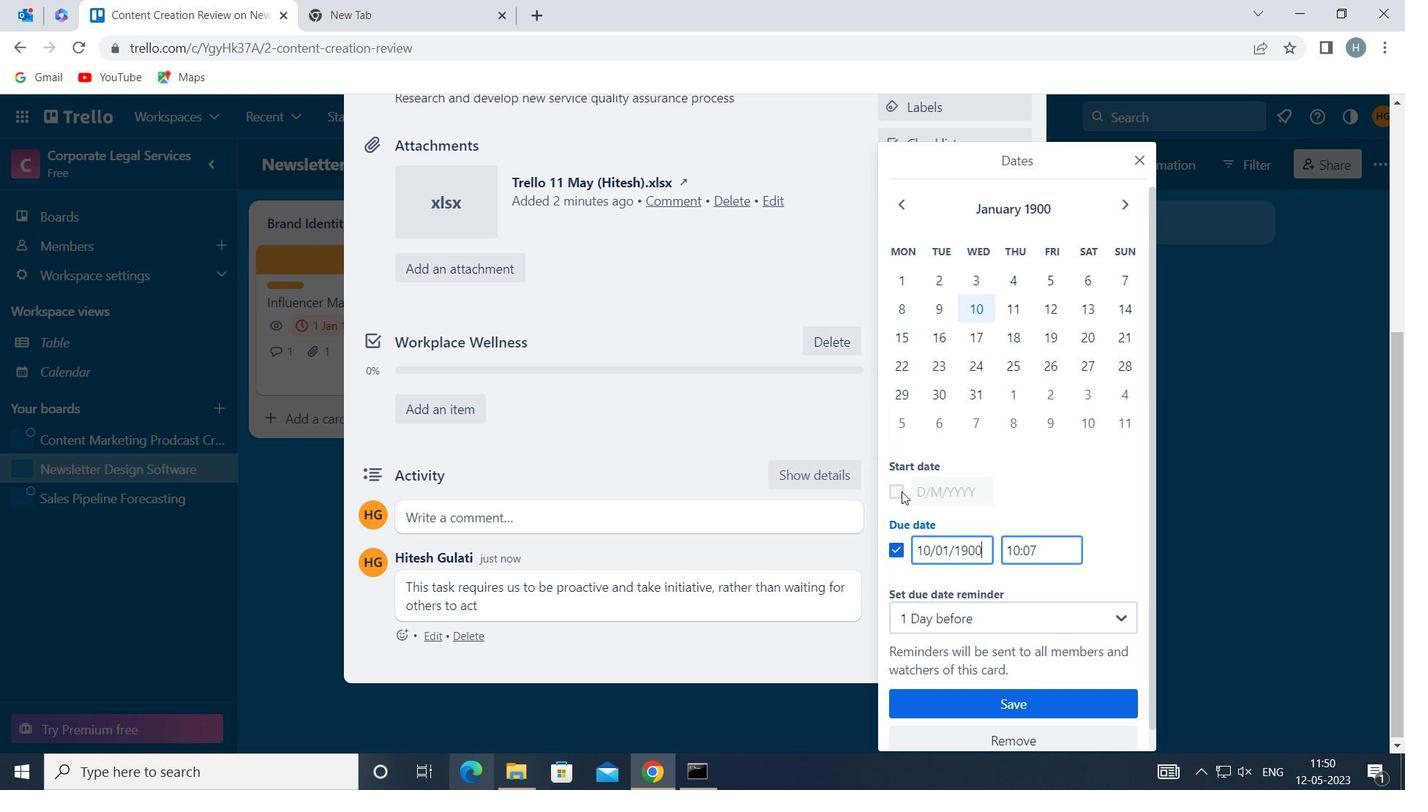 
Action: Mouse moved to (919, 491)
Screenshot: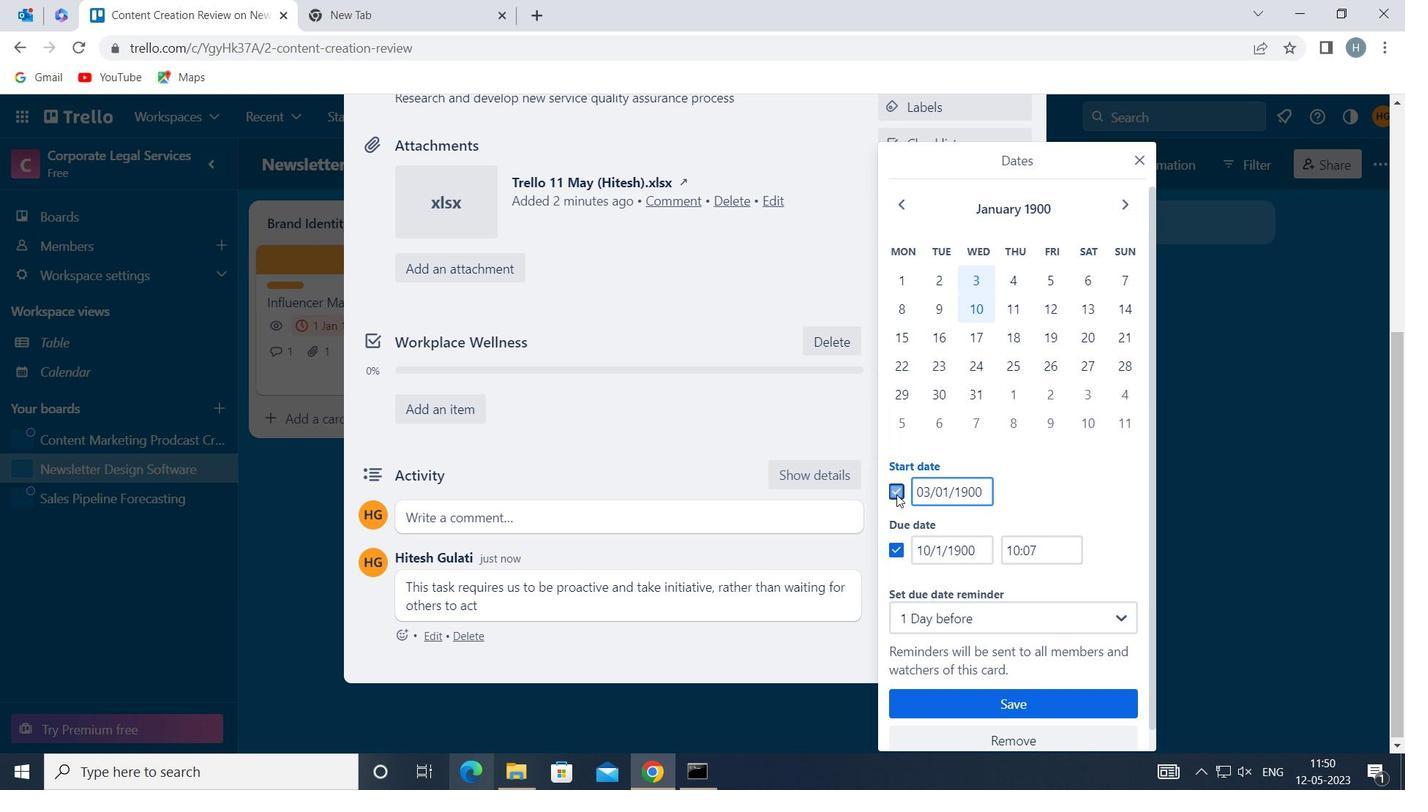 
Action: Mouse pressed left at (919, 491)
Screenshot: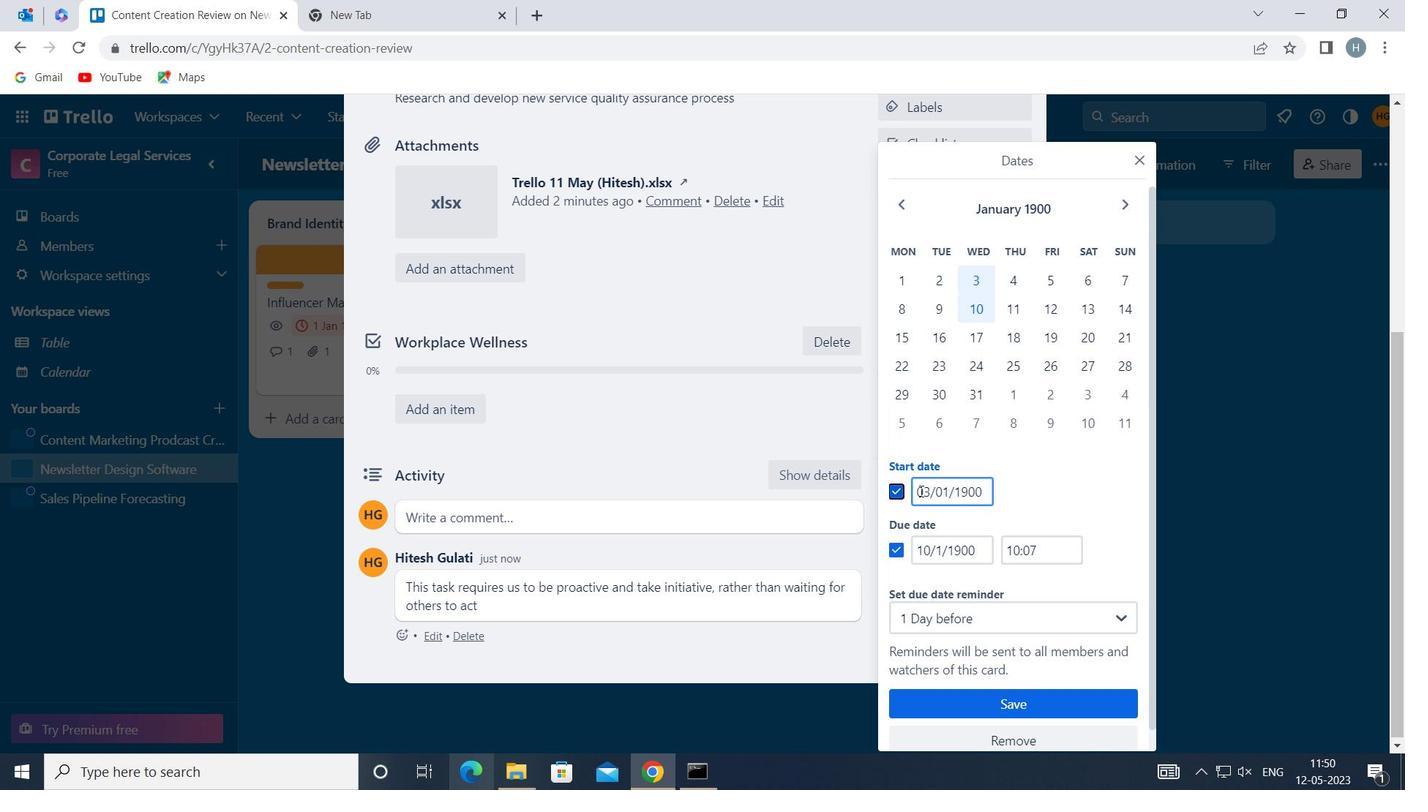 
Action: Mouse moved to (936, 488)
Screenshot: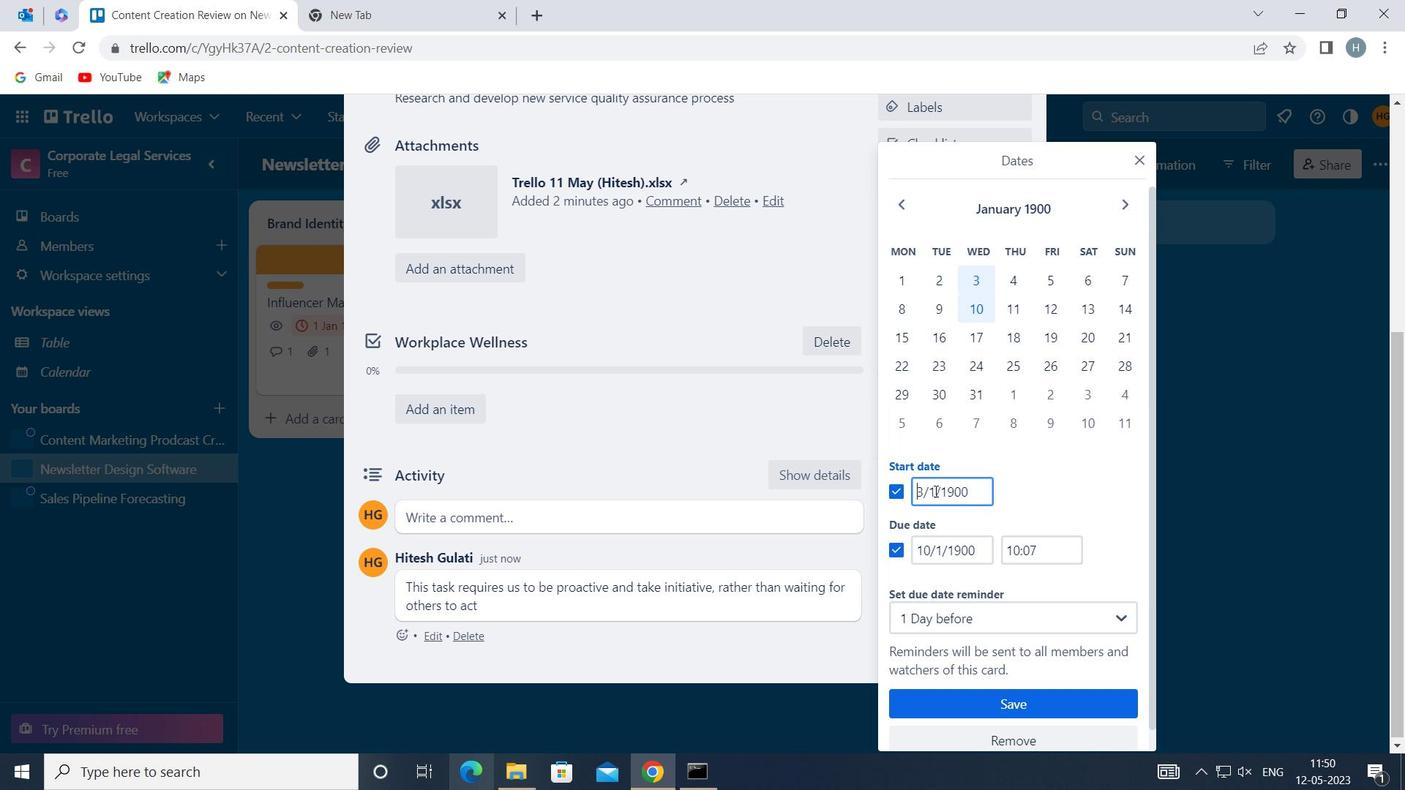 
Action: Key pressed <Key.right><Key.backspace>4
Screenshot: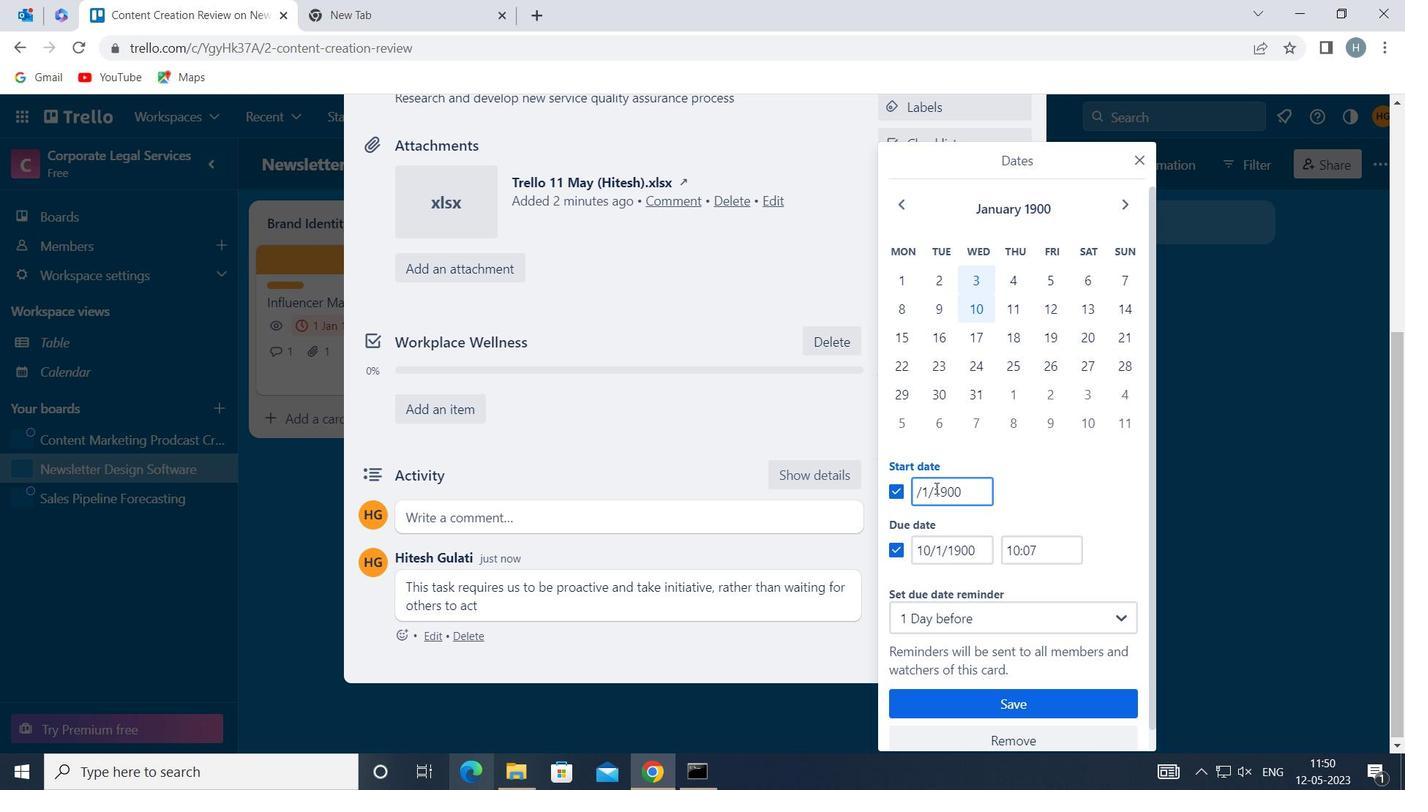 
Action: Mouse moved to (923, 544)
Screenshot: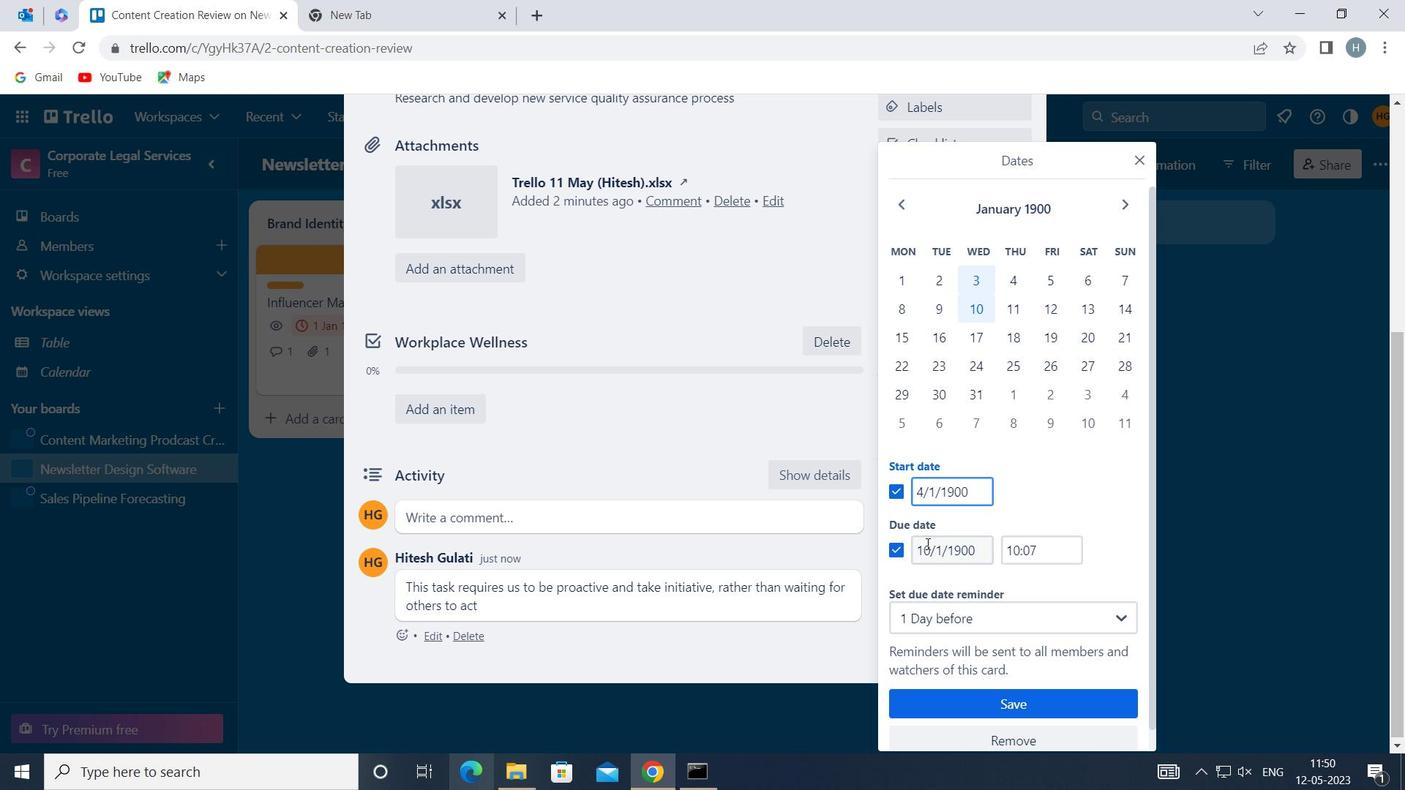 
Action: Mouse pressed left at (923, 544)
Screenshot: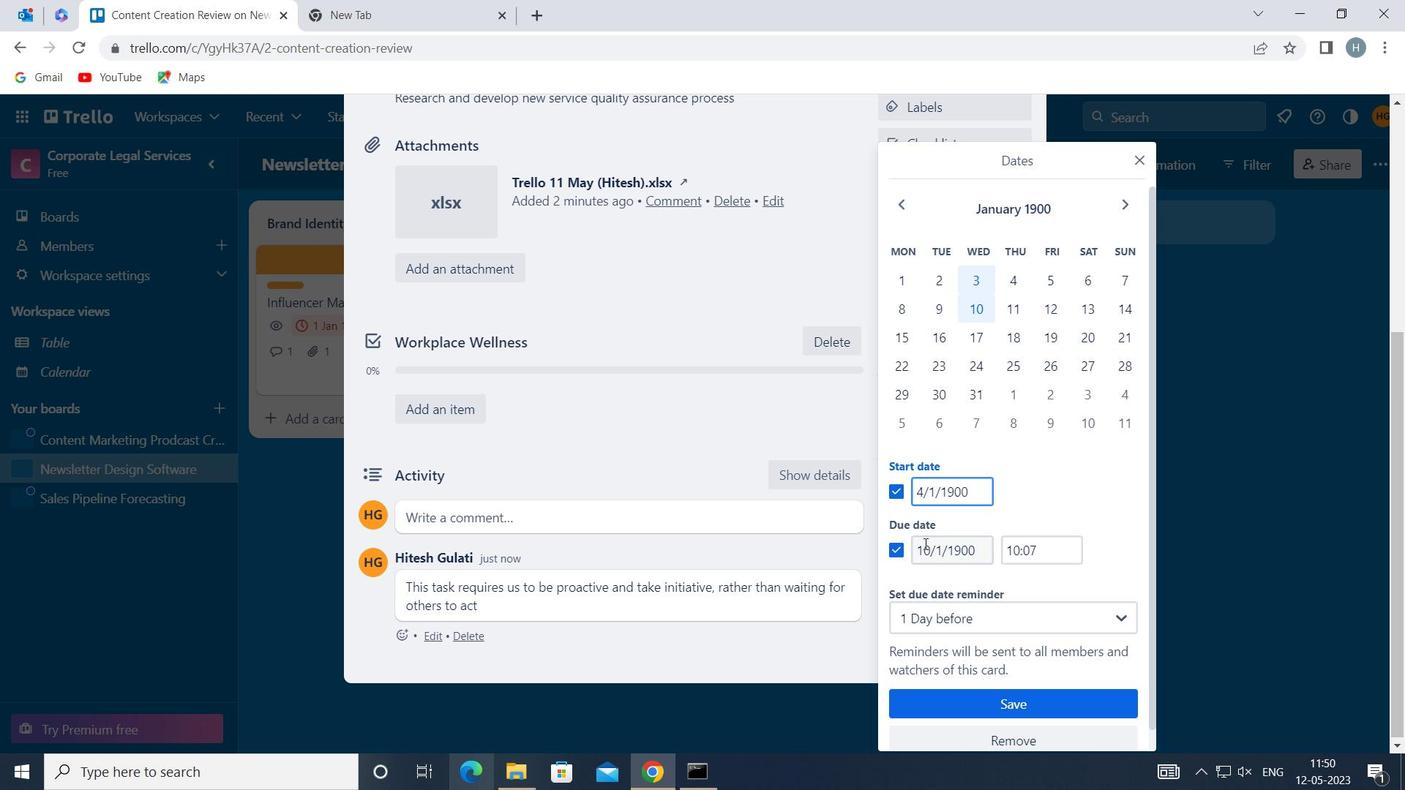 
Action: Key pressed <Key.right><Key.backspace>1
Screenshot: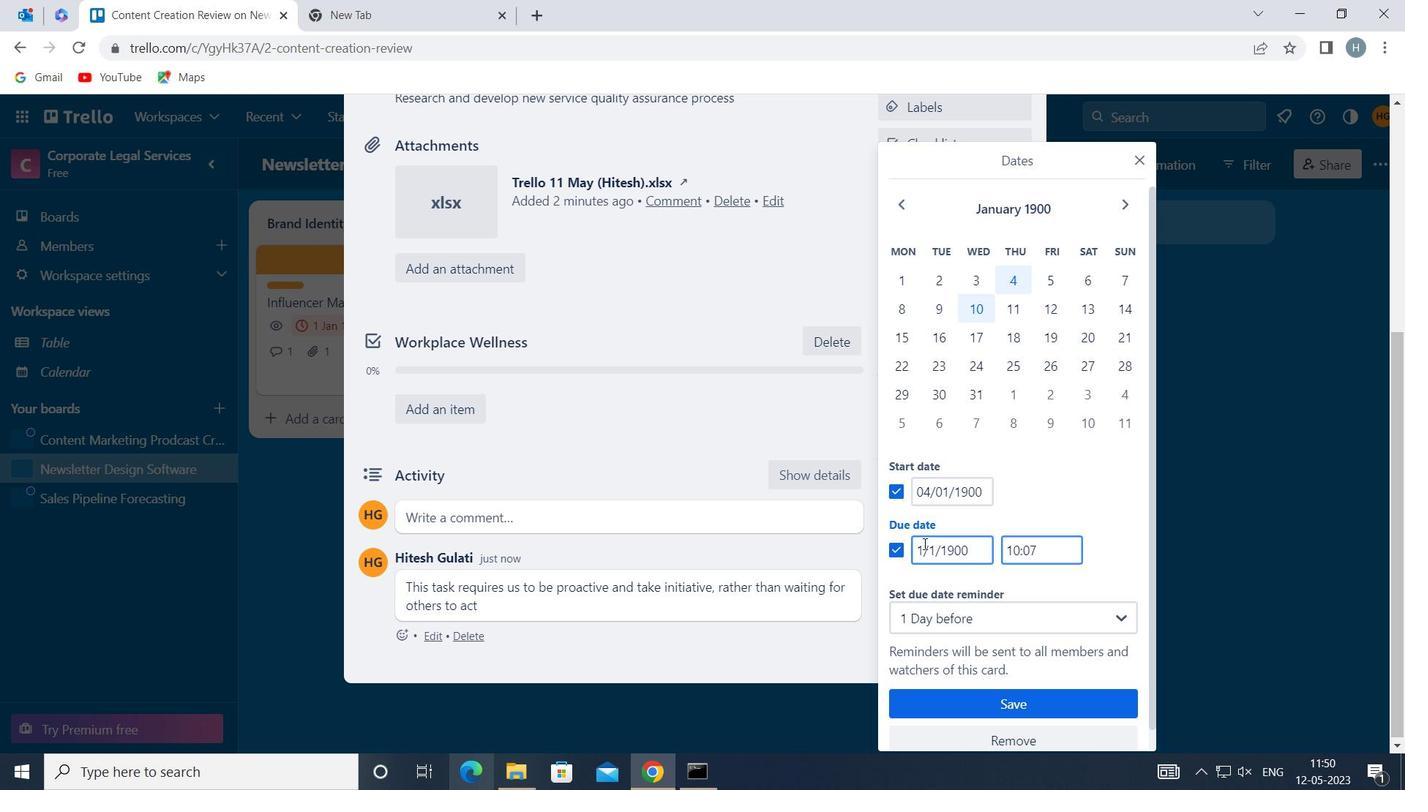 
Action: Mouse moved to (999, 700)
Screenshot: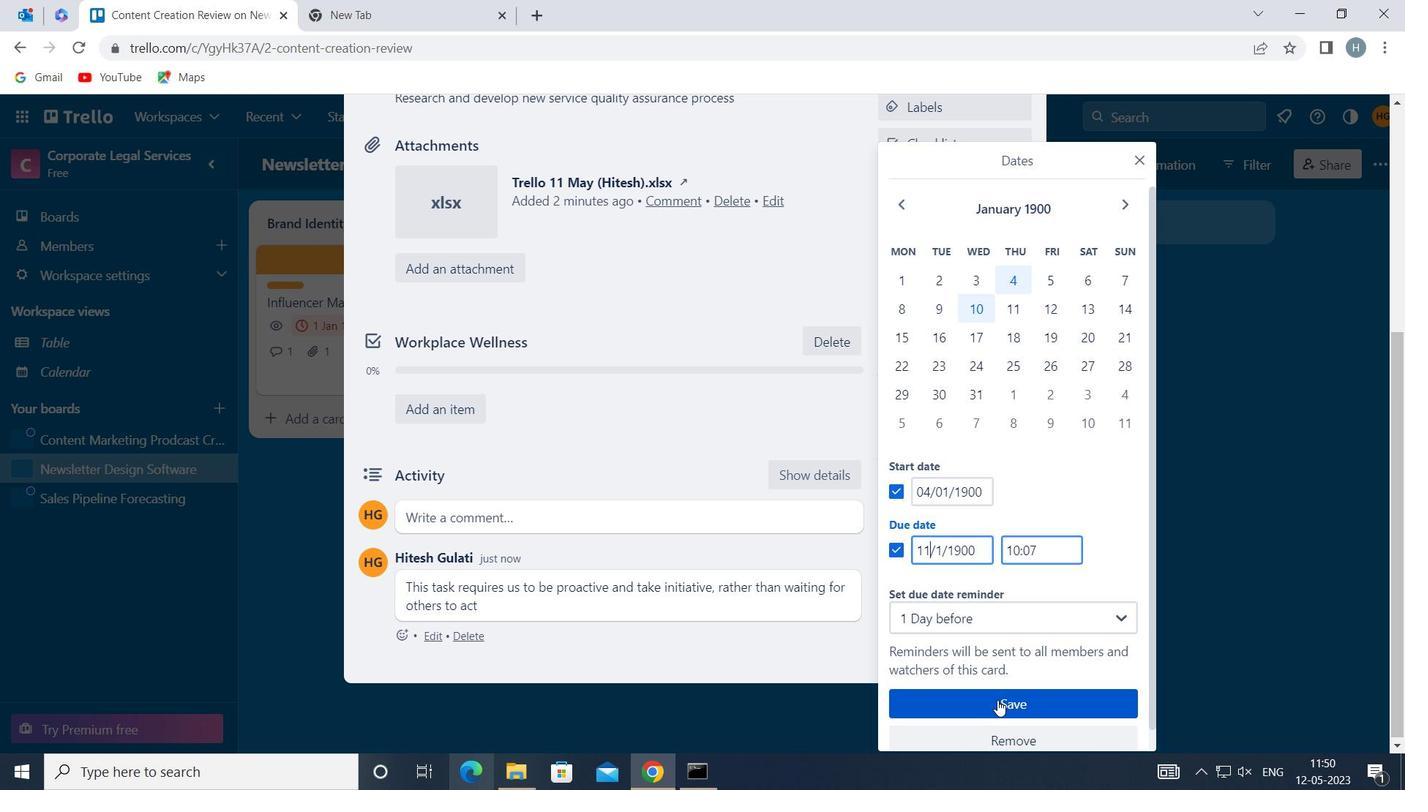 
Action: Mouse pressed left at (999, 700)
Screenshot: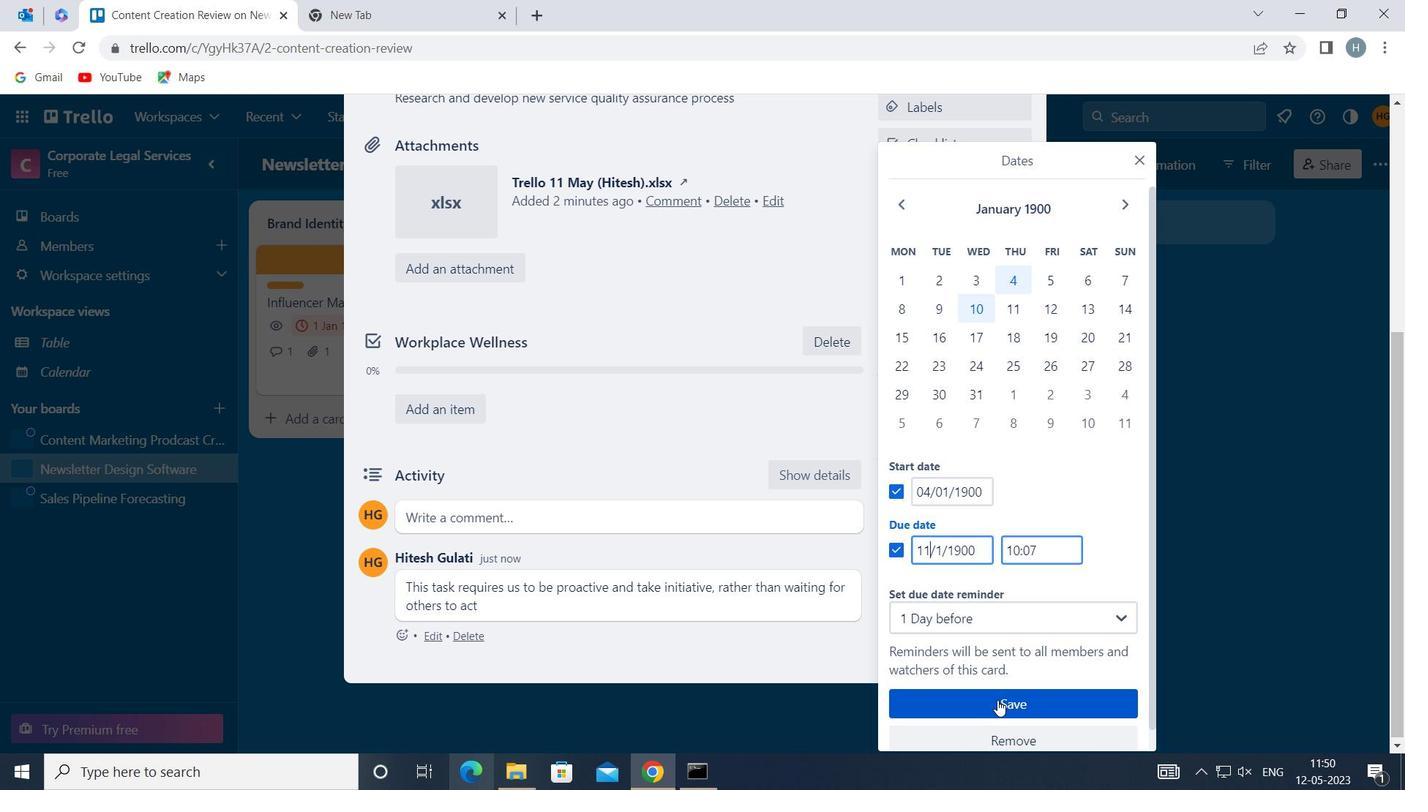 
Action: Mouse moved to (792, 380)
Screenshot: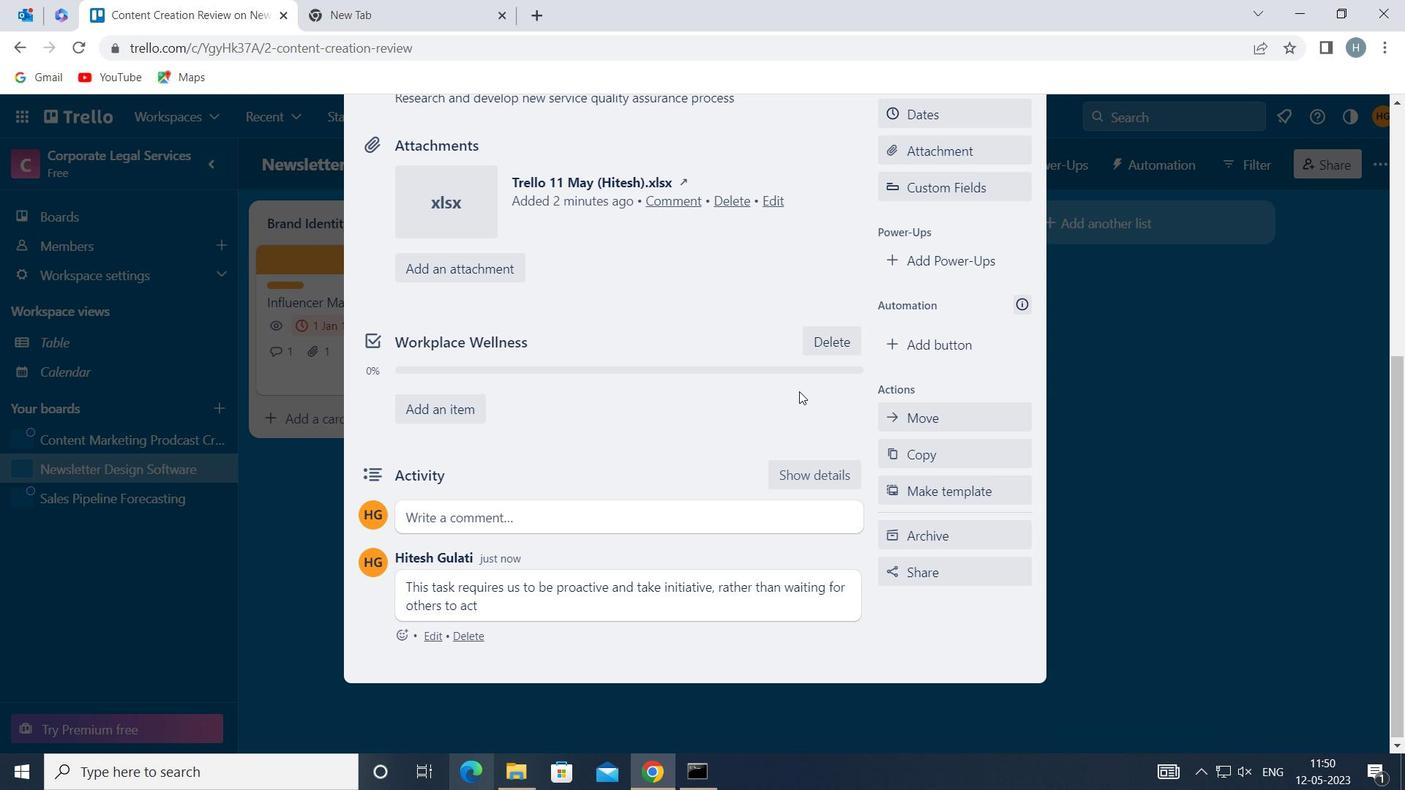 
